 Task: Search one way flight ticket for 2 adults, 4 children and 1 infant on lap in business from Obyan,saipan Island: Saipan International Airport (francisco C. Ada) to Greenville: Pitt-greenville Airport on 5-2-2023. Choice of flights is JetBlue. Number of bags: 1 carry on bag. Price is upto 40000. Outbound departure time preference is 13:45.
Action: Mouse moved to (413, 361)
Screenshot: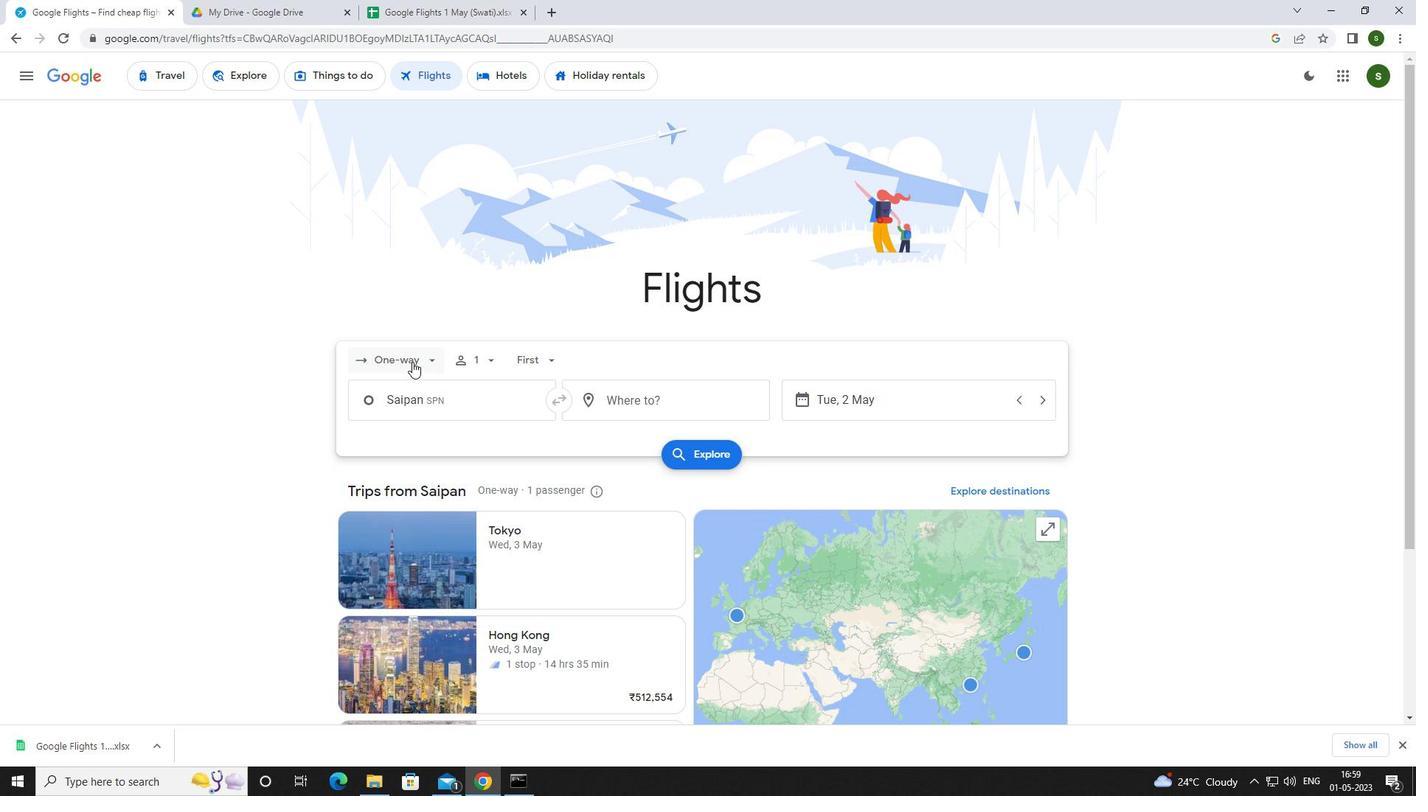 
Action: Mouse pressed left at (413, 361)
Screenshot: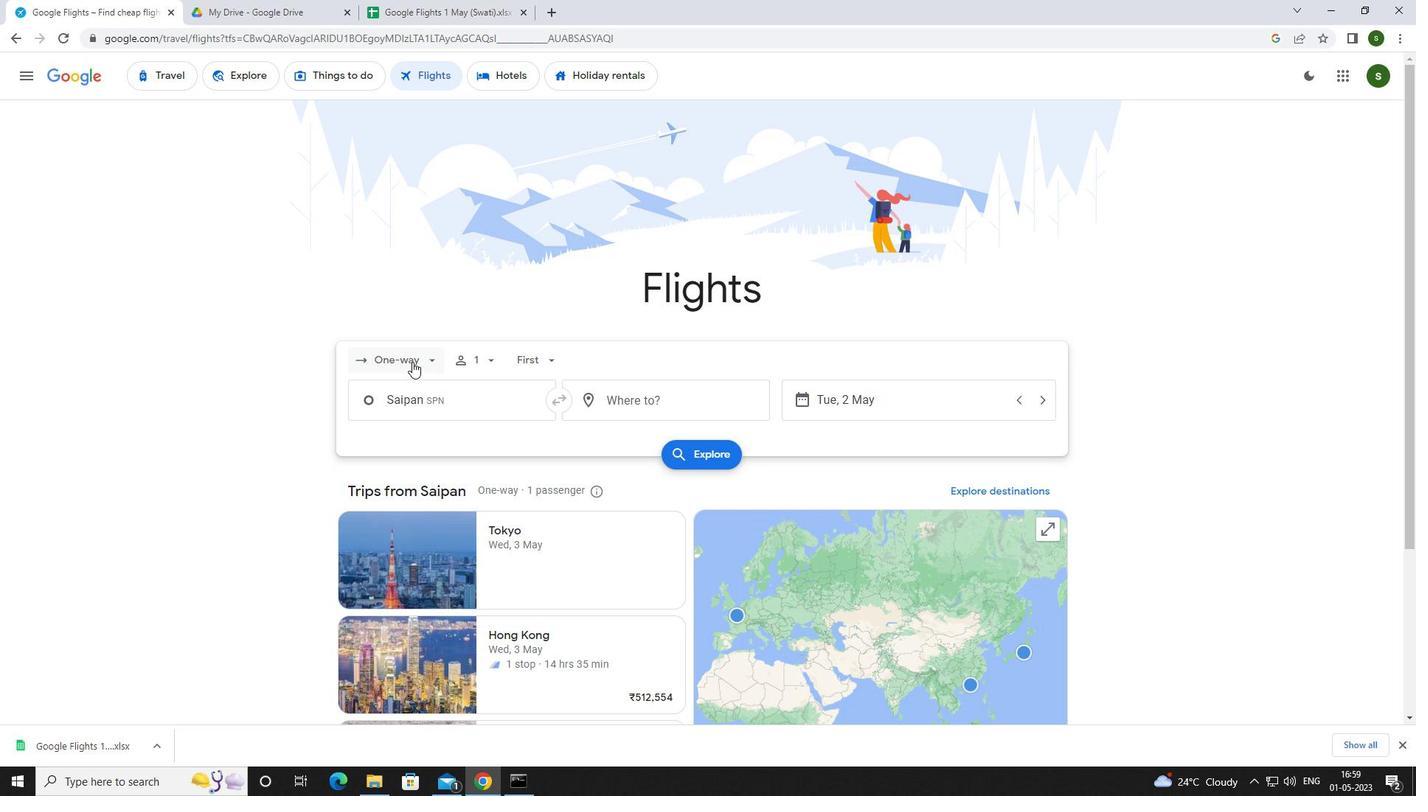 
Action: Mouse moved to (431, 433)
Screenshot: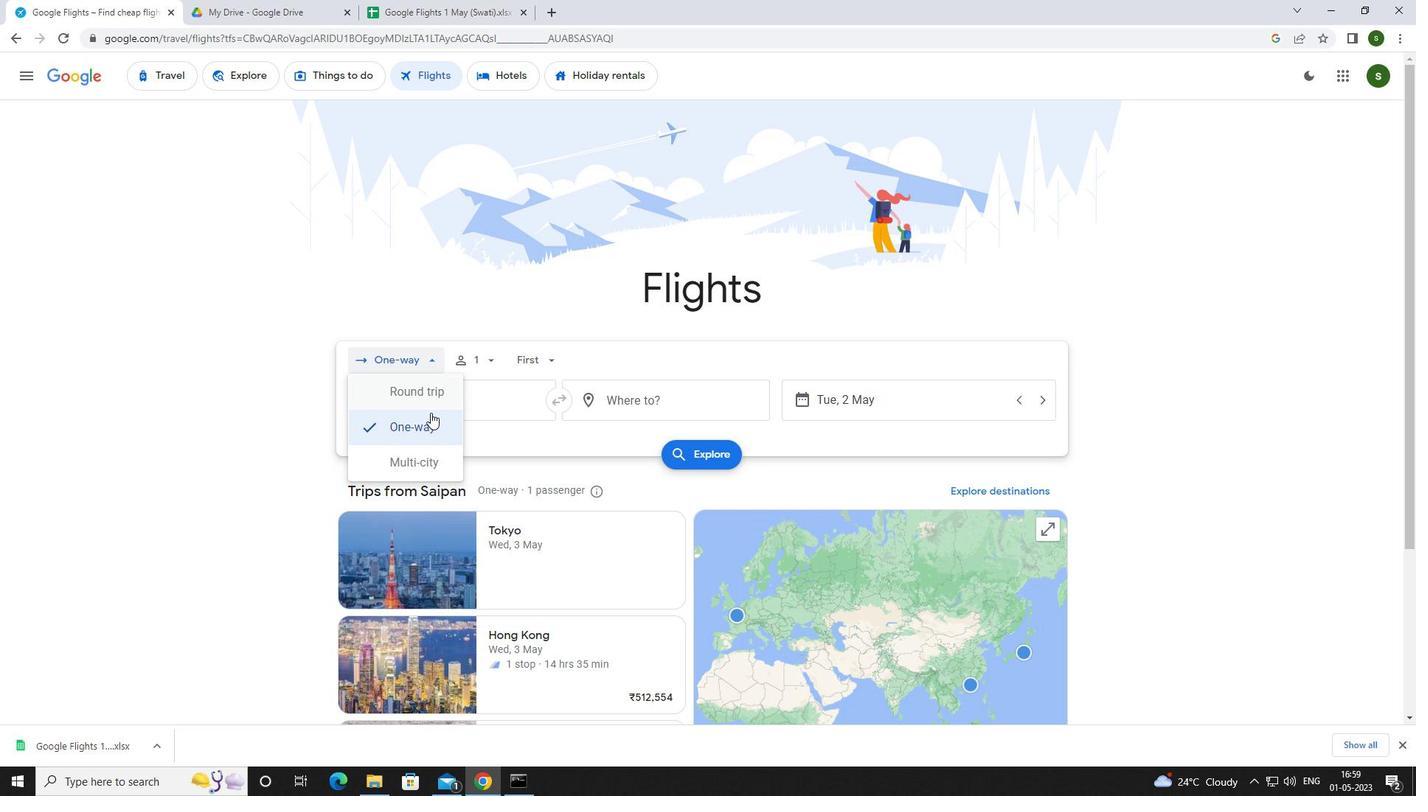 
Action: Mouse pressed left at (431, 433)
Screenshot: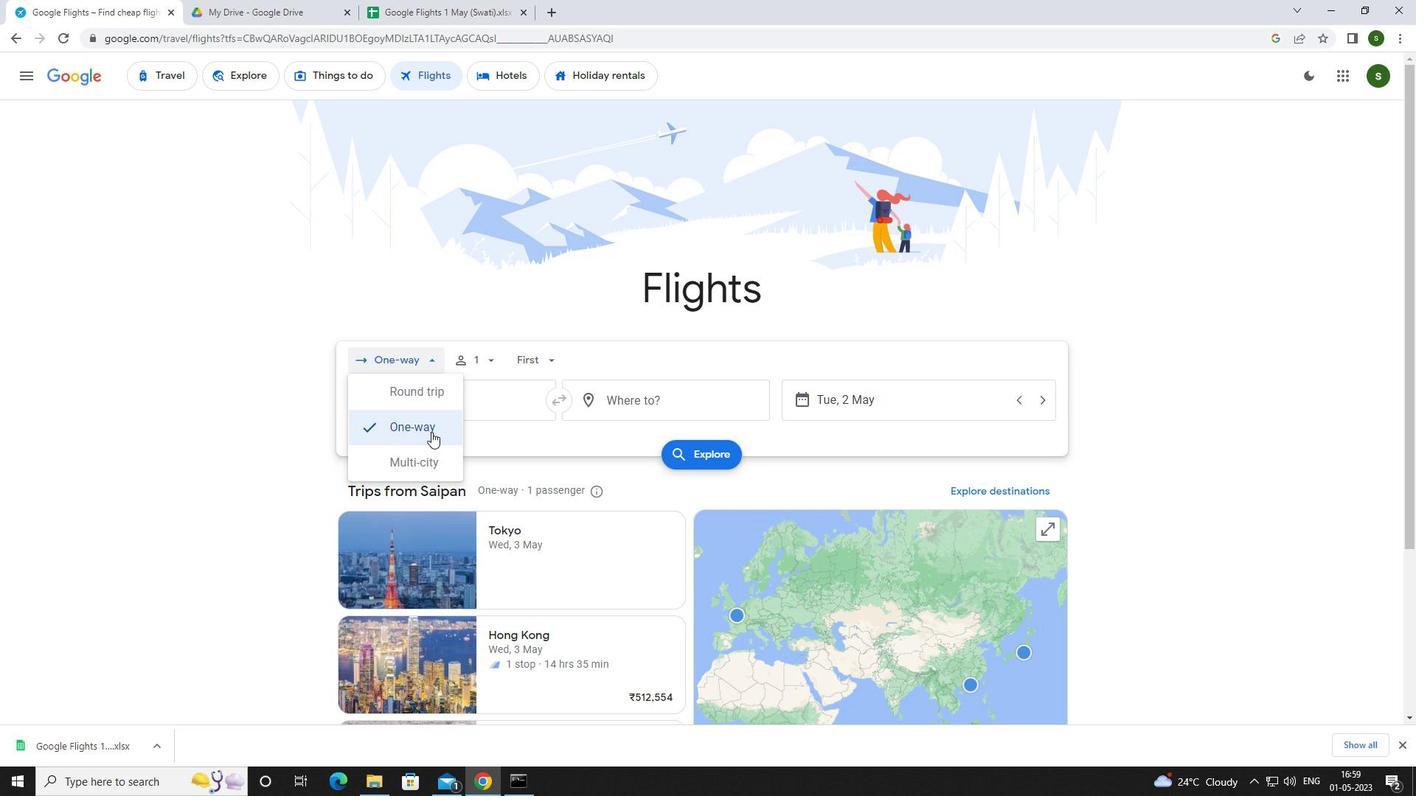 
Action: Mouse moved to (492, 353)
Screenshot: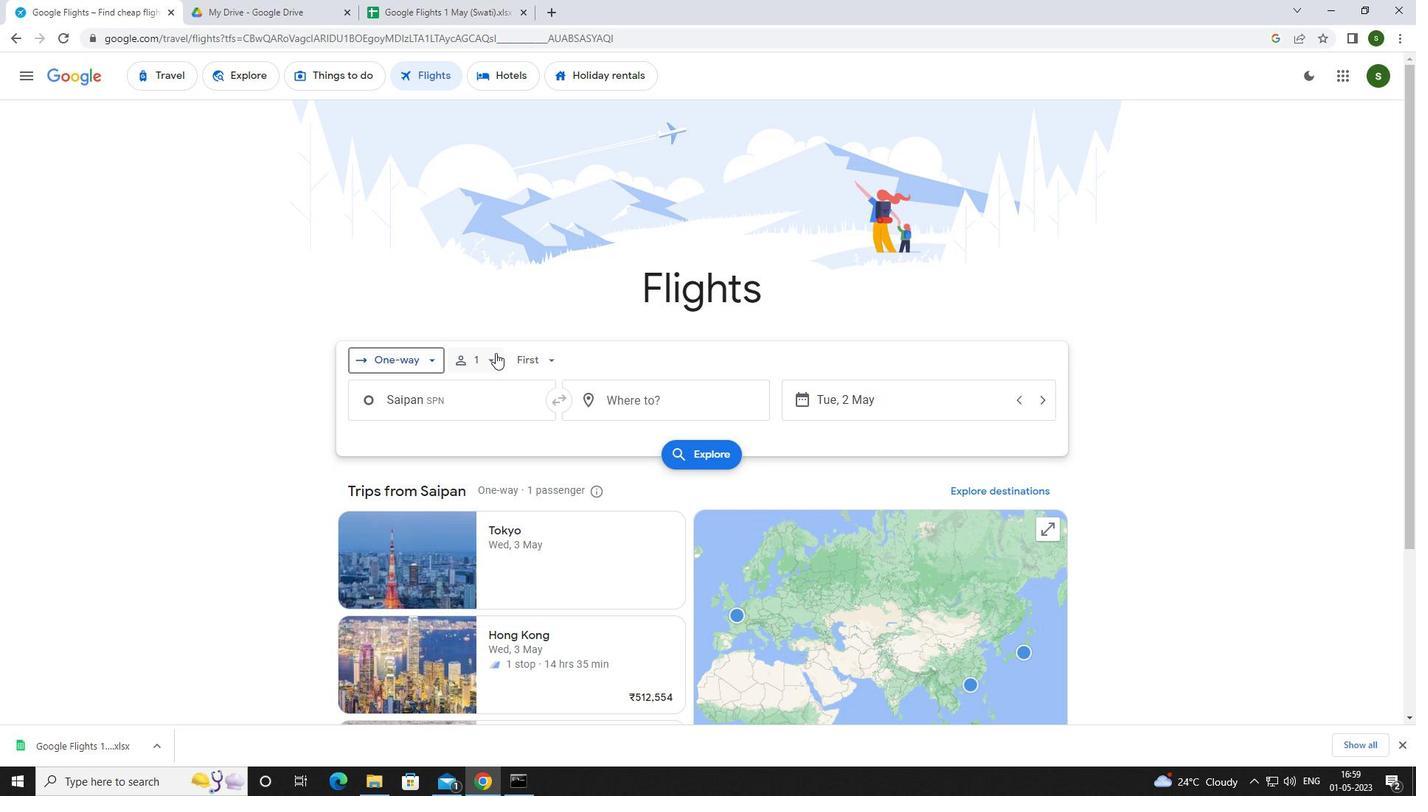 
Action: Mouse pressed left at (492, 353)
Screenshot: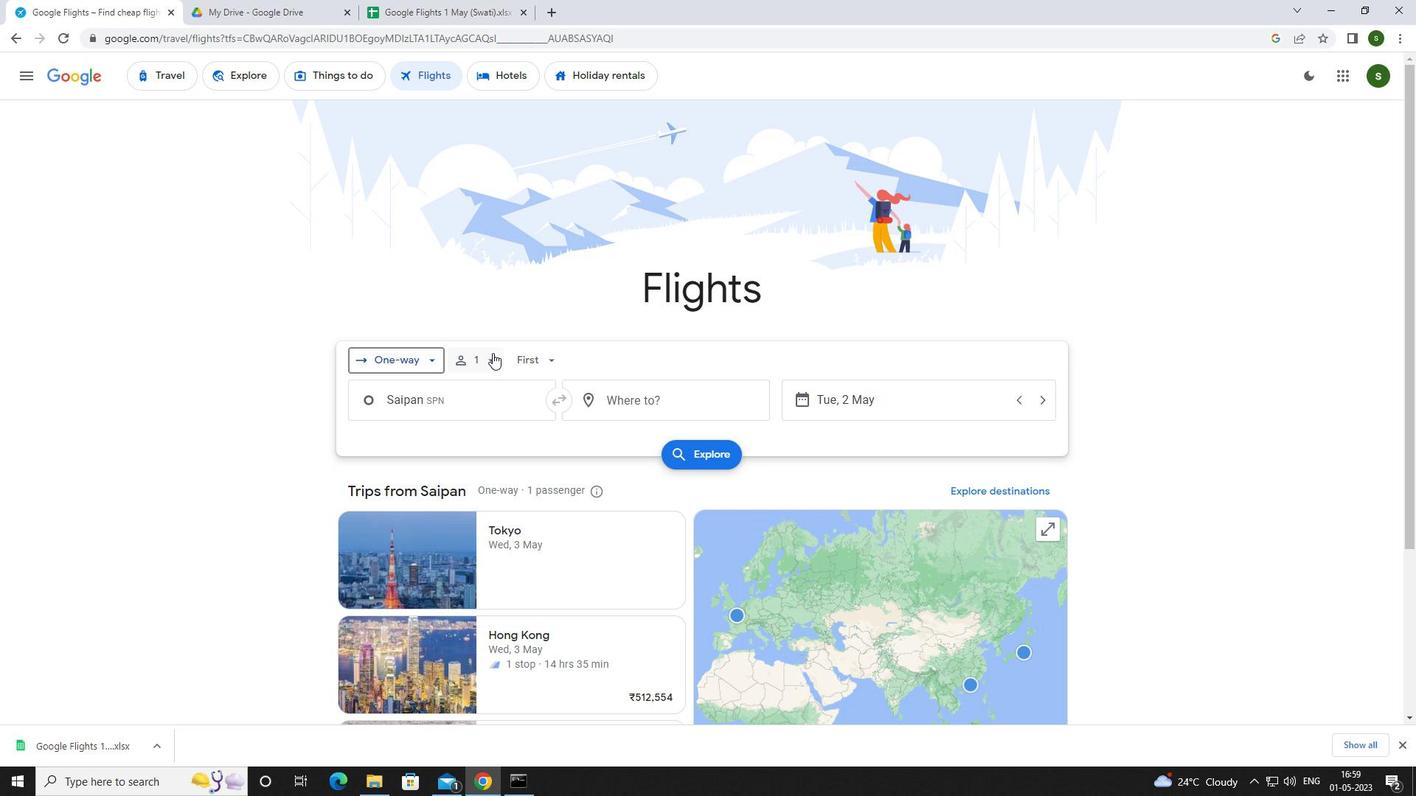 
Action: Mouse moved to (602, 400)
Screenshot: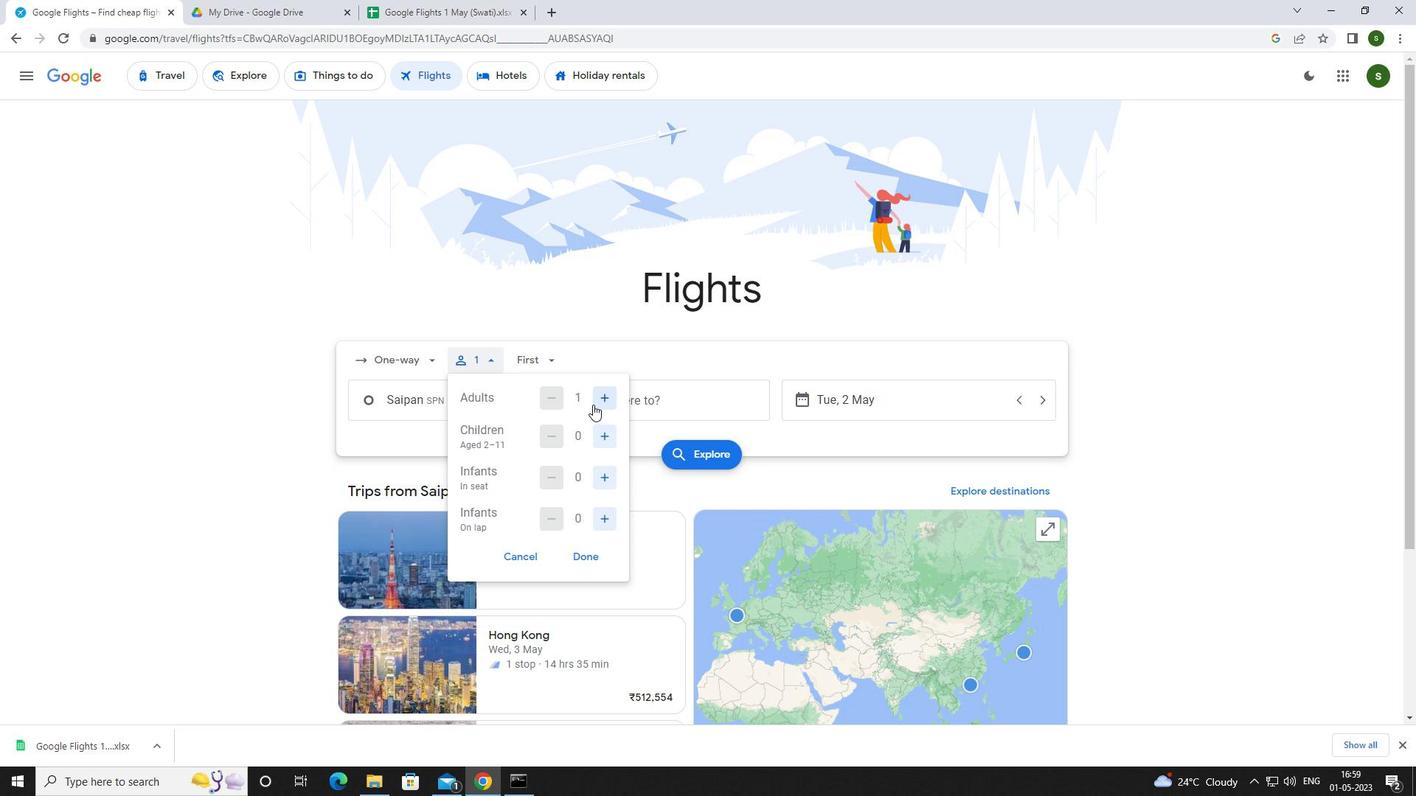 
Action: Mouse pressed left at (602, 400)
Screenshot: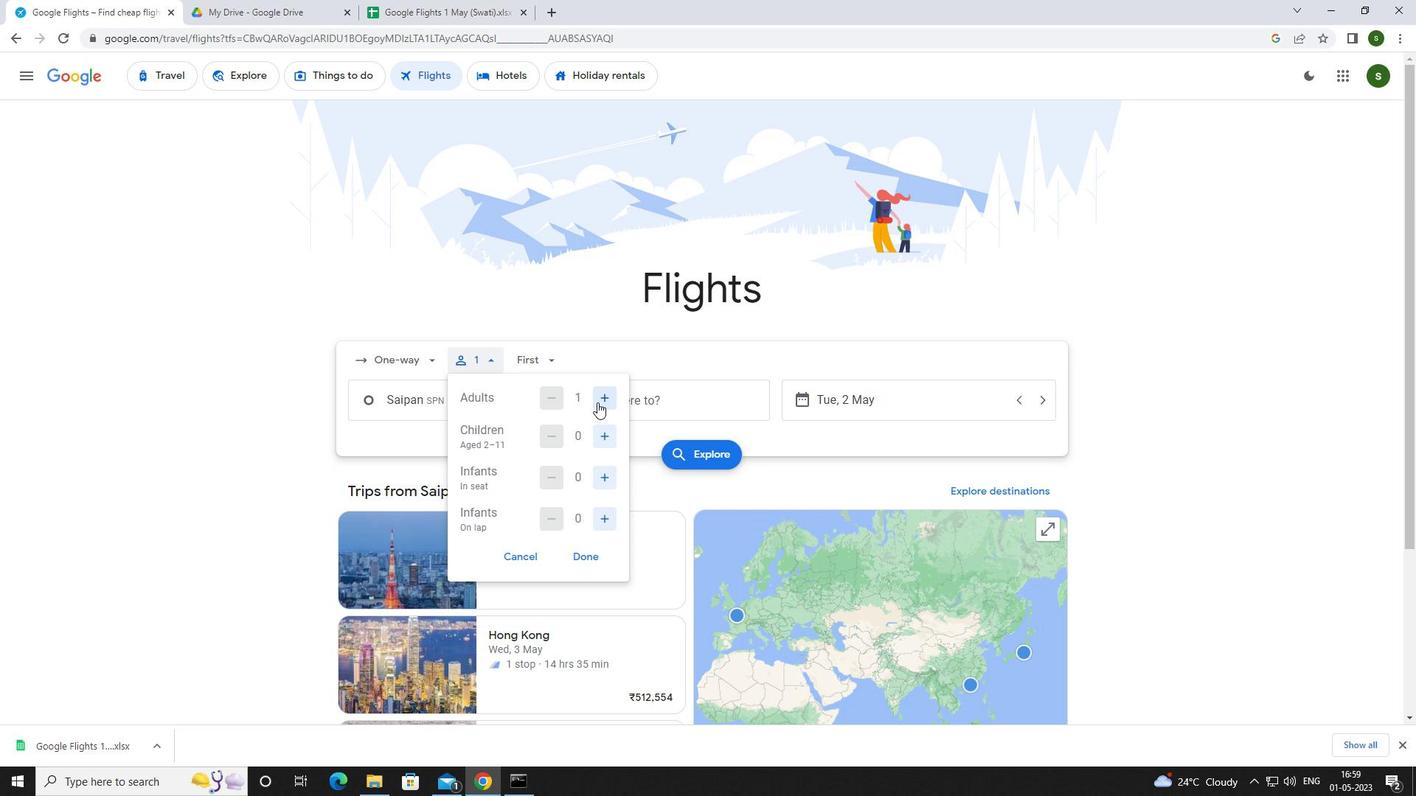 
Action: Mouse moved to (602, 430)
Screenshot: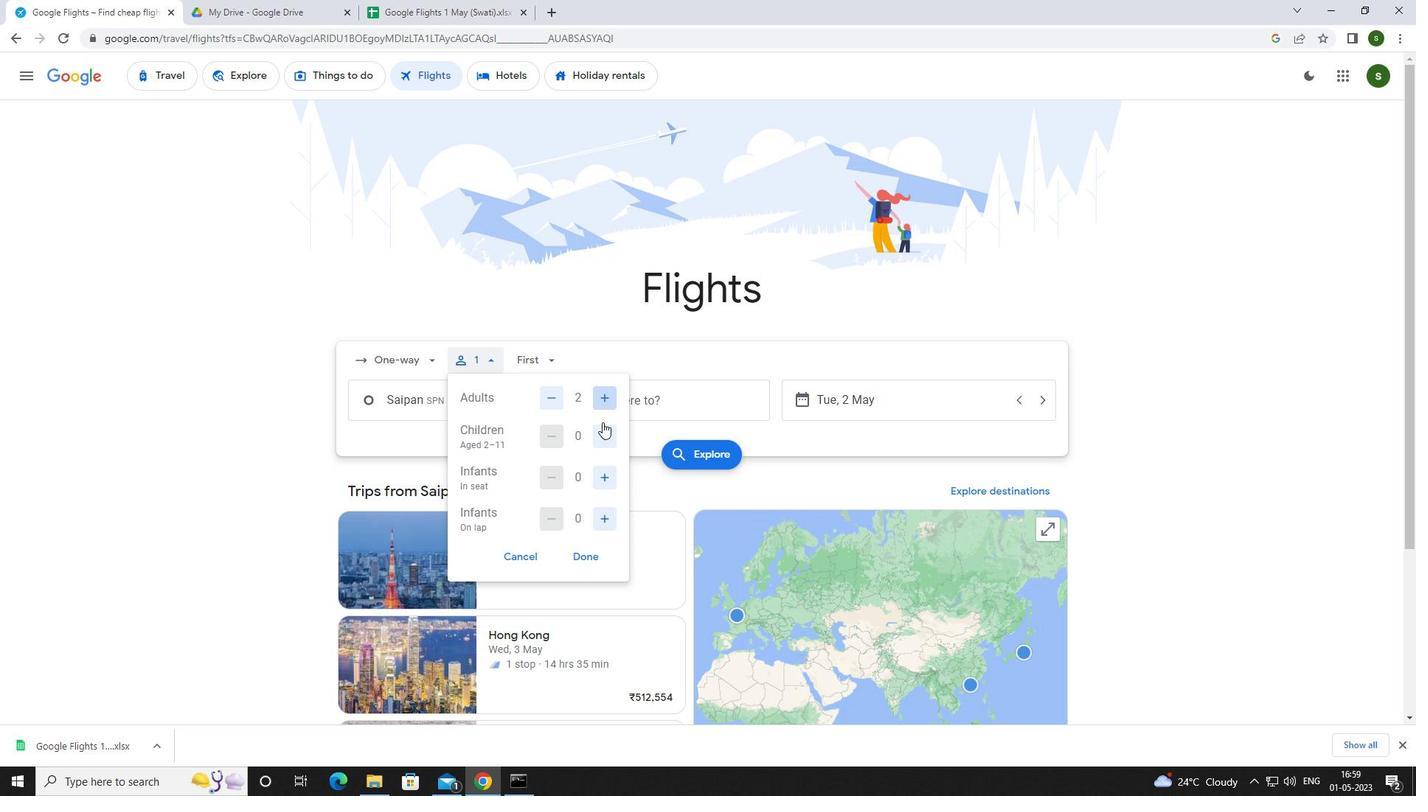
Action: Mouse pressed left at (602, 430)
Screenshot: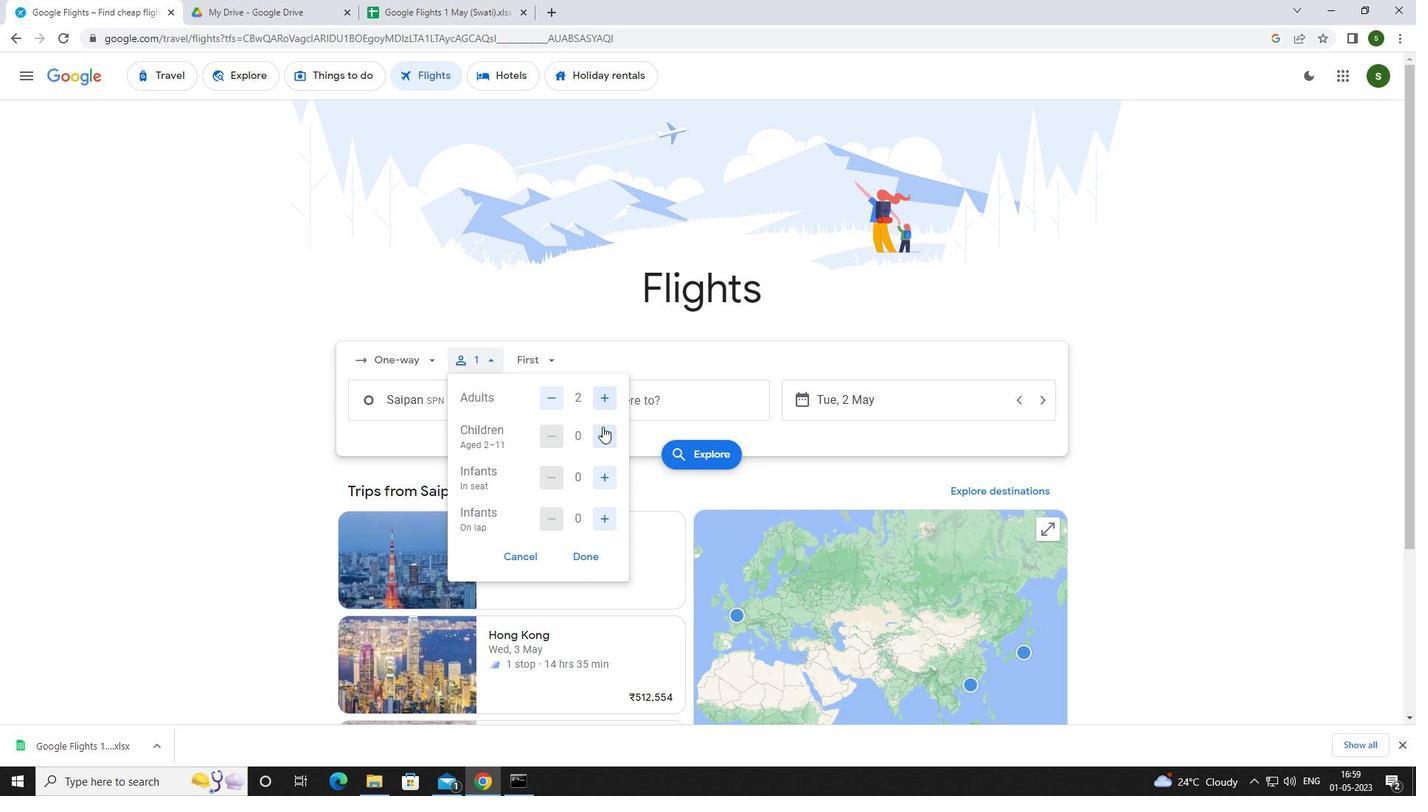 
Action: Mouse pressed left at (602, 430)
Screenshot: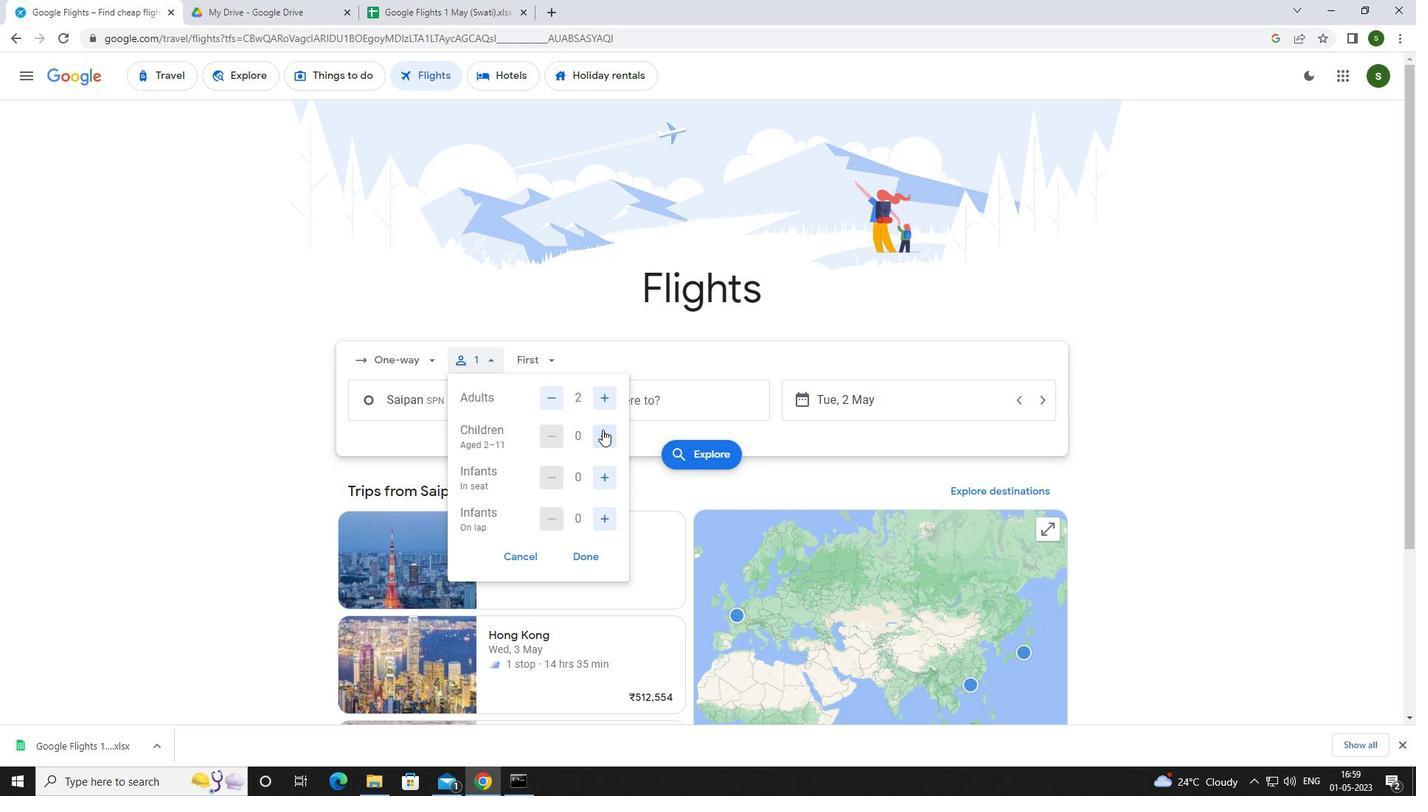 
Action: Mouse pressed left at (602, 430)
Screenshot: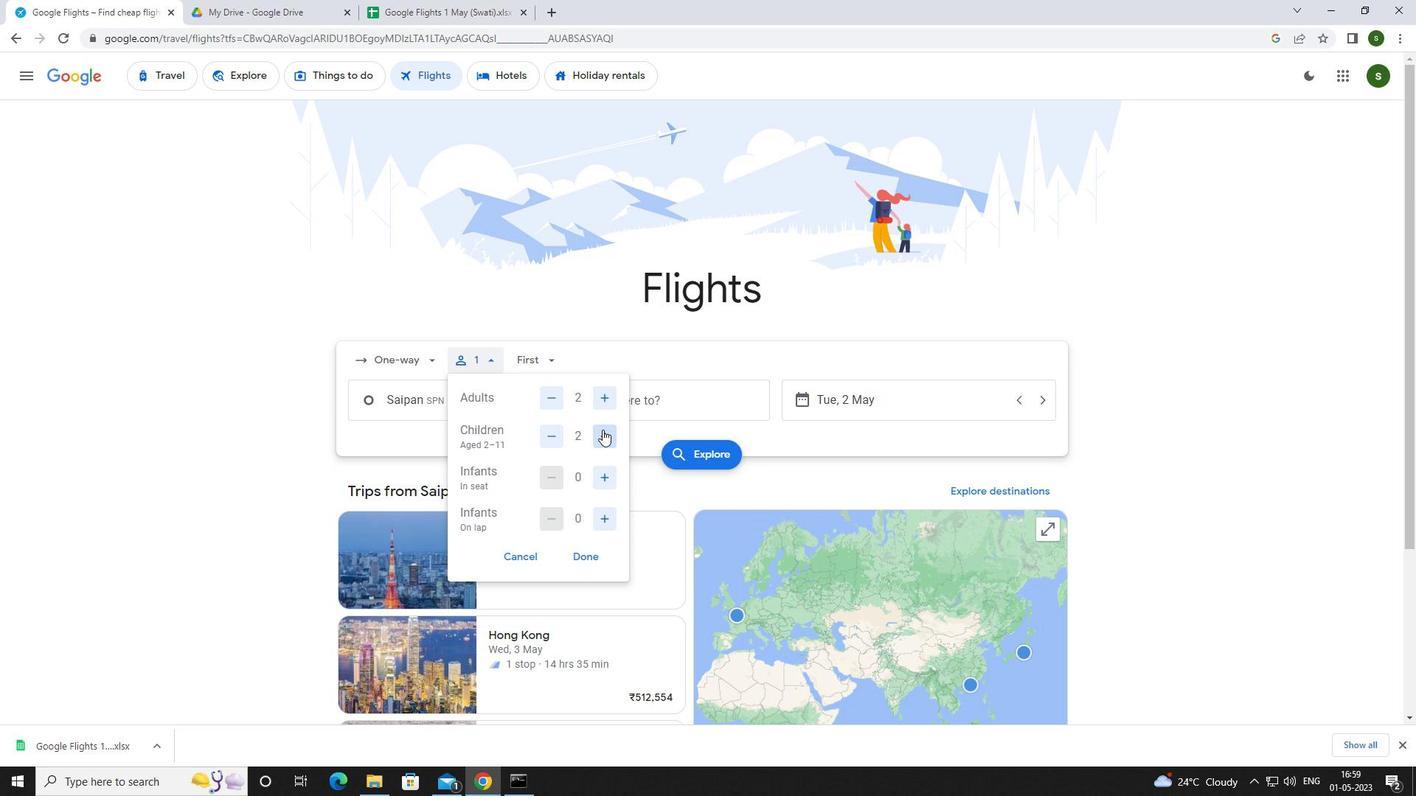 
Action: Mouse pressed left at (602, 430)
Screenshot: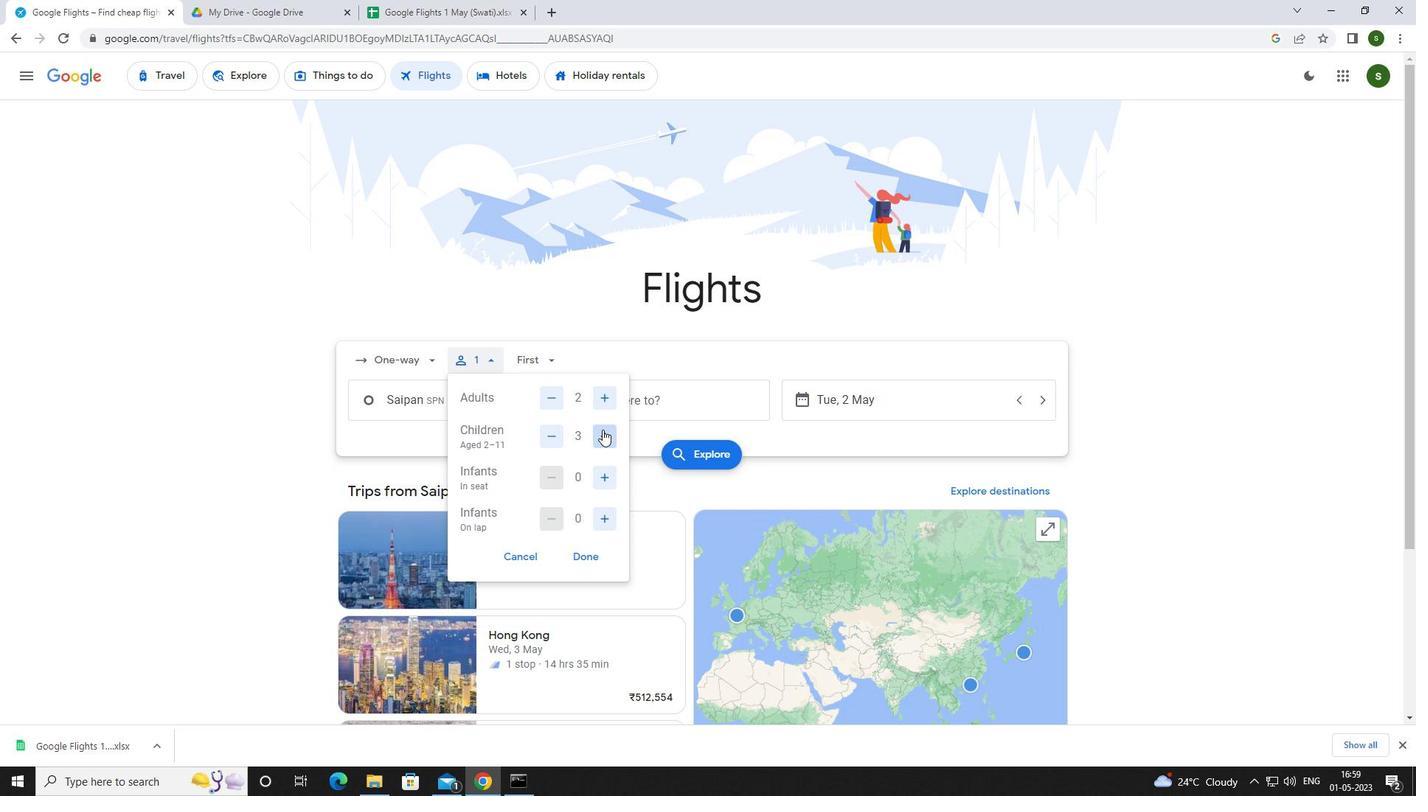 
Action: Mouse moved to (604, 477)
Screenshot: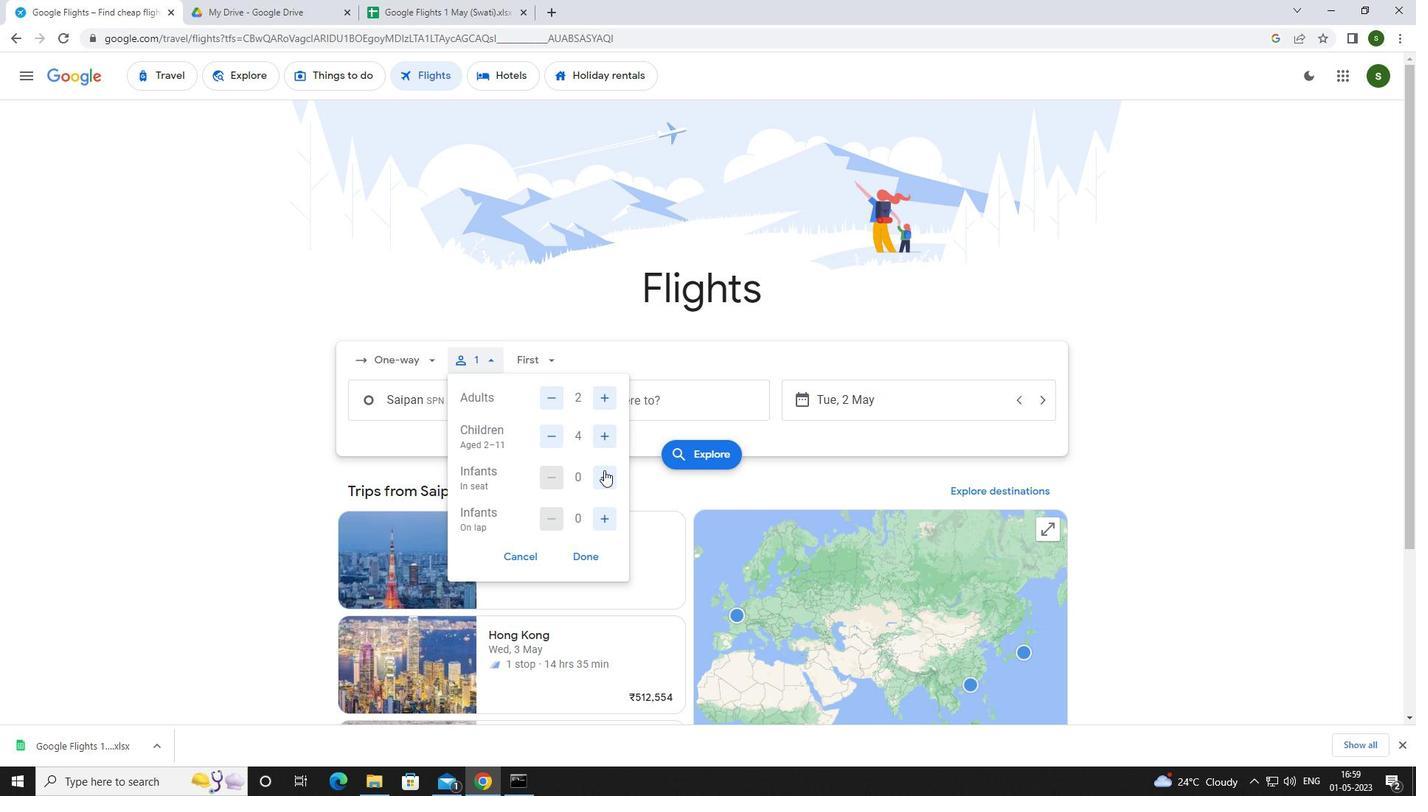 
Action: Mouse pressed left at (604, 477)
Screenshot: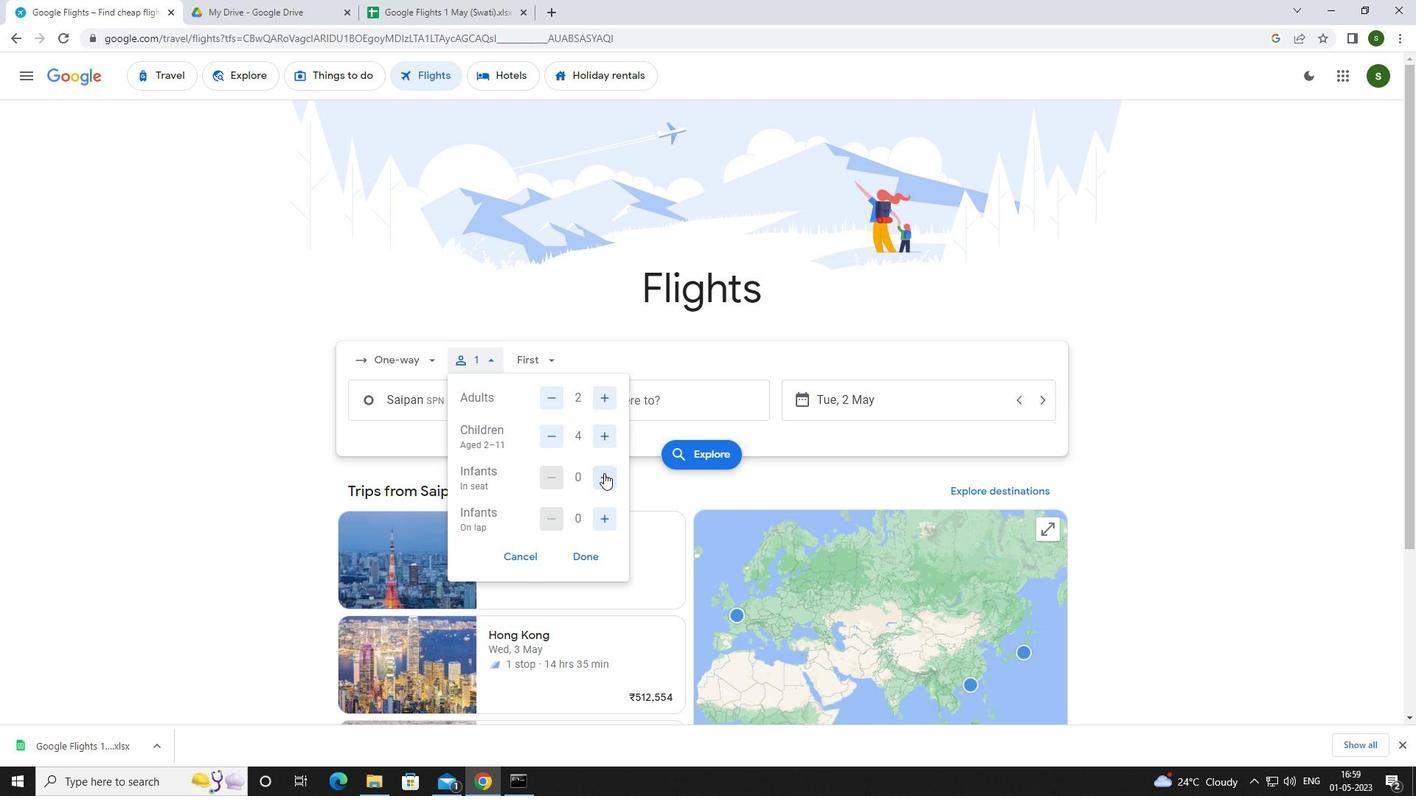 
Action: Mouse moved to (534, 359)
Screenshot: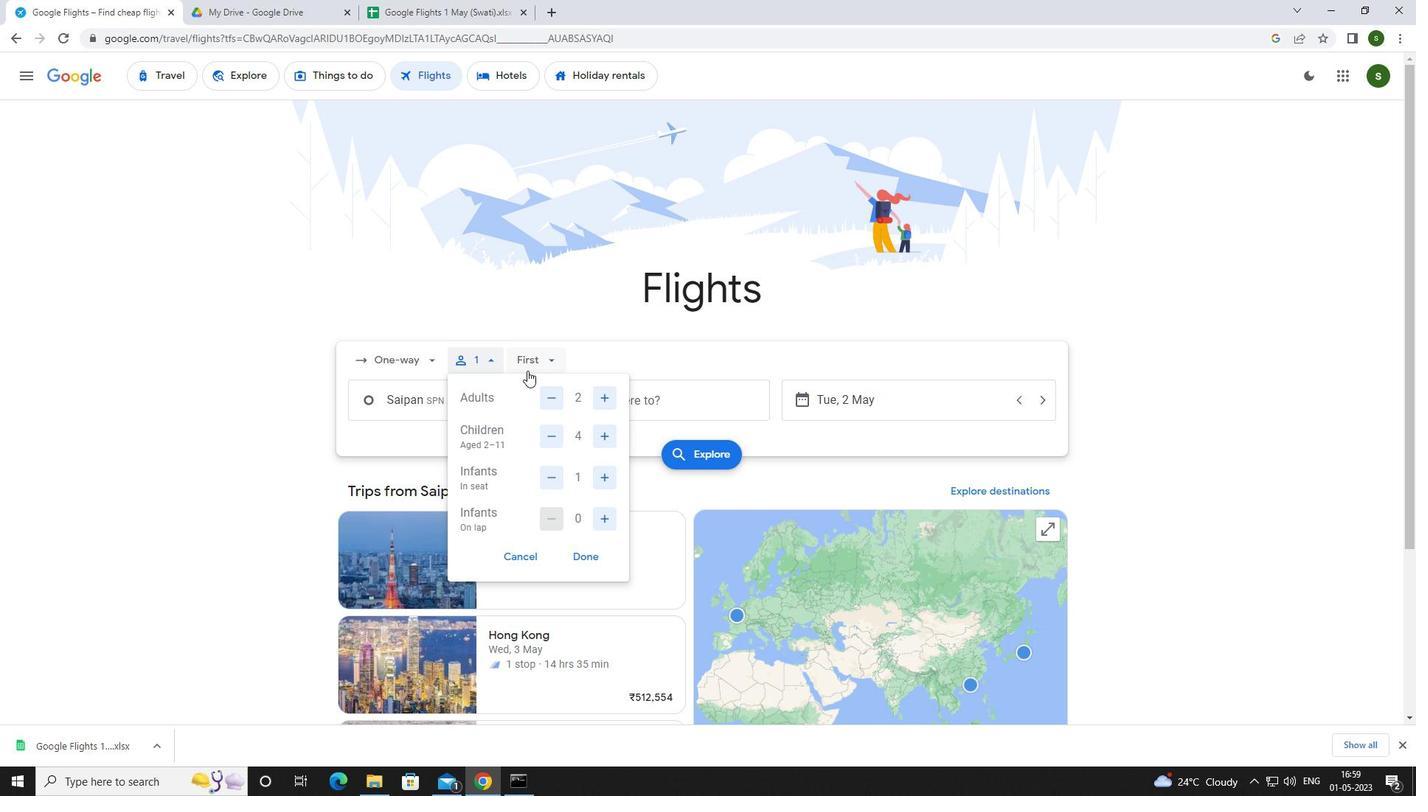
Action: Mouse pressed left at (534, 359)
Screenshot: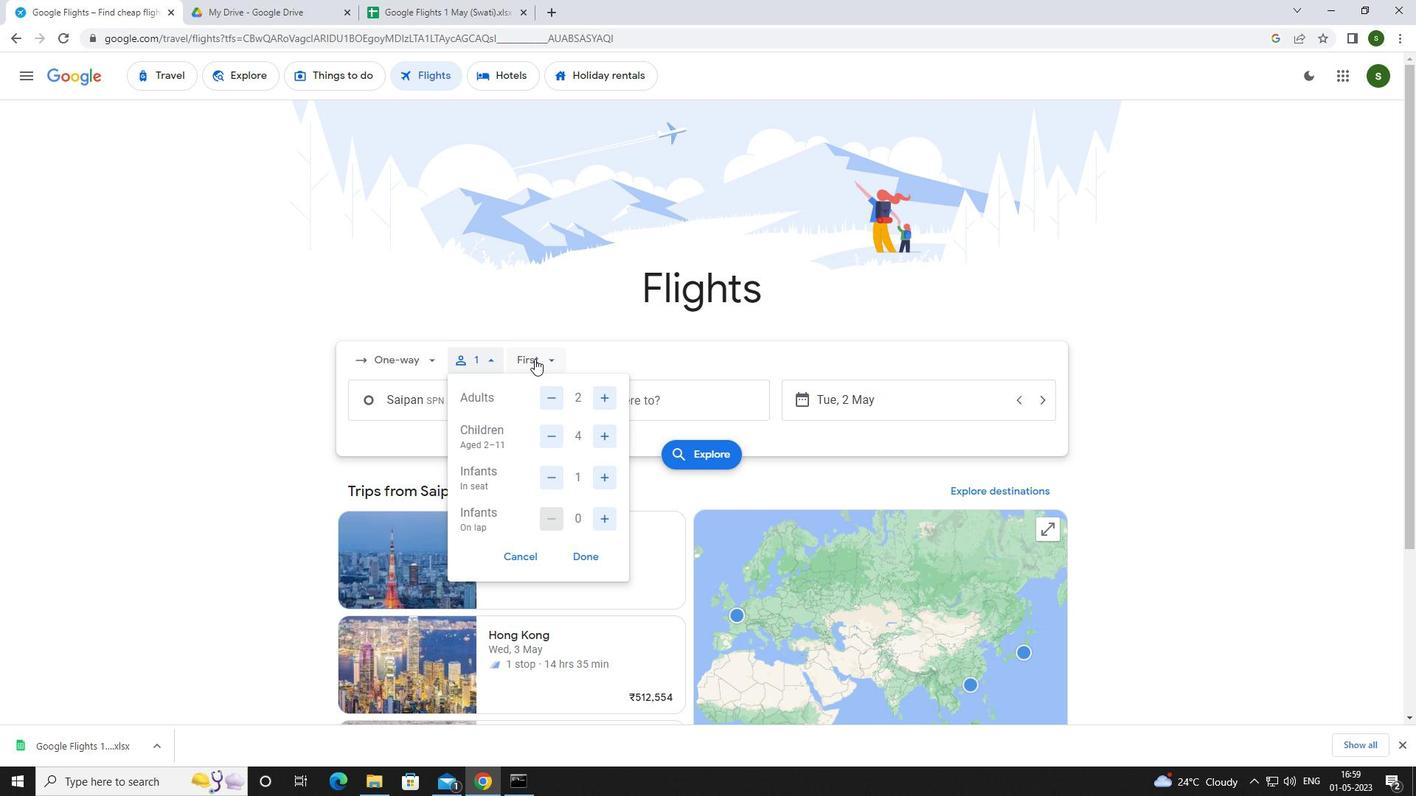 
Action: Mouse moved to (557, 463)
Screenshot: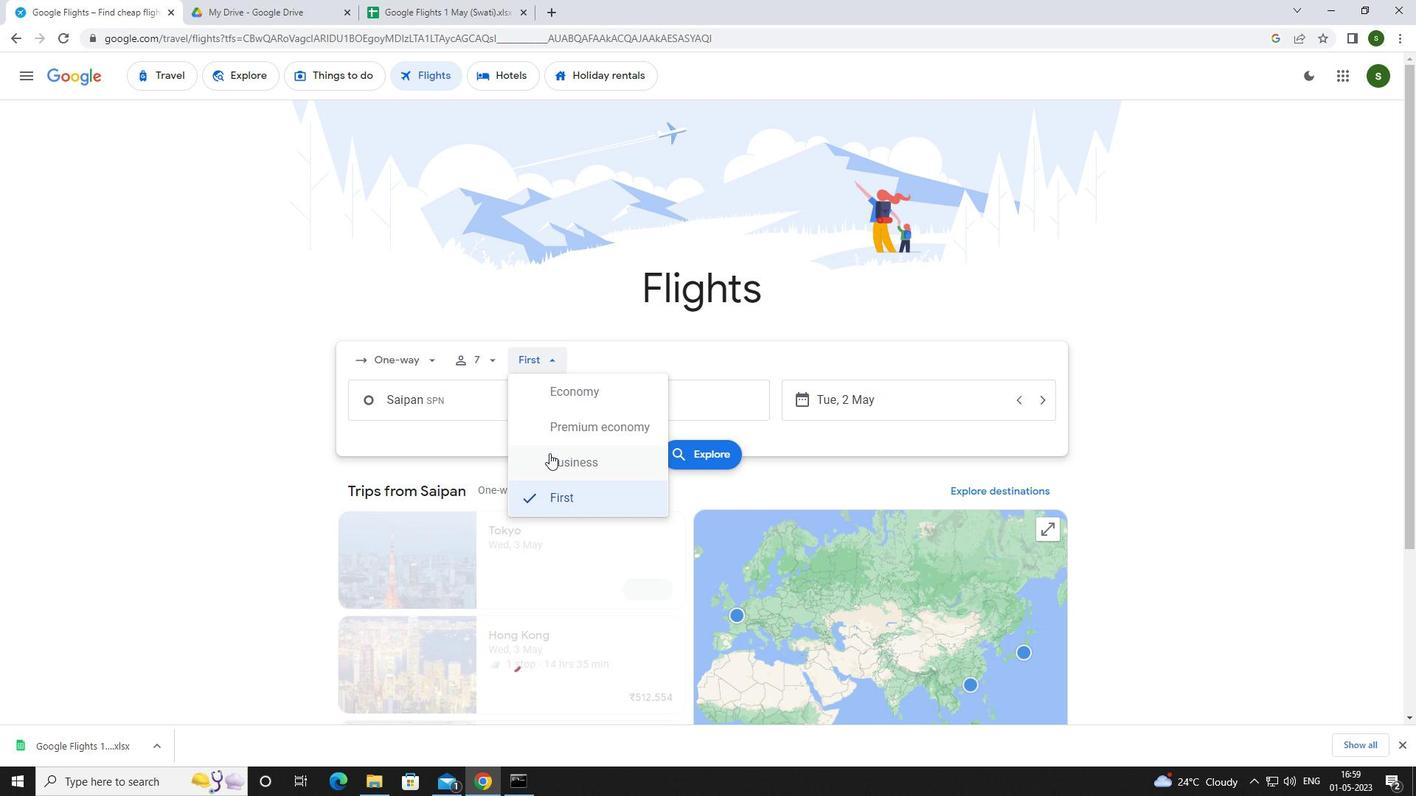 
Action: Mouse pressed left at (557, 463)
Screenshot: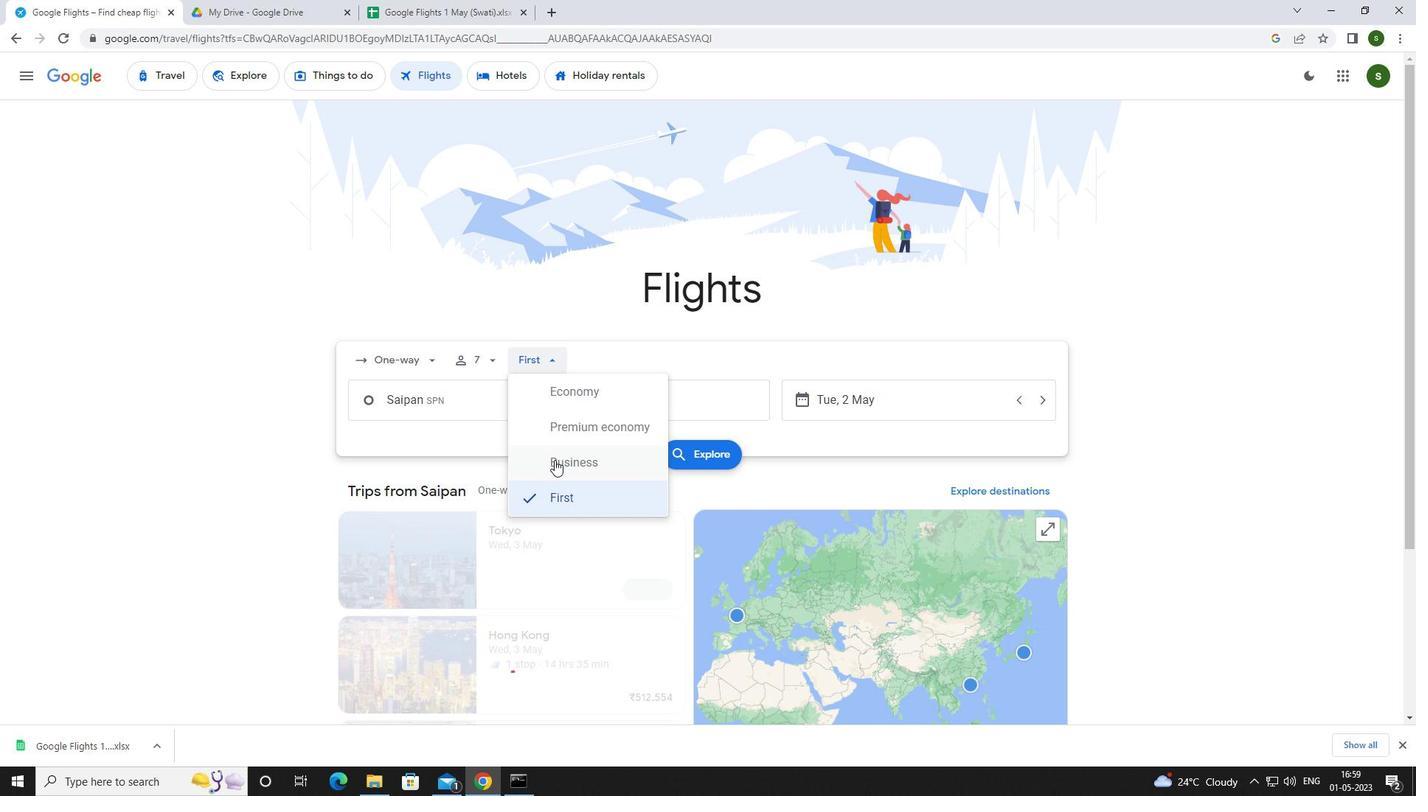 
Action: Mouse moved to (506, 407)
Screenshot: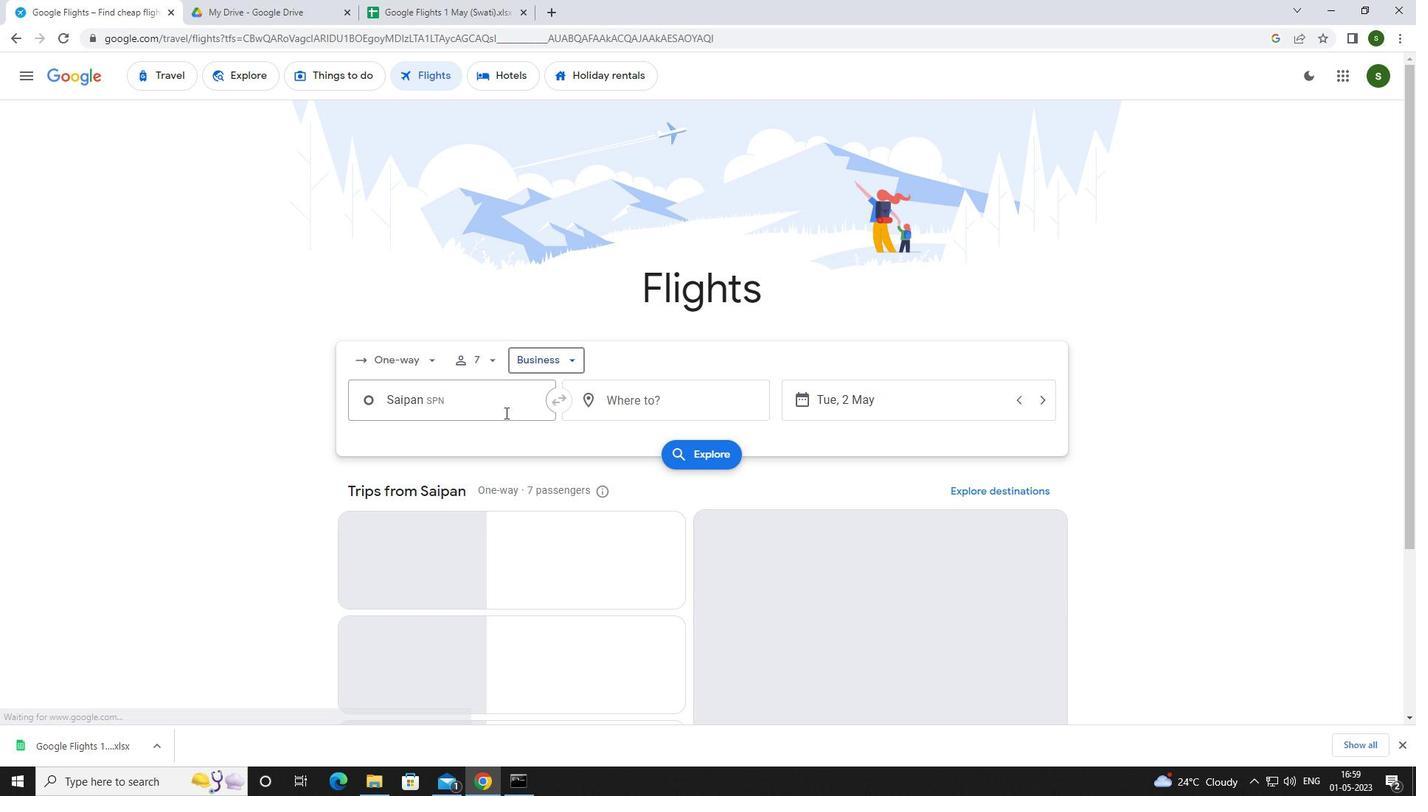 
Action: Mouse pressed left at (506, 407)
Screenshot: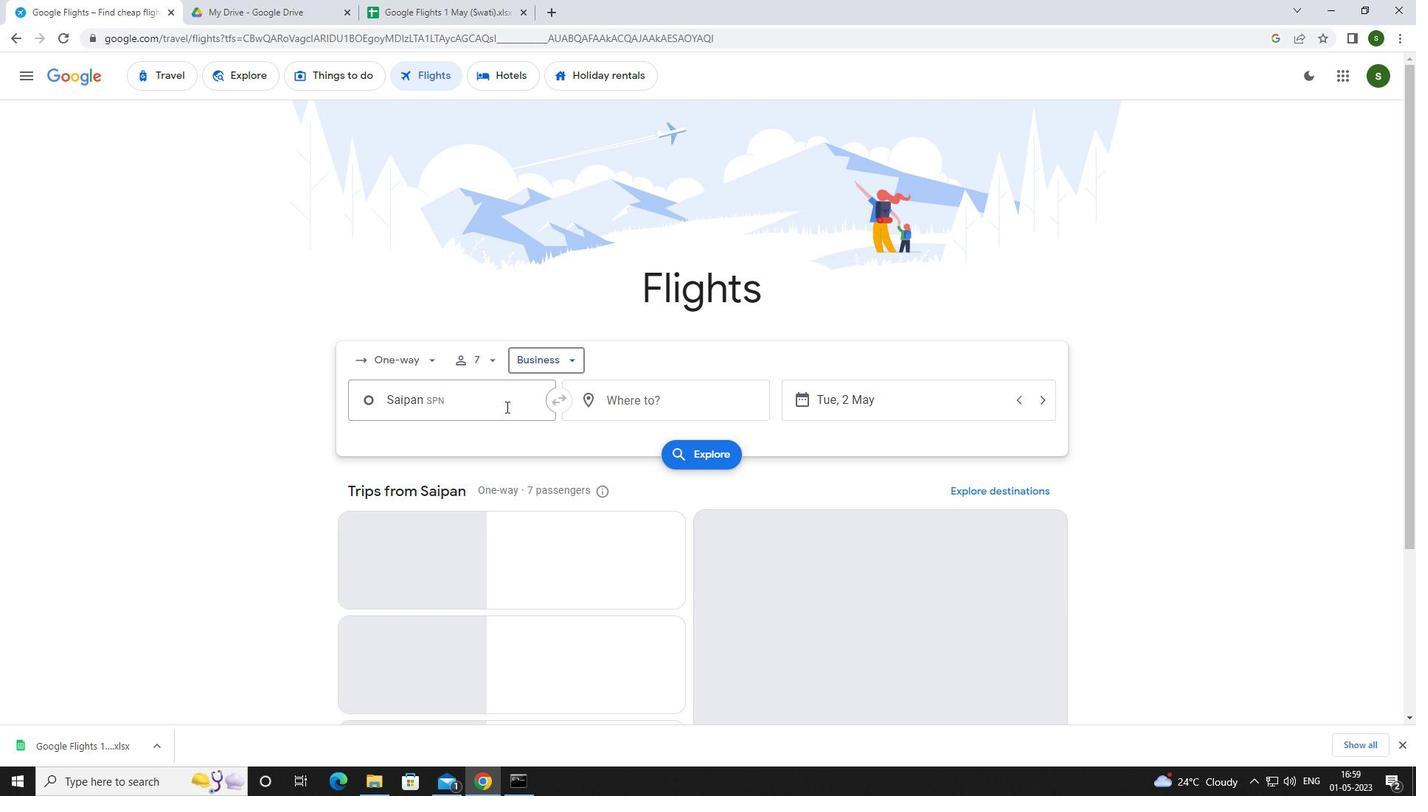 
Action: Mouse moved to (438, 424)
Screenshot: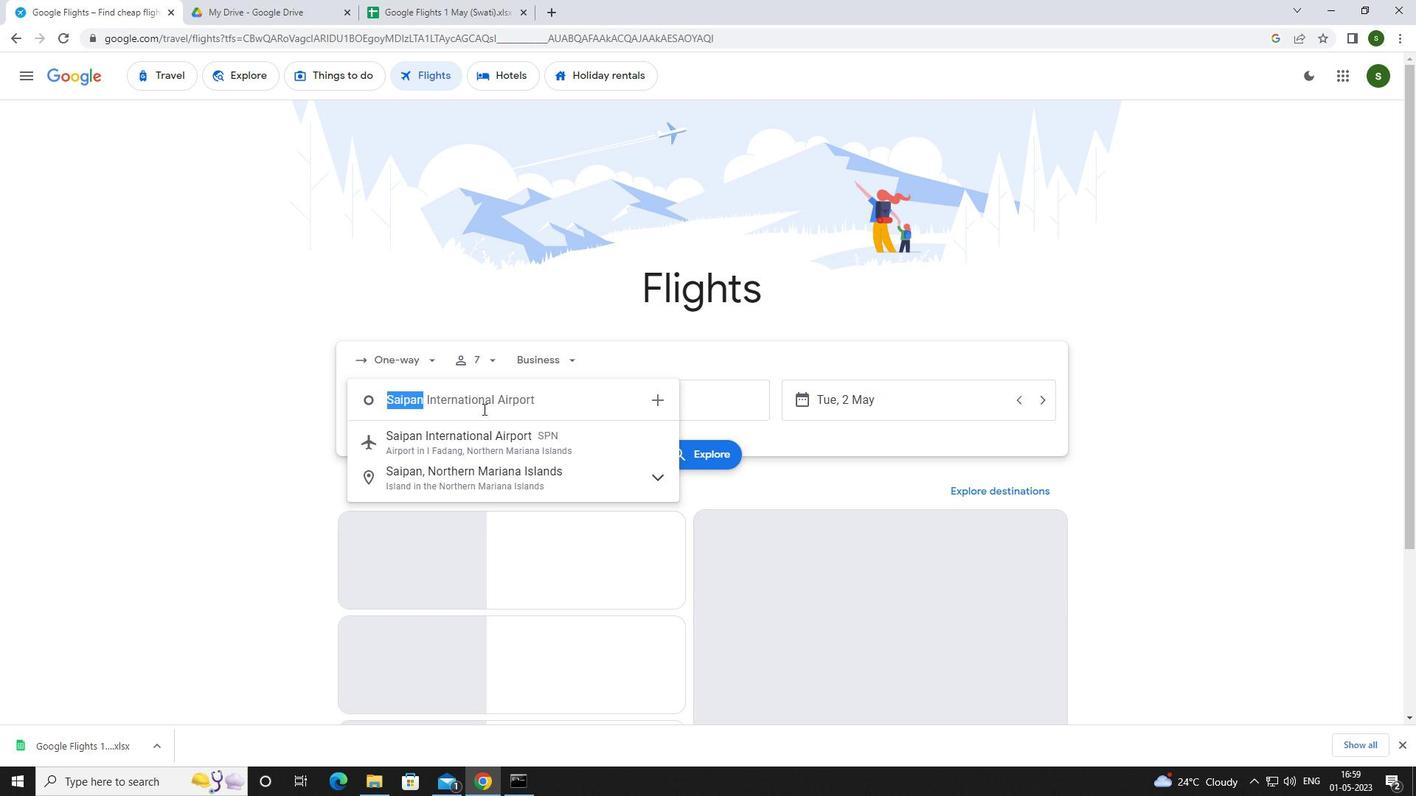 
Action: Key pressed <Key.caps_lock>o<Key.caps_lock>byan
Screenshot: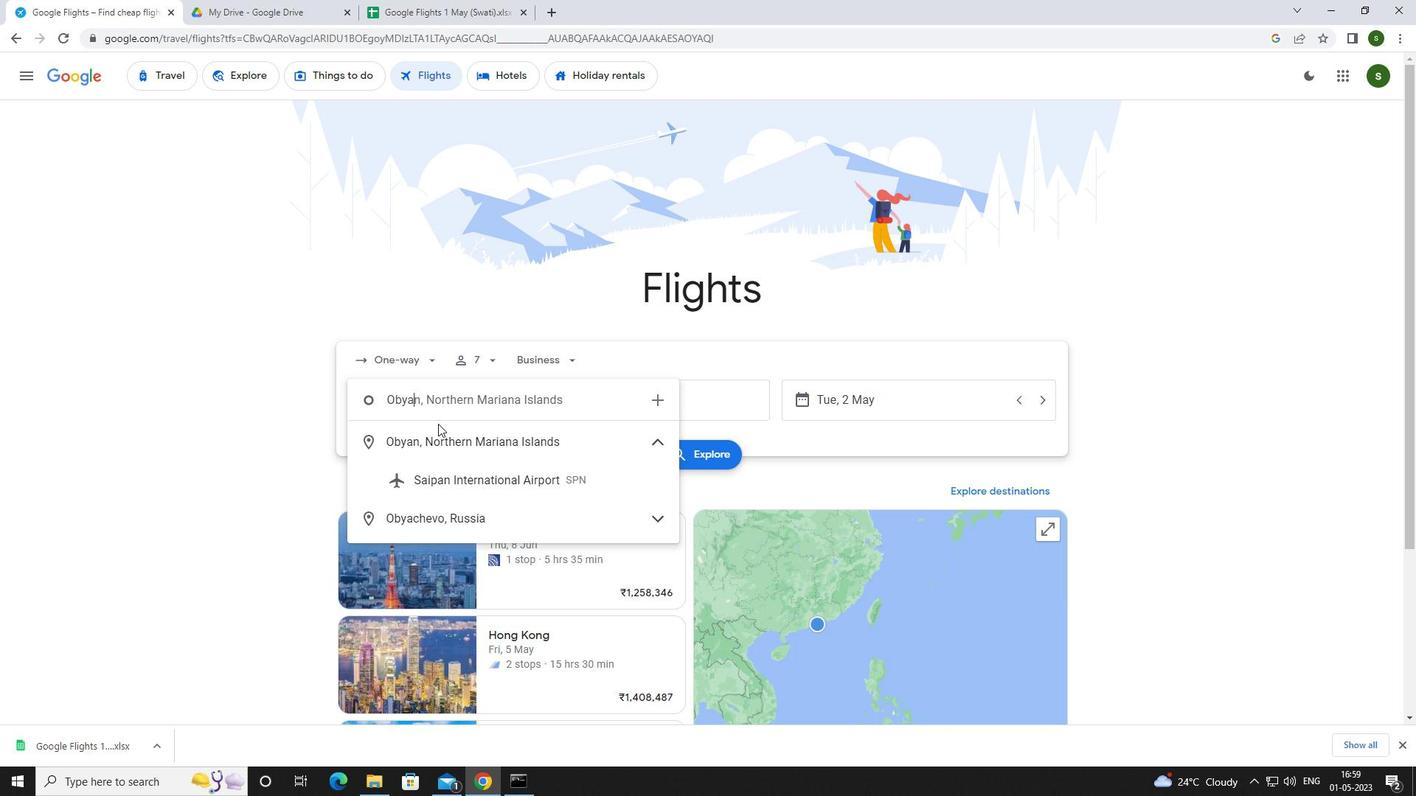 
Action: Mouse moved to (450, 484)
Screenshot: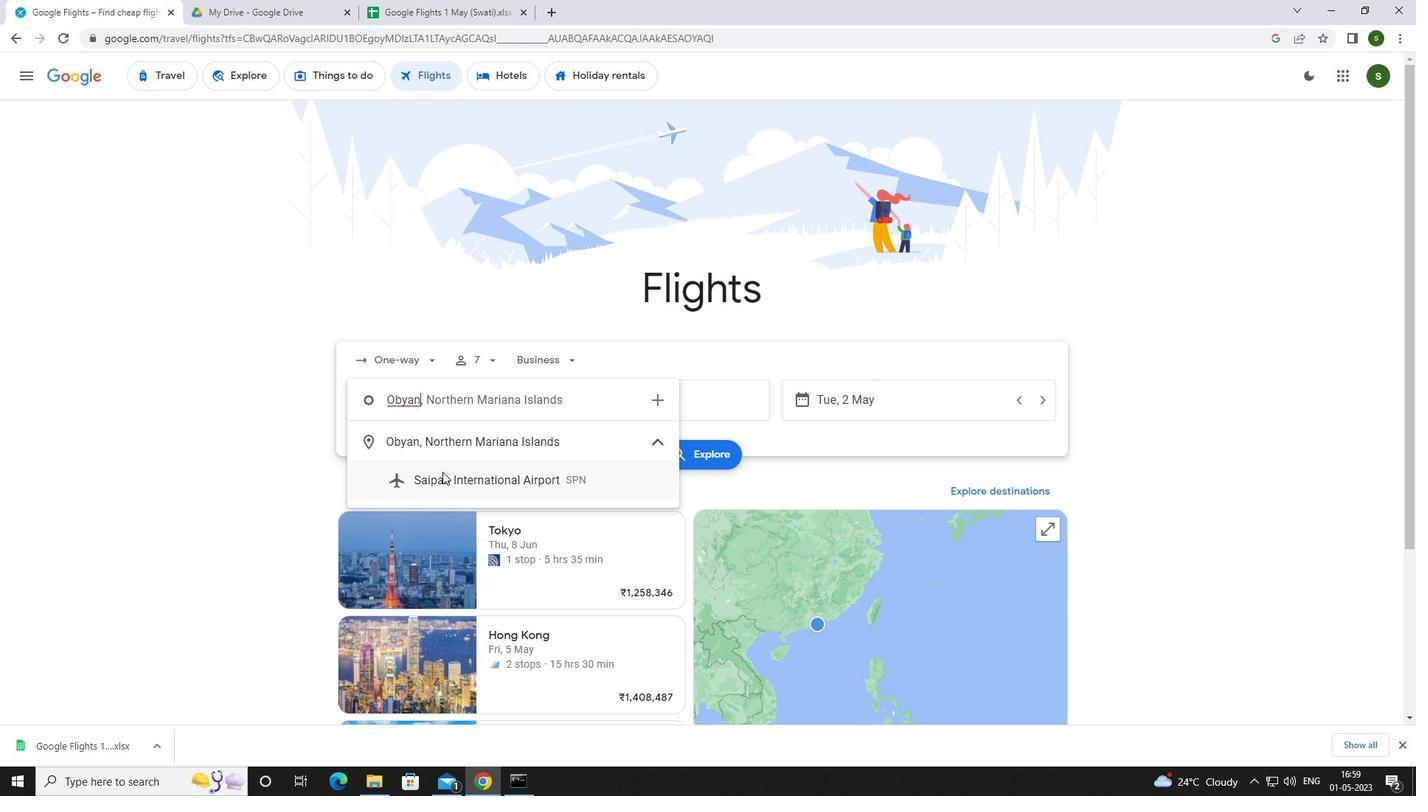 
Action: Mouse pressed left at (450, 484)
Screenshot: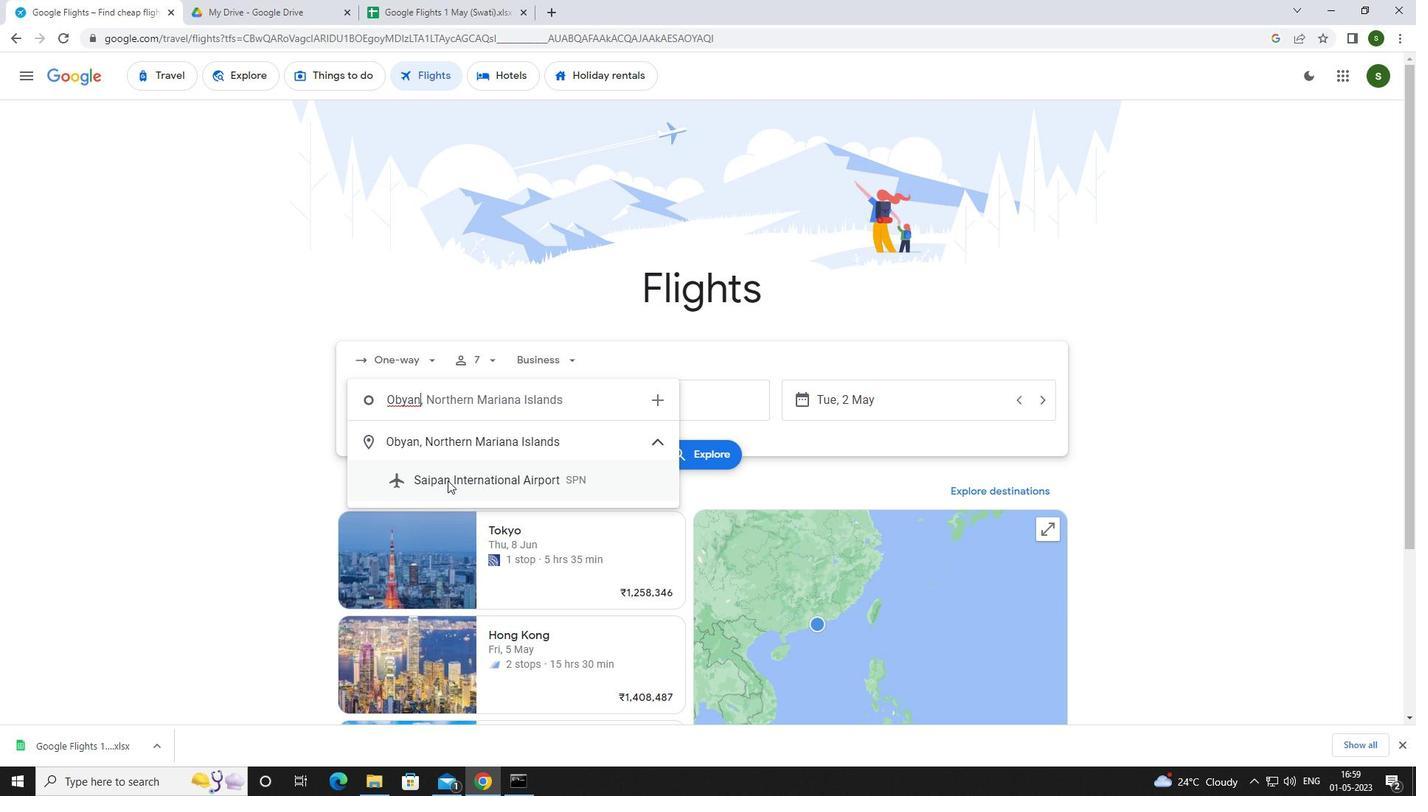 
Action: Mouse moved to (659, 402)
Screenshot: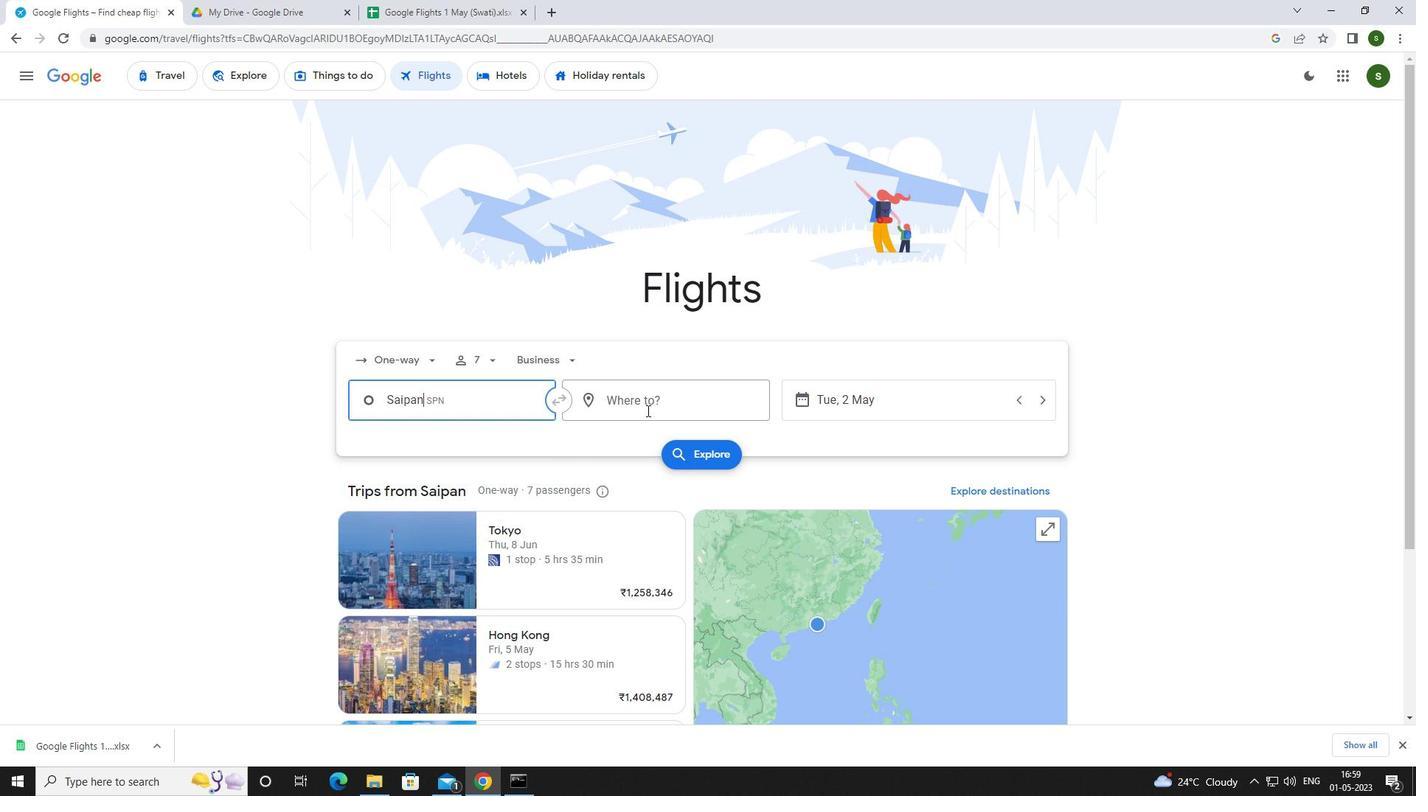 
Action: Mouse pressed left at (659, 402)
Screenshot: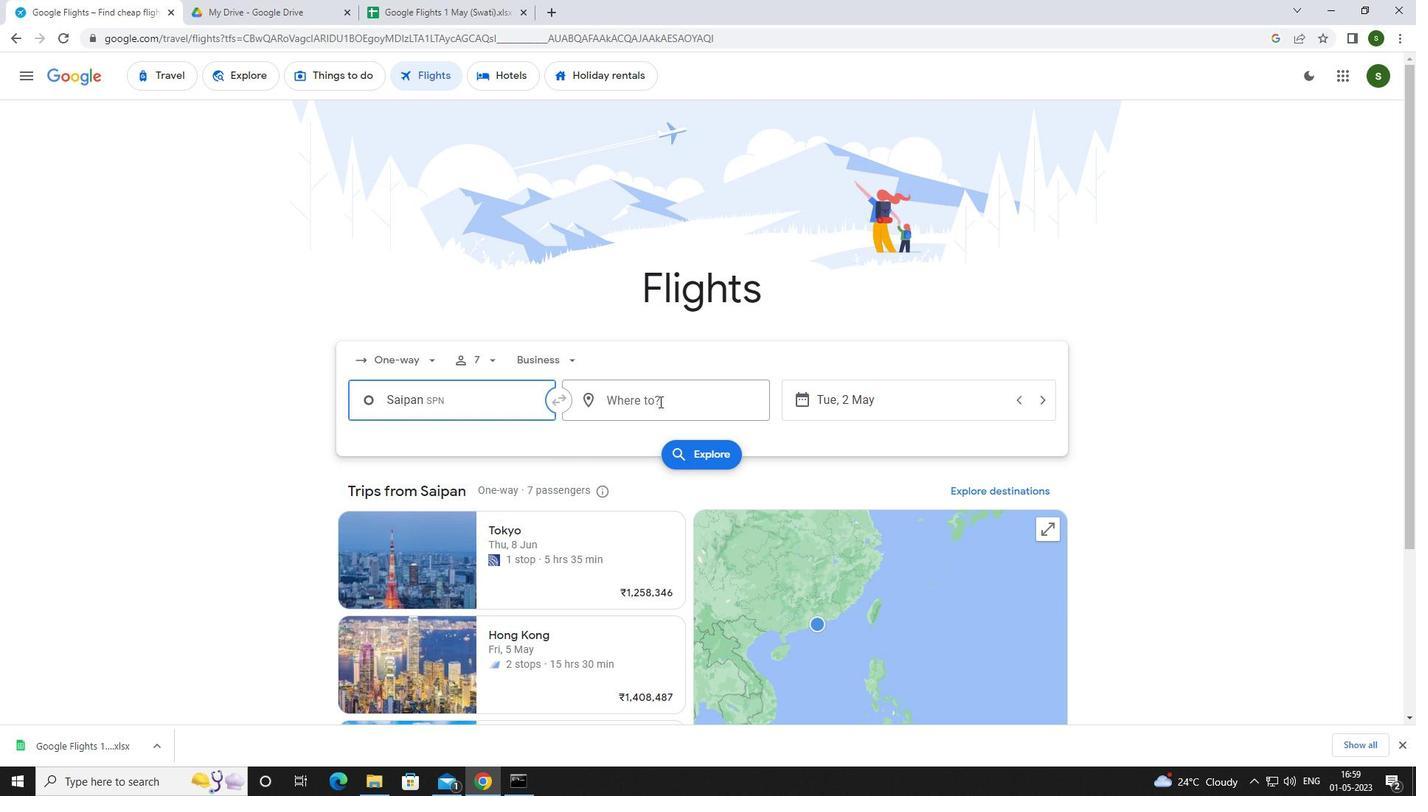 
Action: Mouse moved to (536, 432)
Screenshot: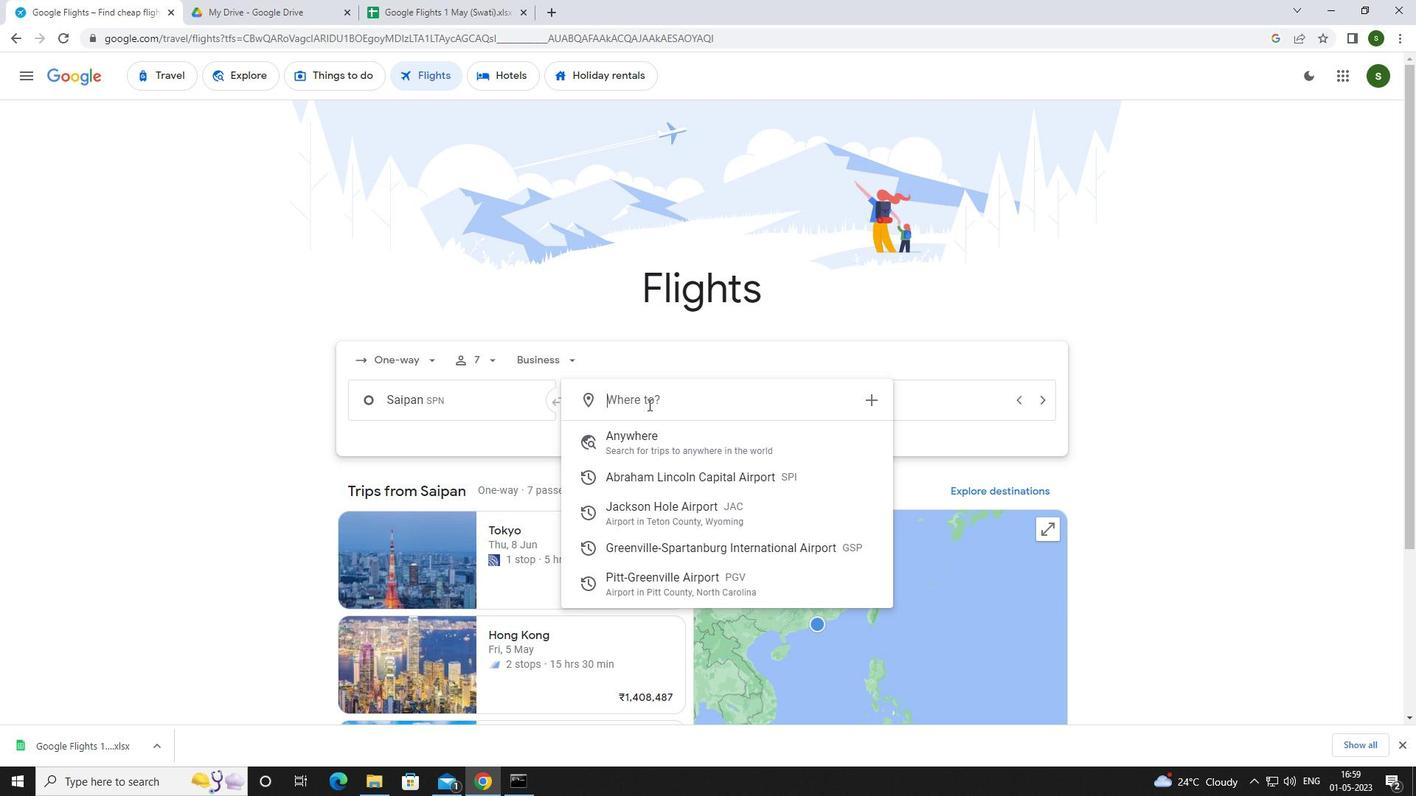 
Action: Key pressed <Key.caps_lock>p<Key.caps_lock>itt
Screenshot: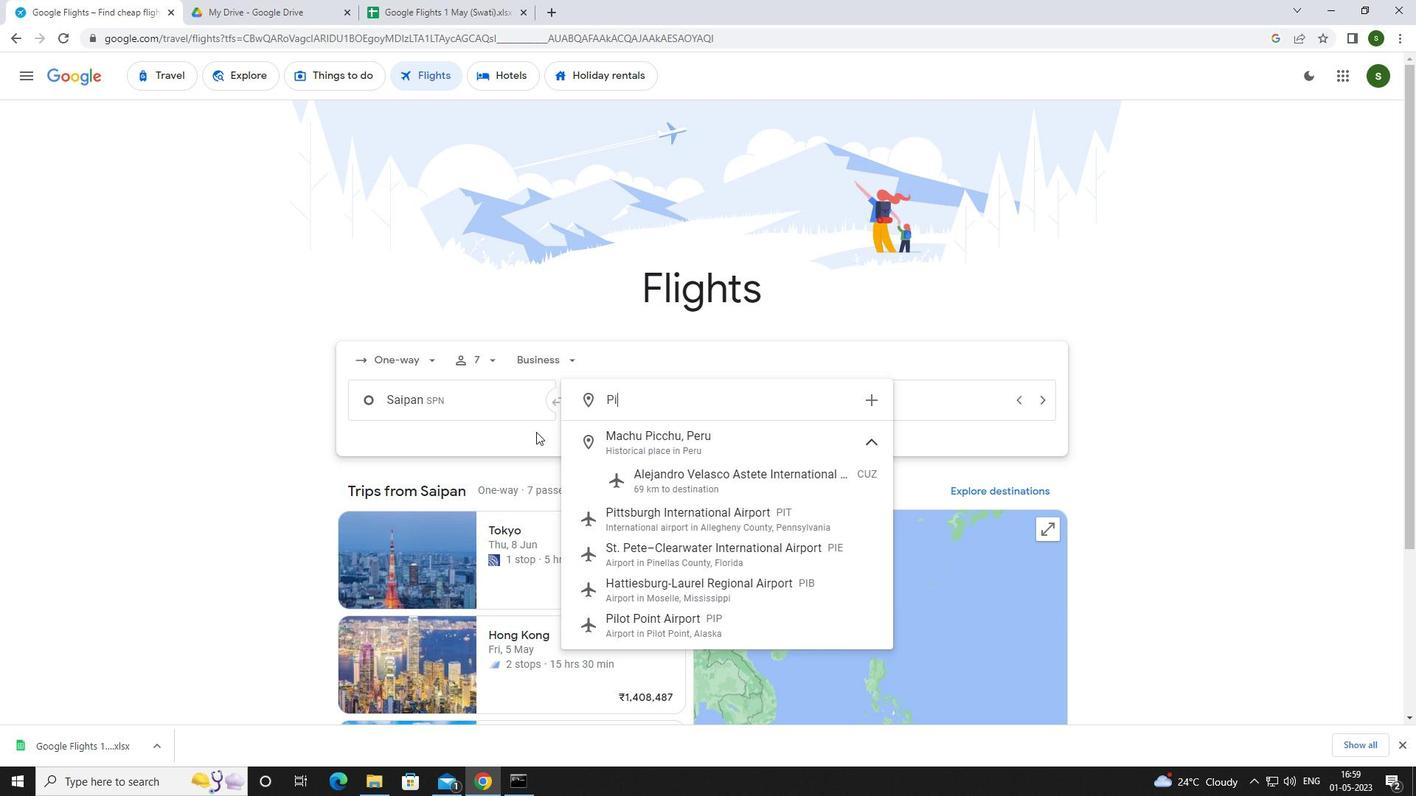 
Action: Mouse moved to (650, 555)
Screenshot: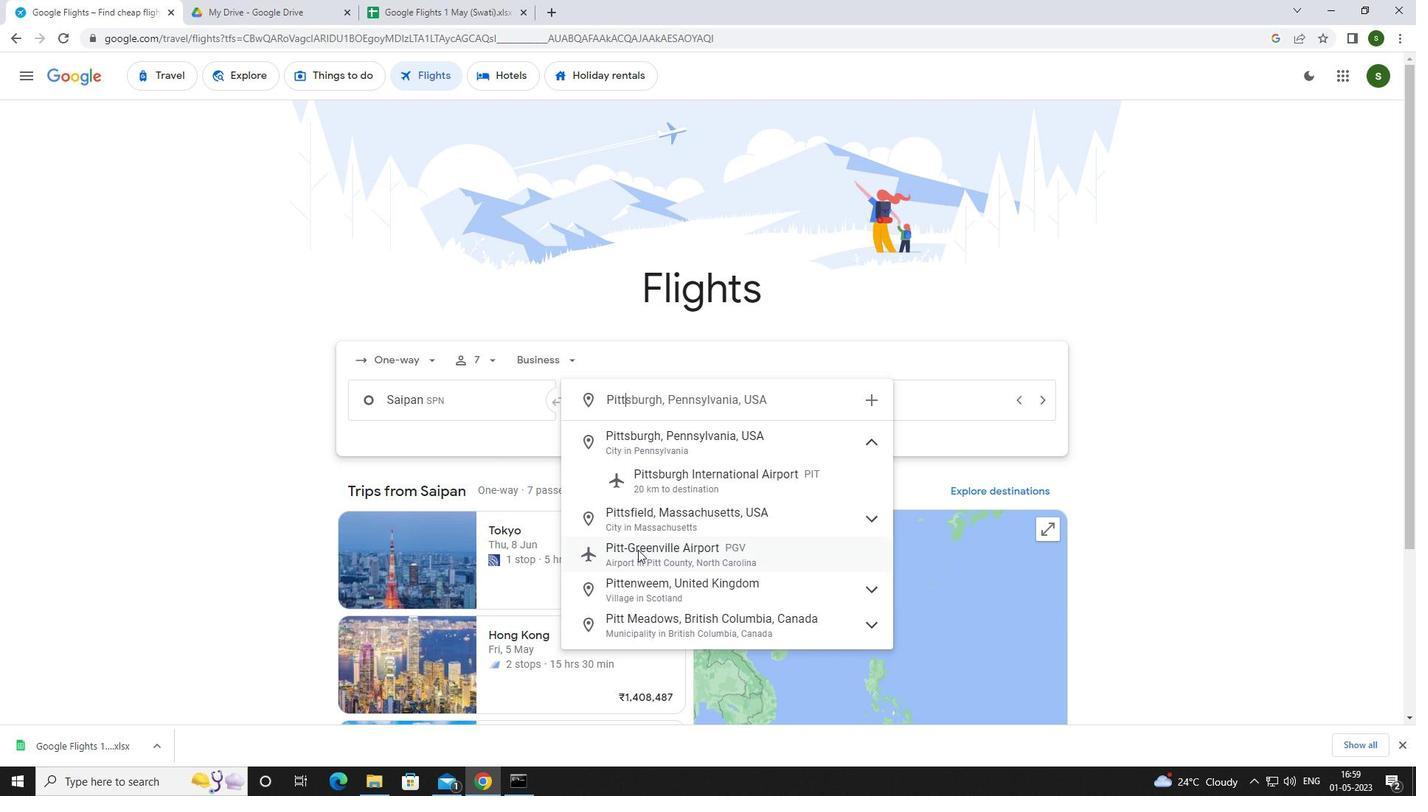 
Action: Mouse pressed left at (650, 555)
Screenshot: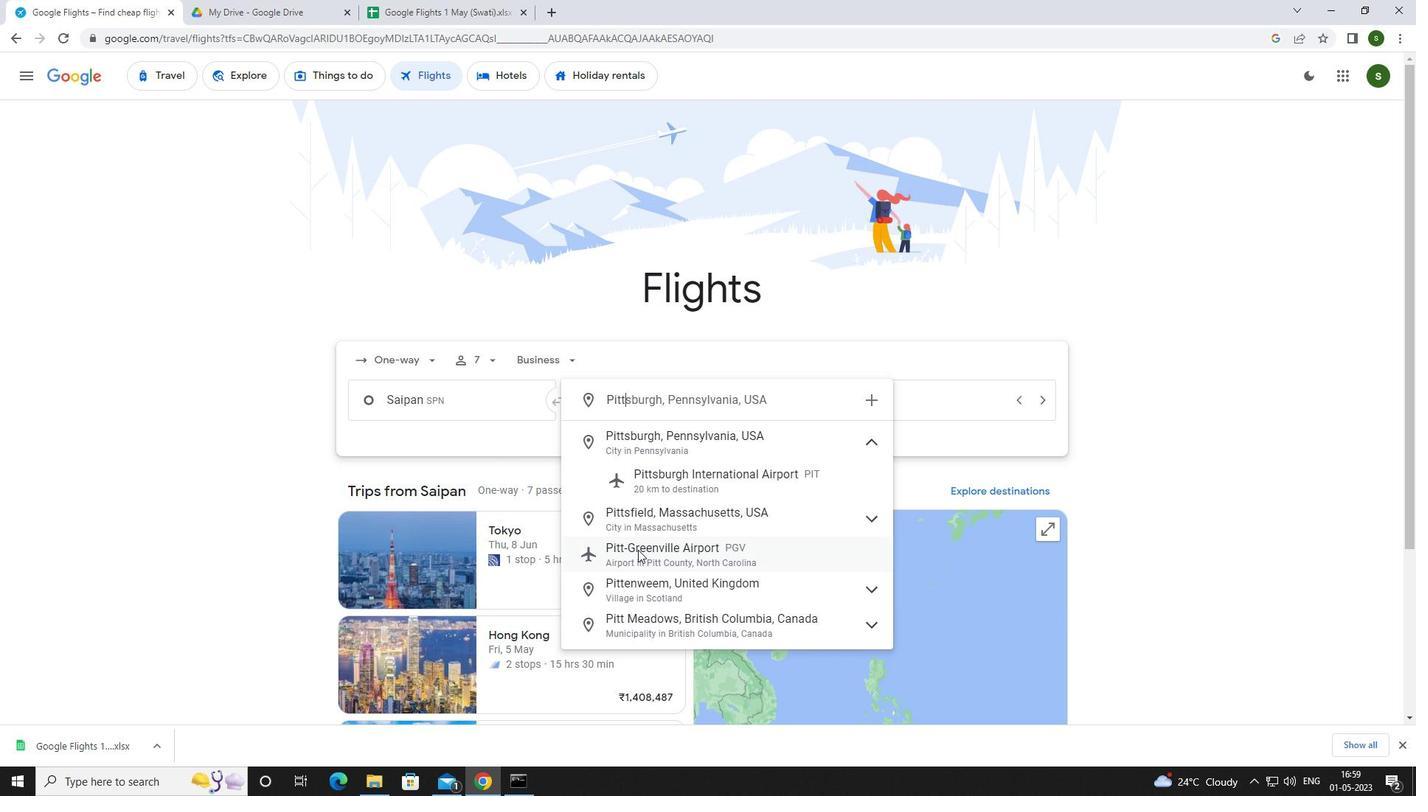 
Action: Mouse moved to (884, 405)
Screenshot: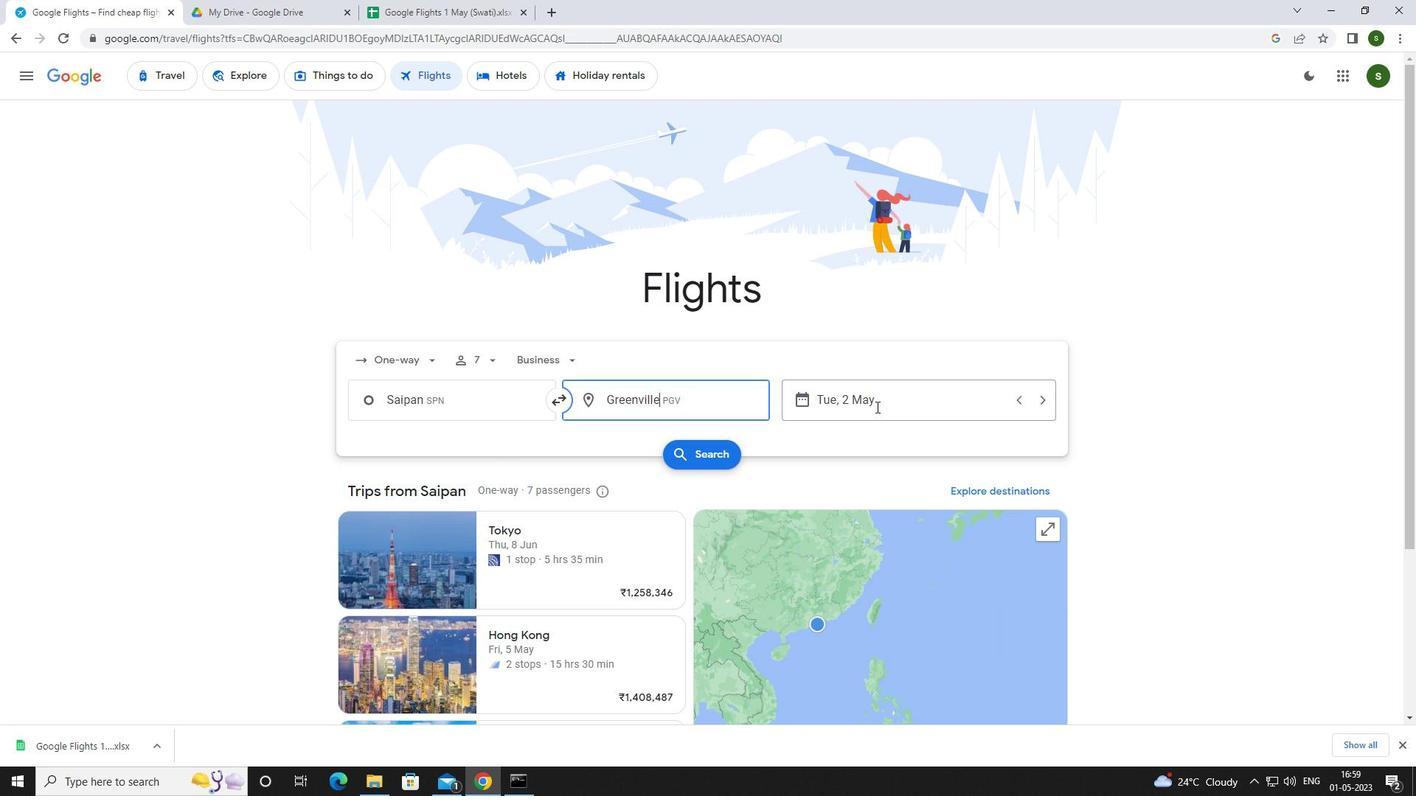 
Action: Mouse pressed left at (884, 405)
Screenshot: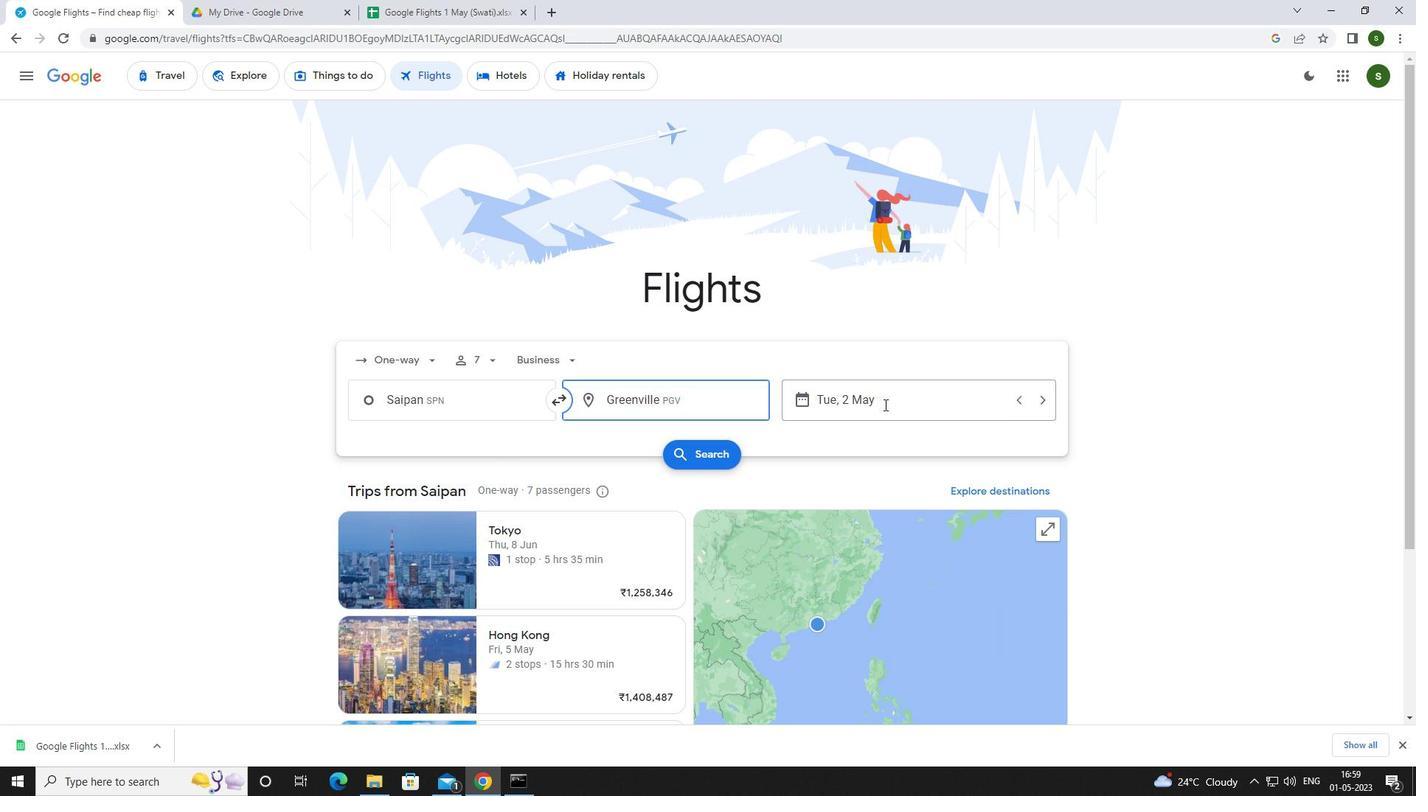 
Action: Mouse moved to (597, 450)
Screenshot: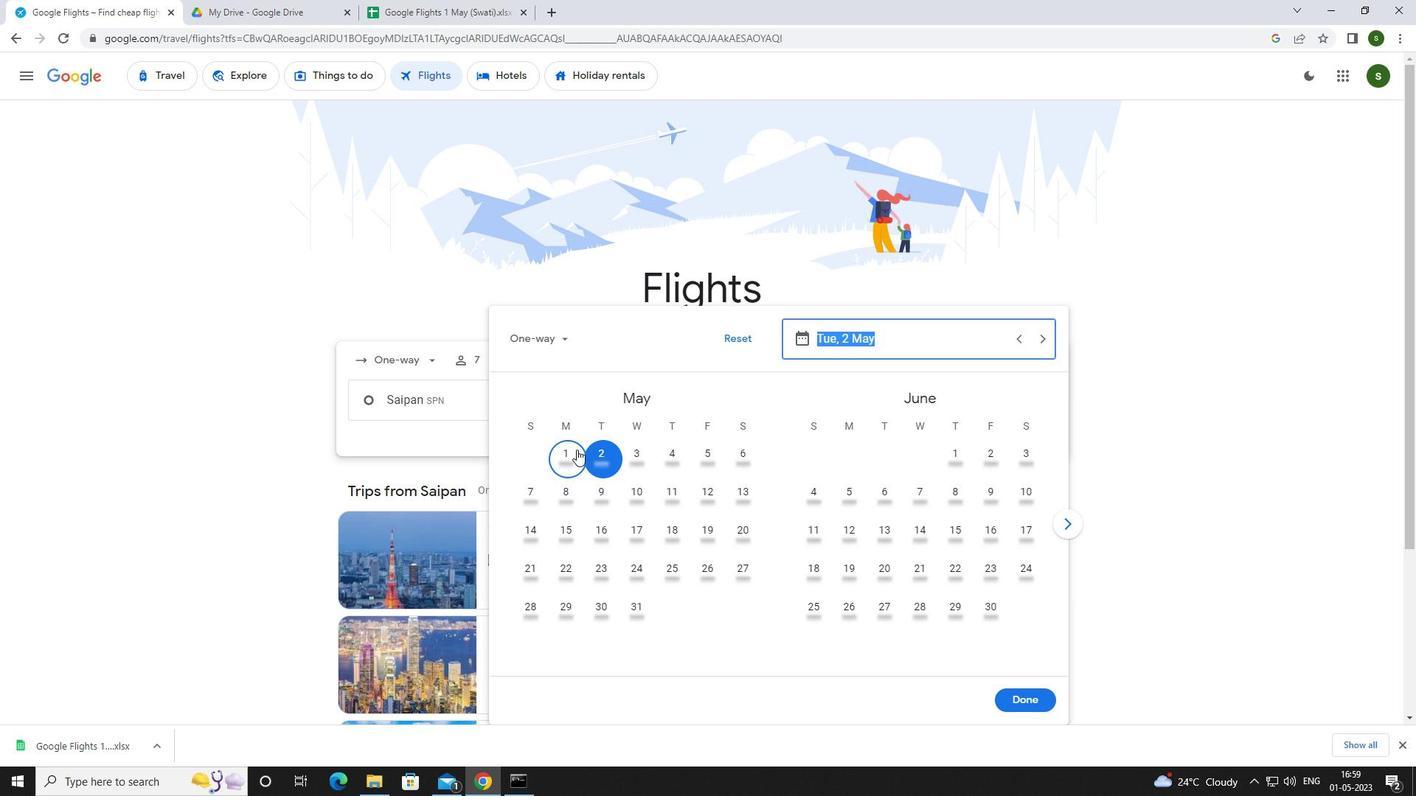 
Action: Mouse pressed left at (597, 450)
Screenshot: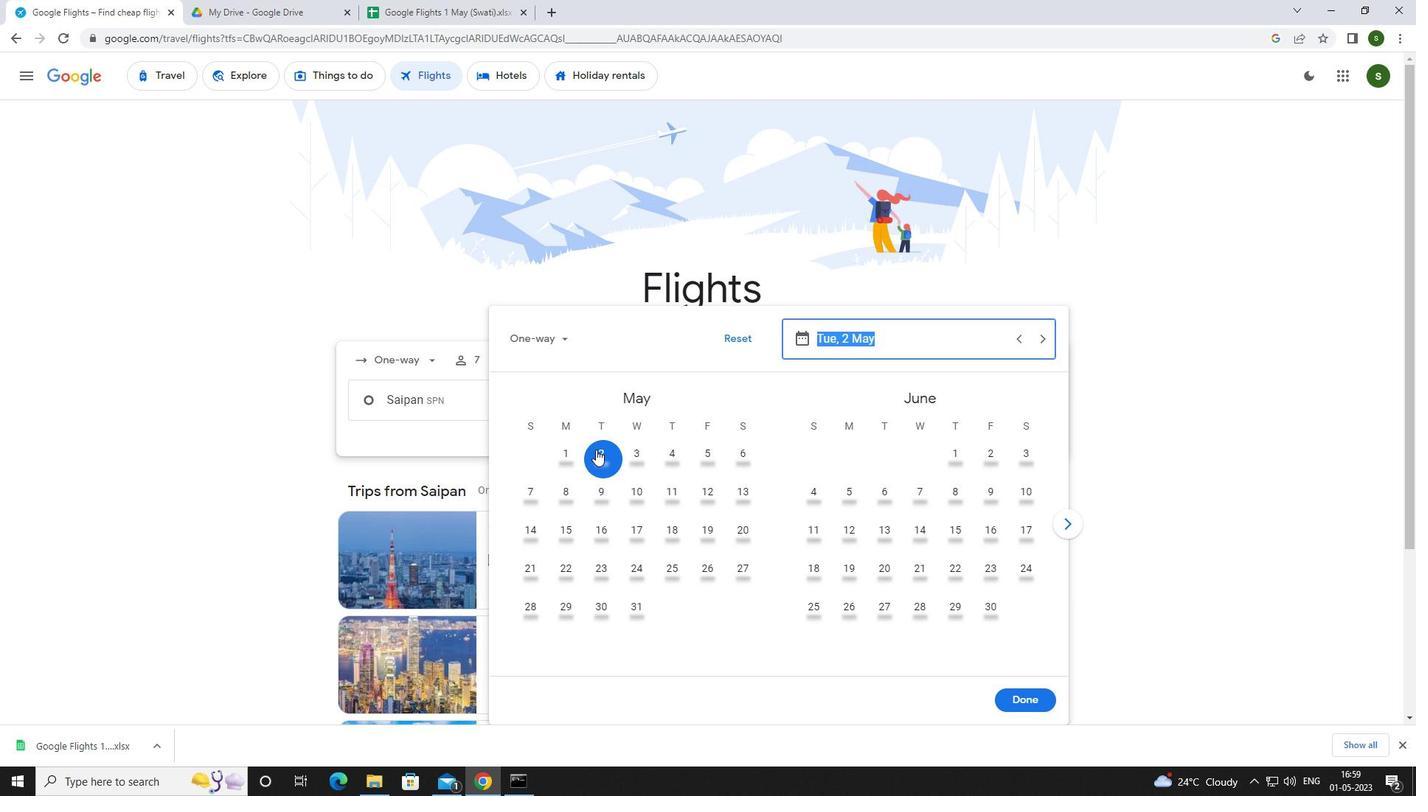 
Action: Mouse moved to (1015, 688)
Screenshot: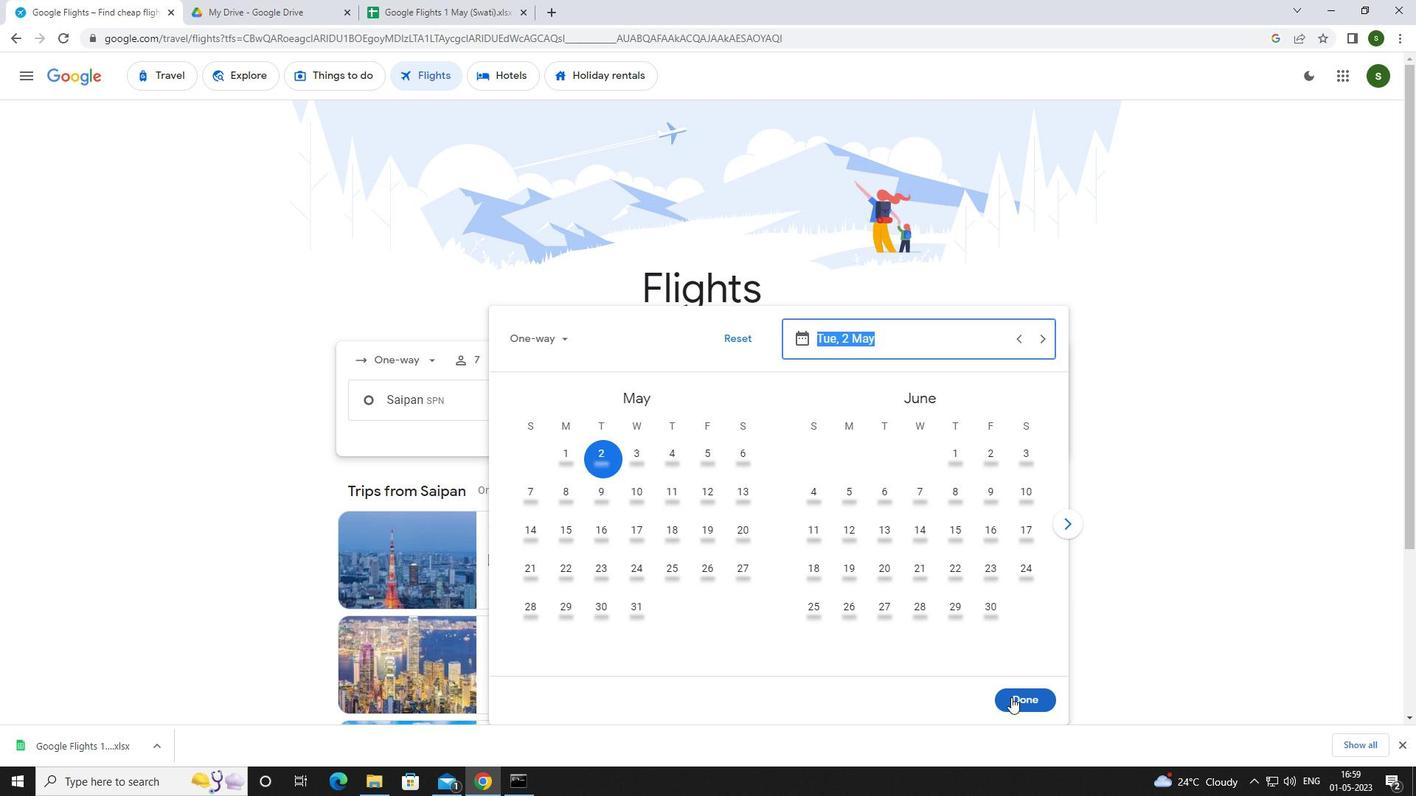 
Action: Mouse pressed left at (1015, 688)
Screenshot: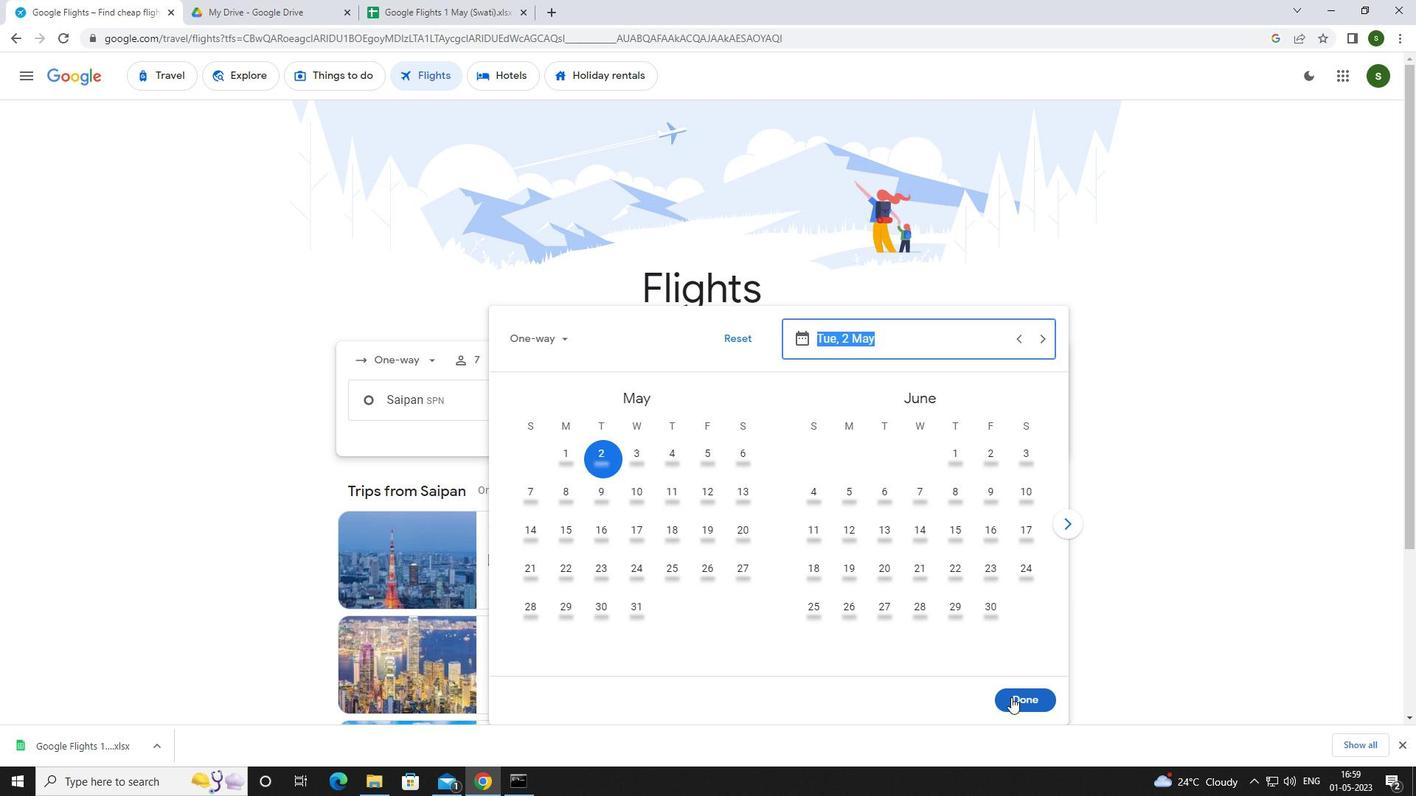 
Action: Mouse moved to (689, 455)
Screenshot: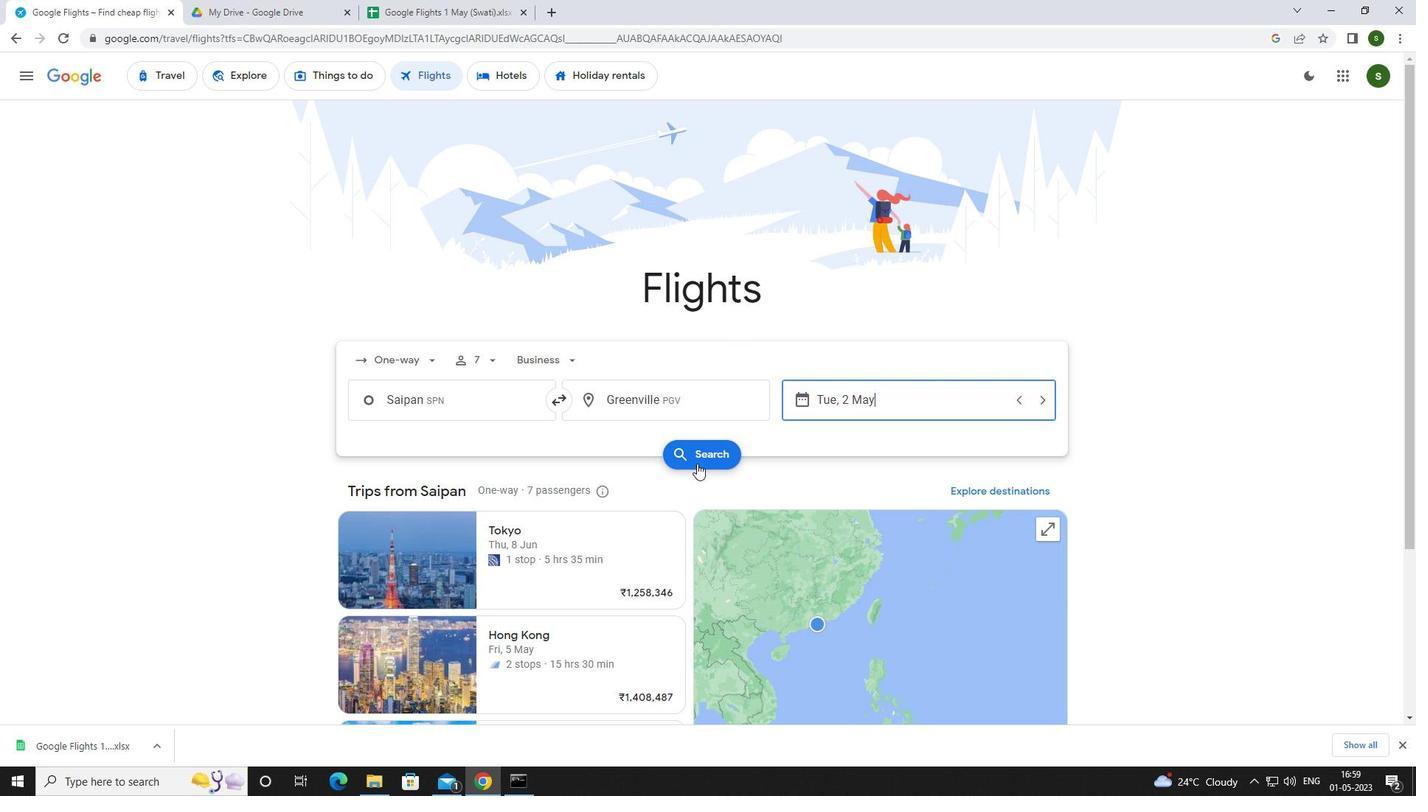 
Action: Mouse pressed left at (689, 455)
Screenshot: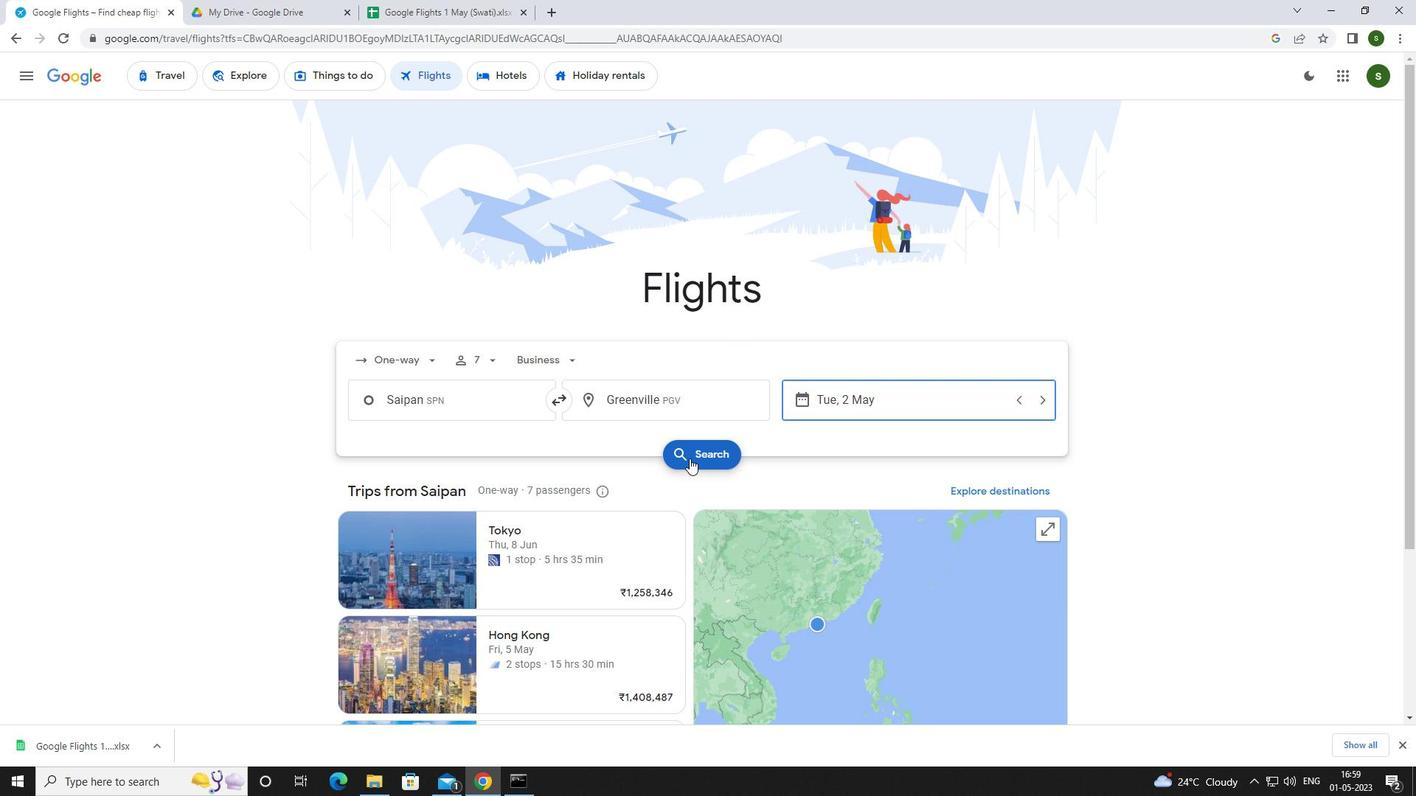 
Action: Mouse moved to (361, 204)
Screenshot: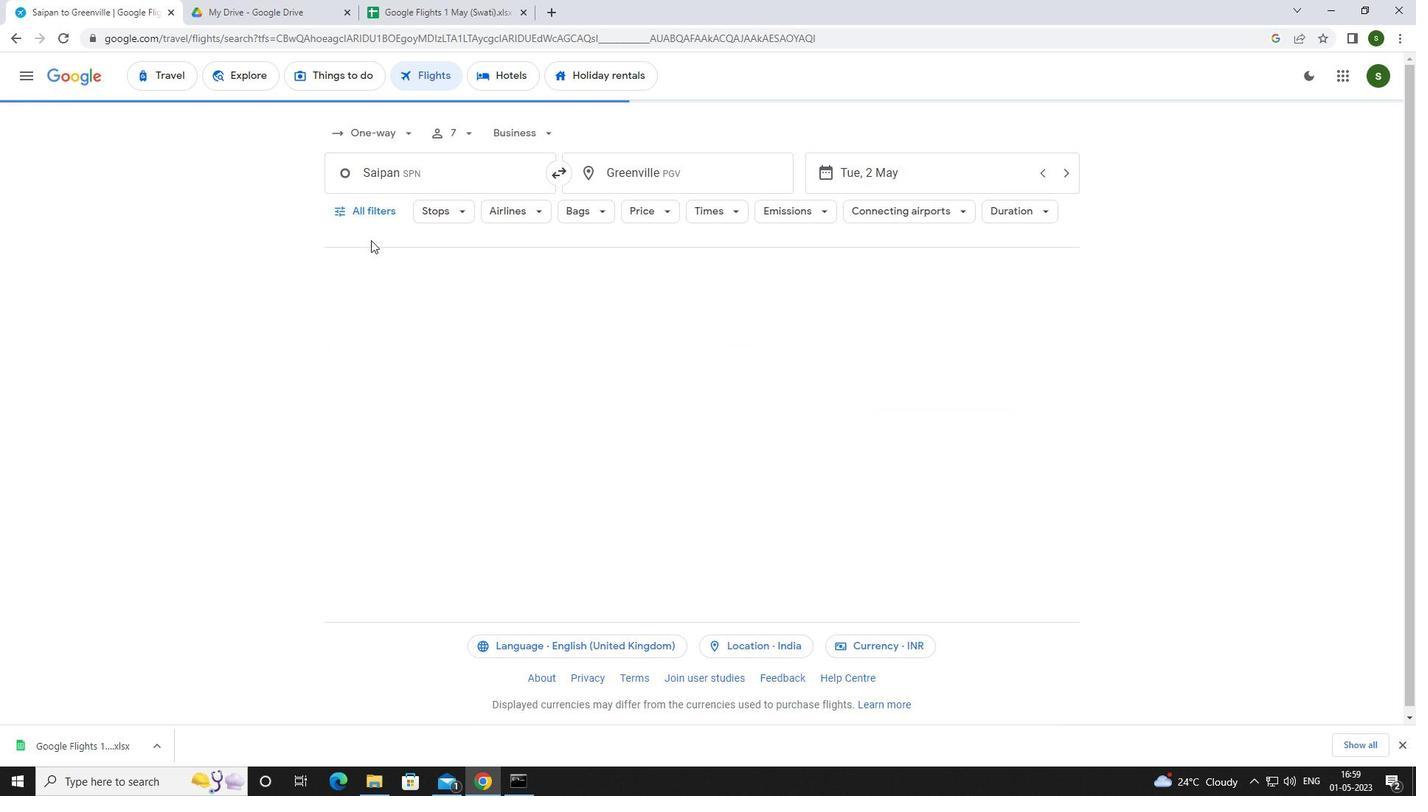 
Action: Mouse pressed left at (361, 204)
Screenshot: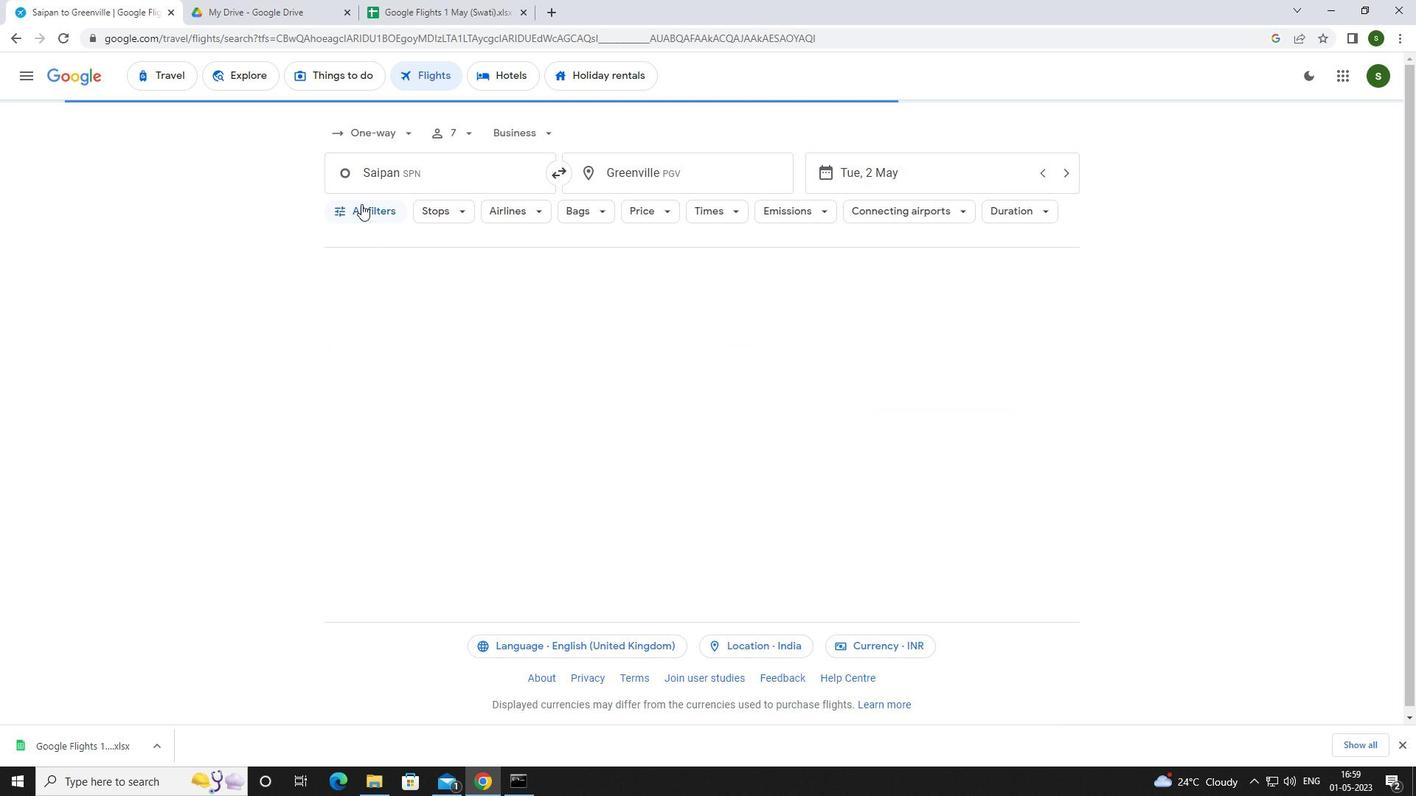 
Action: Mouse moved to (473, 378)
Screenshot: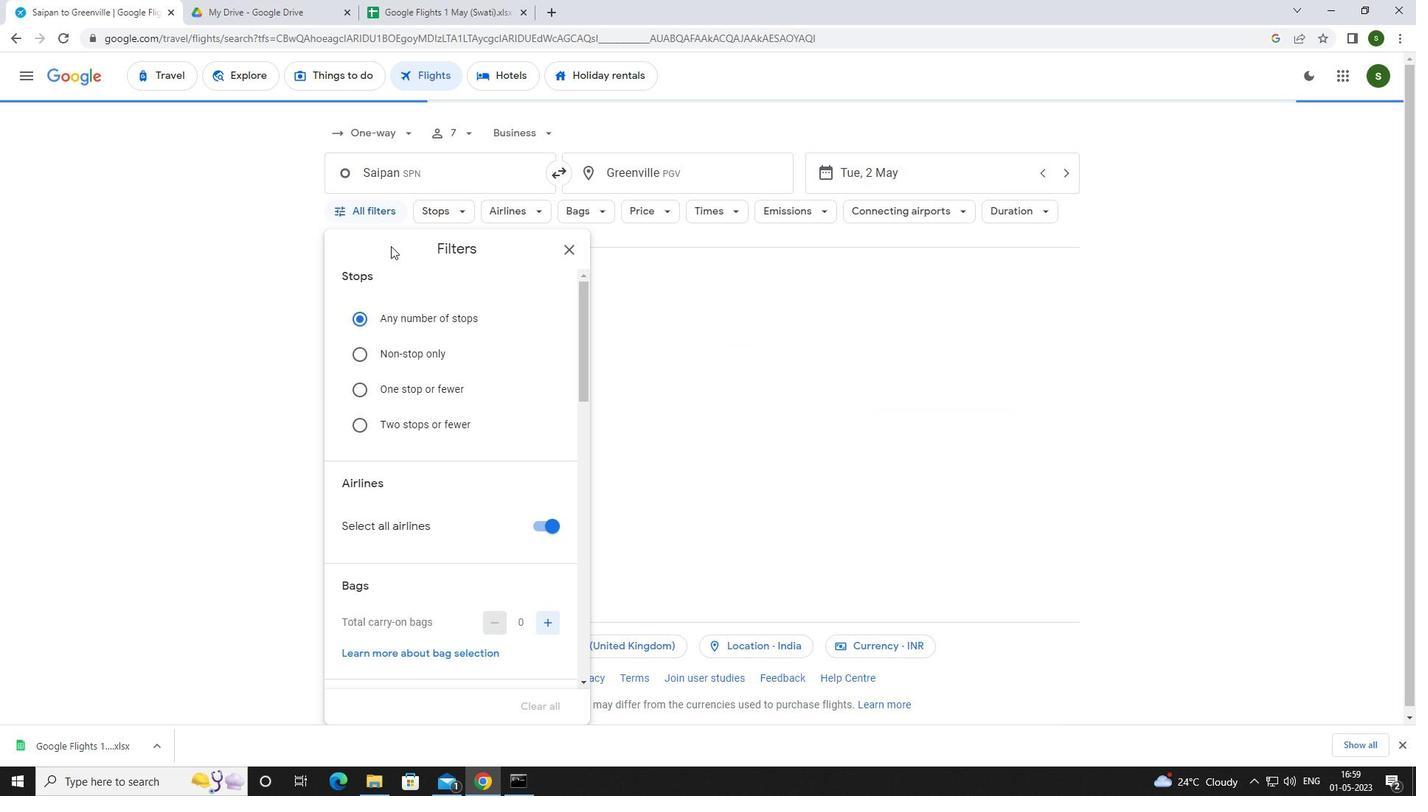 
Action: Mouse scrolled (473, 377) with delta (0, 0)
Screenshot: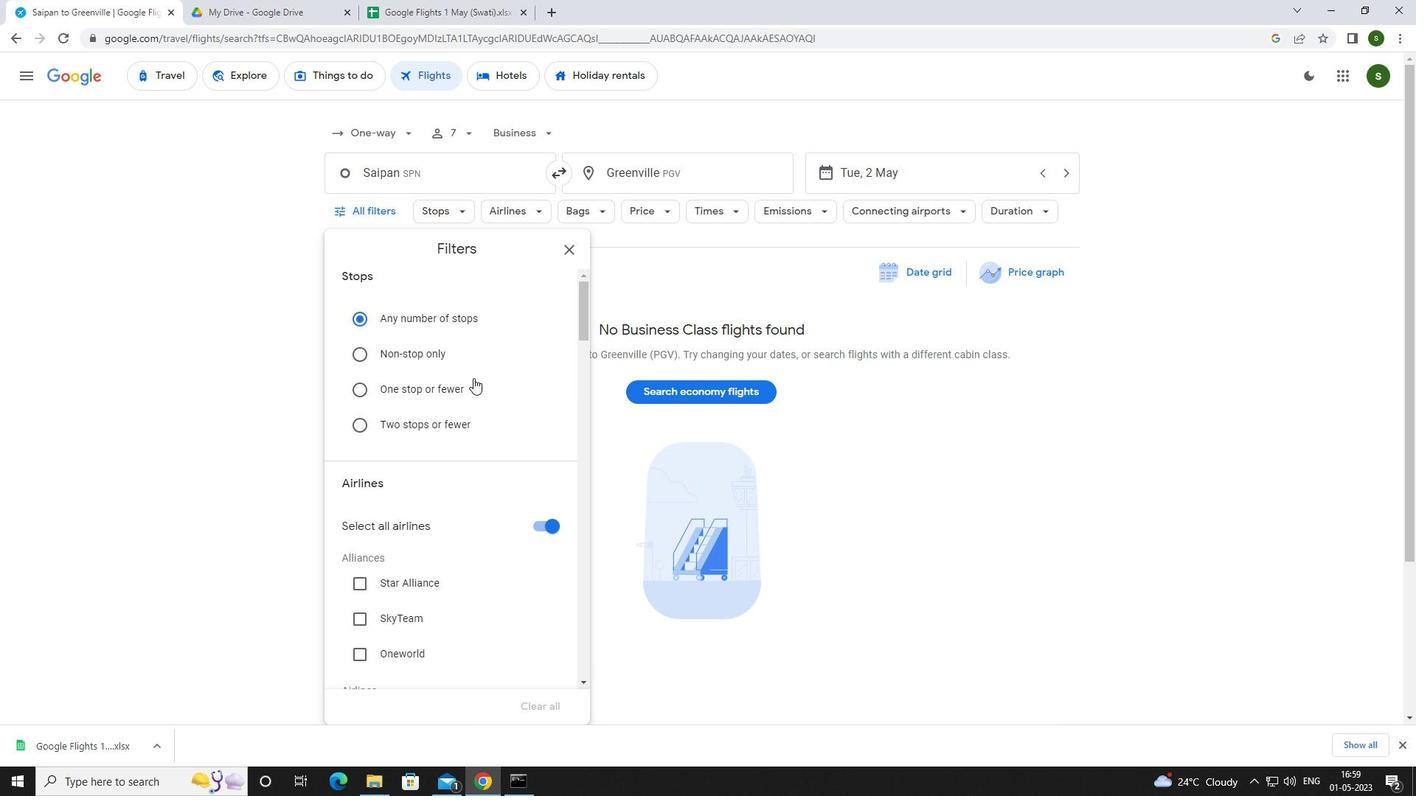 
Action: Mouse moved to (548, 454)
Screenshot: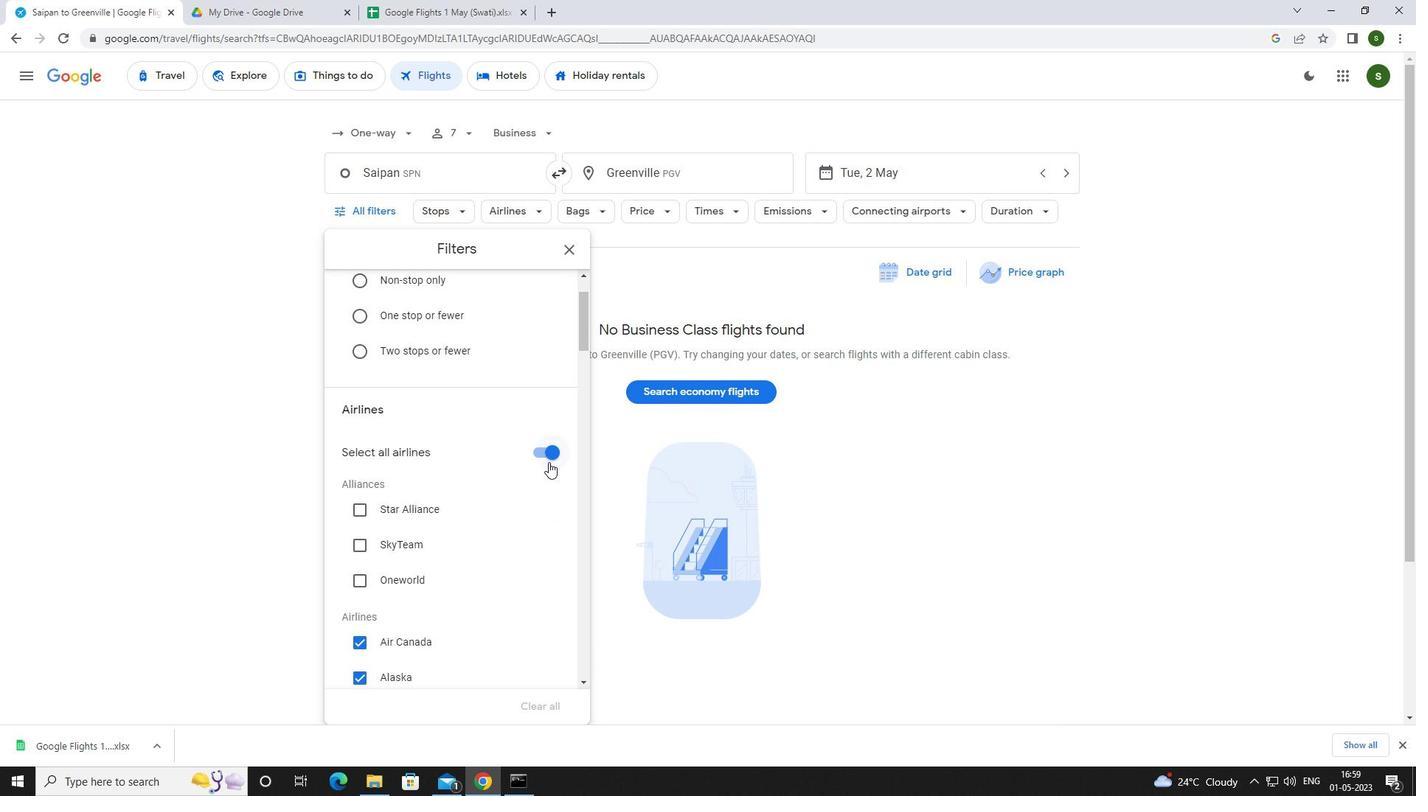 
Action: Mouse pressed left at (548, 454)
Screenshot: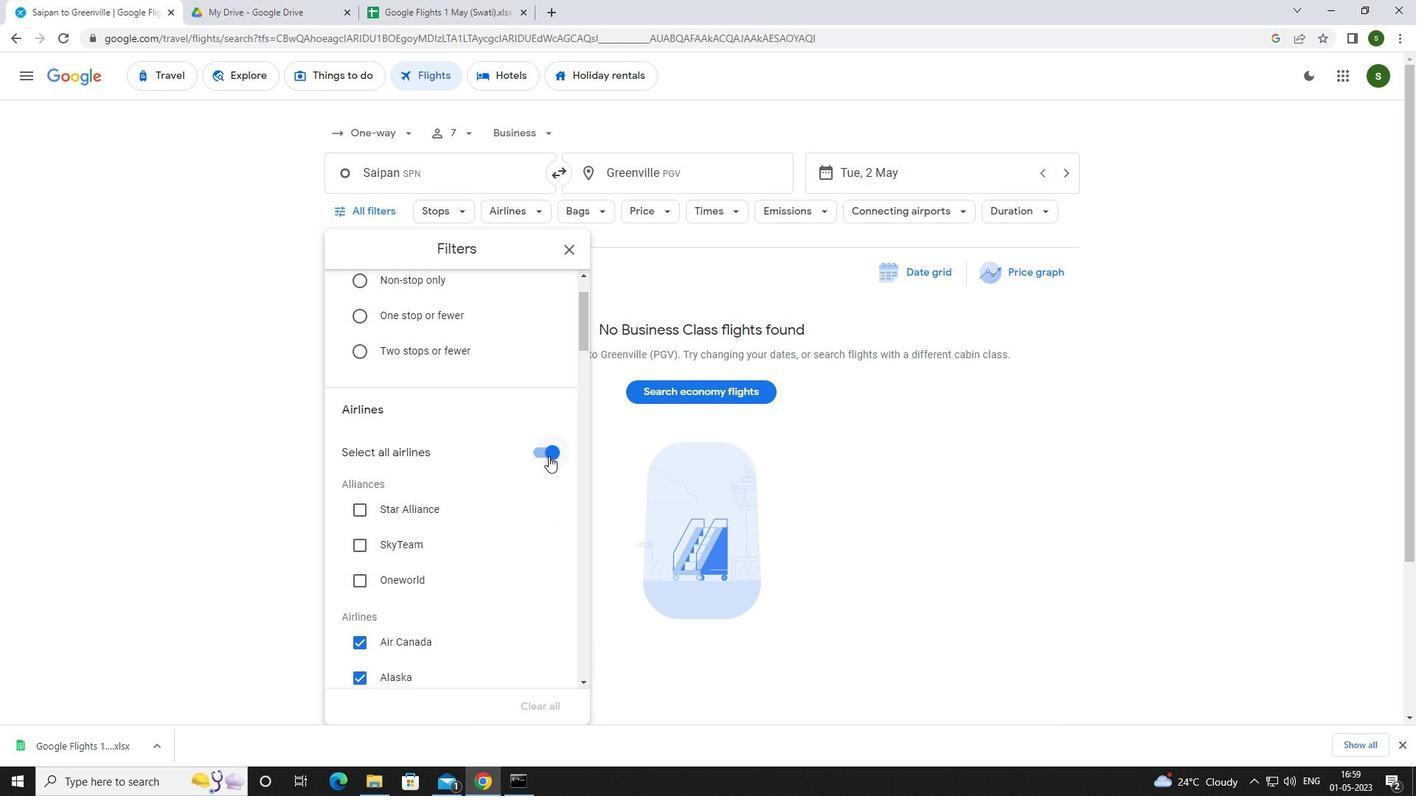 
Action: Mouse moved to (489, 427)
Screenshot: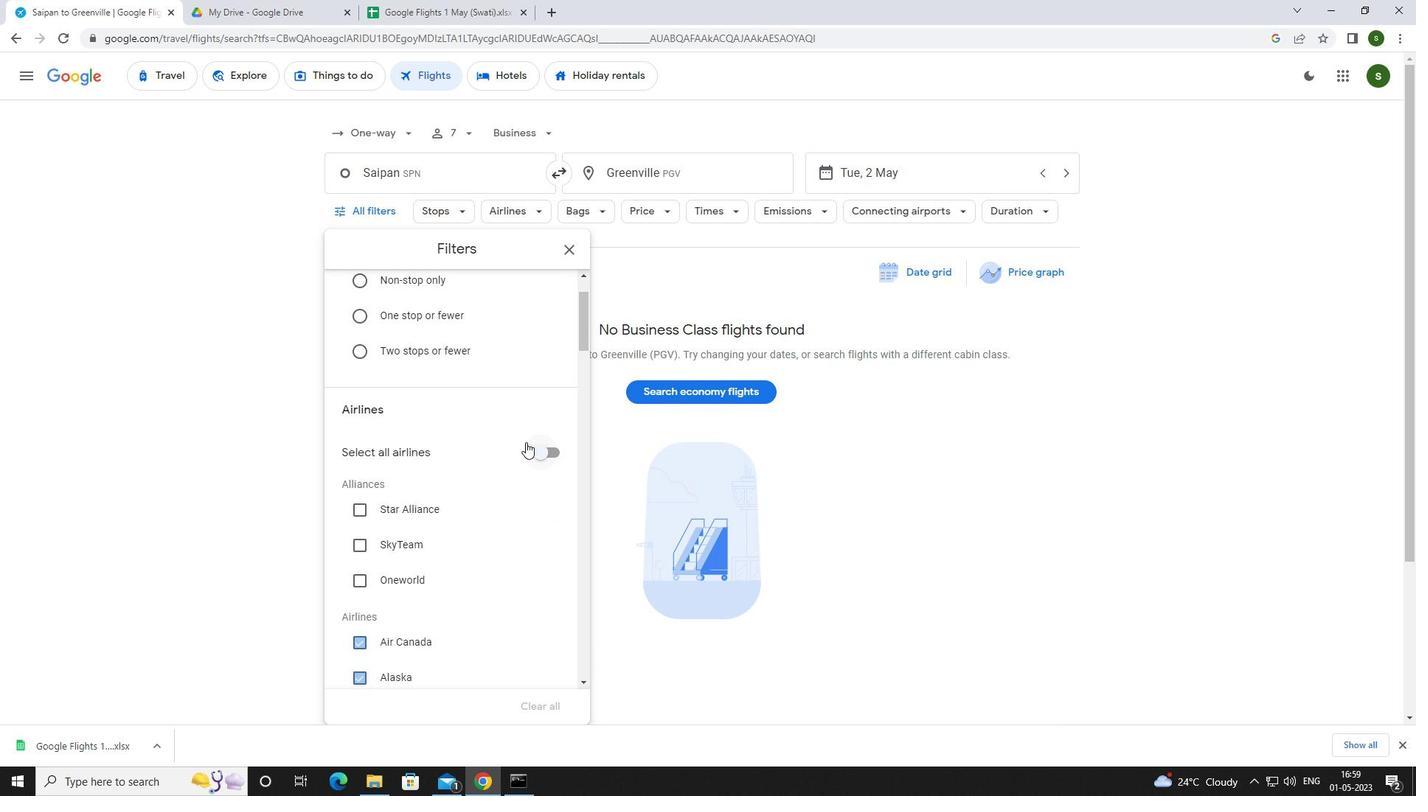 
Action: Mouse scrolled (489, 426) with delta (0, 0)
Screenshot: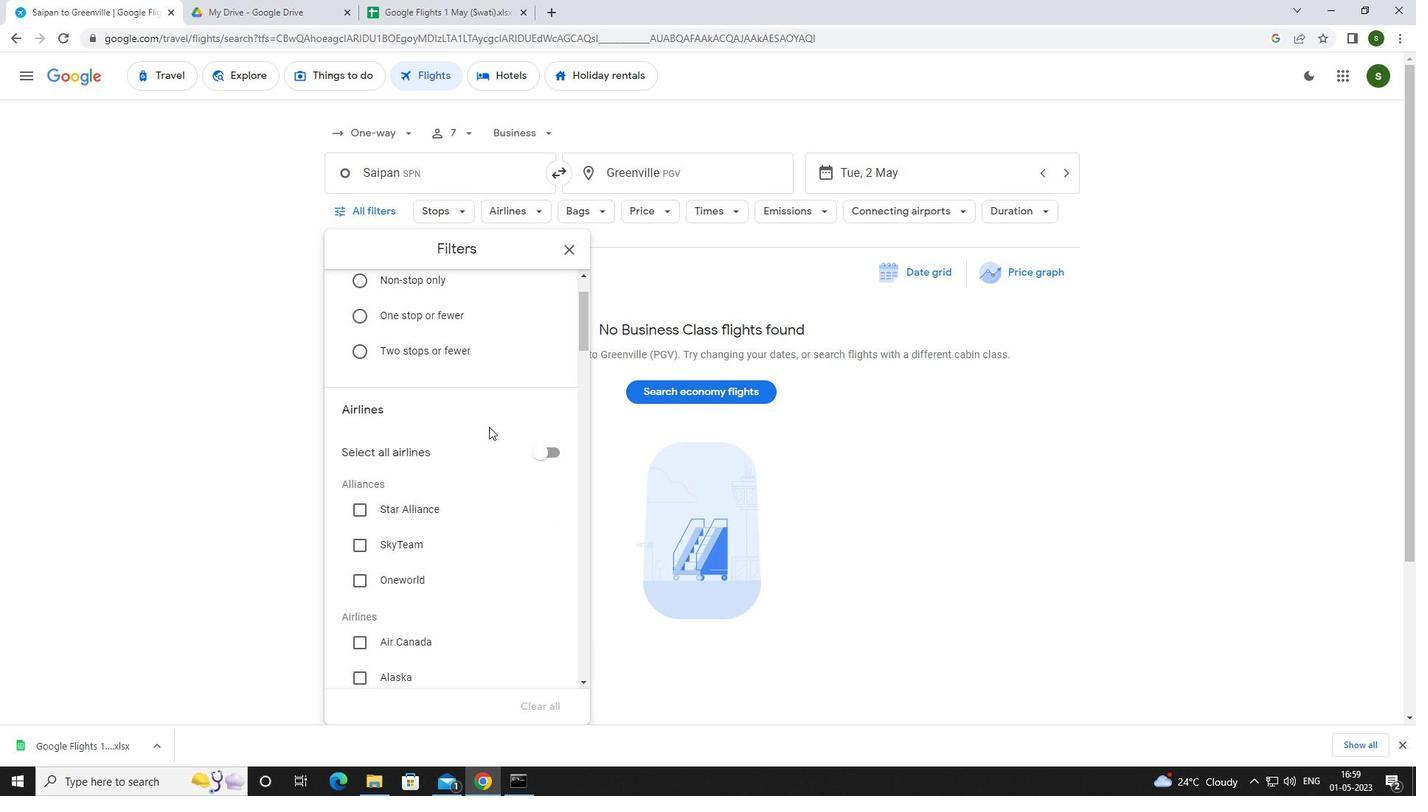 
Action: Mouse scrolled (489, 426) with delta (0, 0)
Screenshot: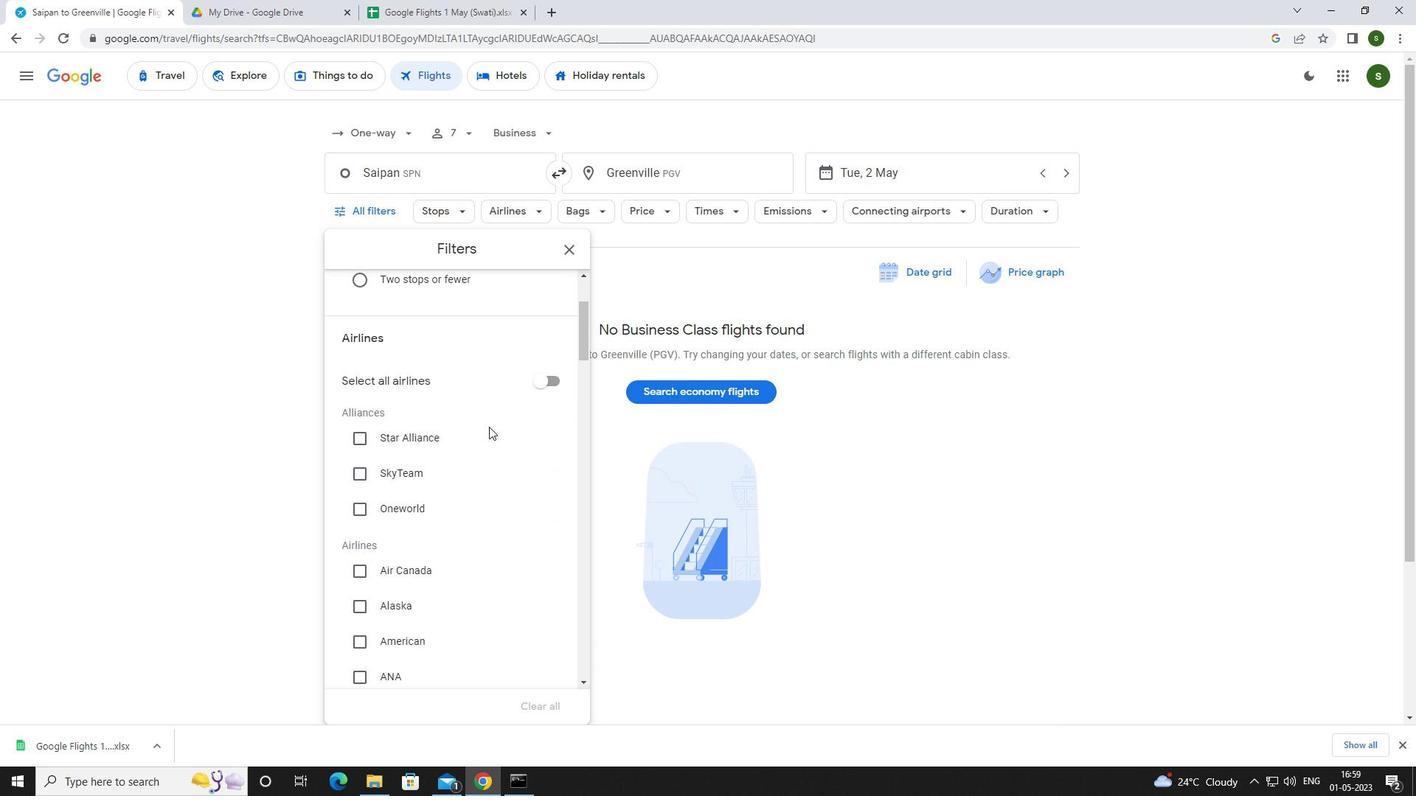 
Action: Mouse scrolled (489, 426) with delta (0, 0)
Screenshot: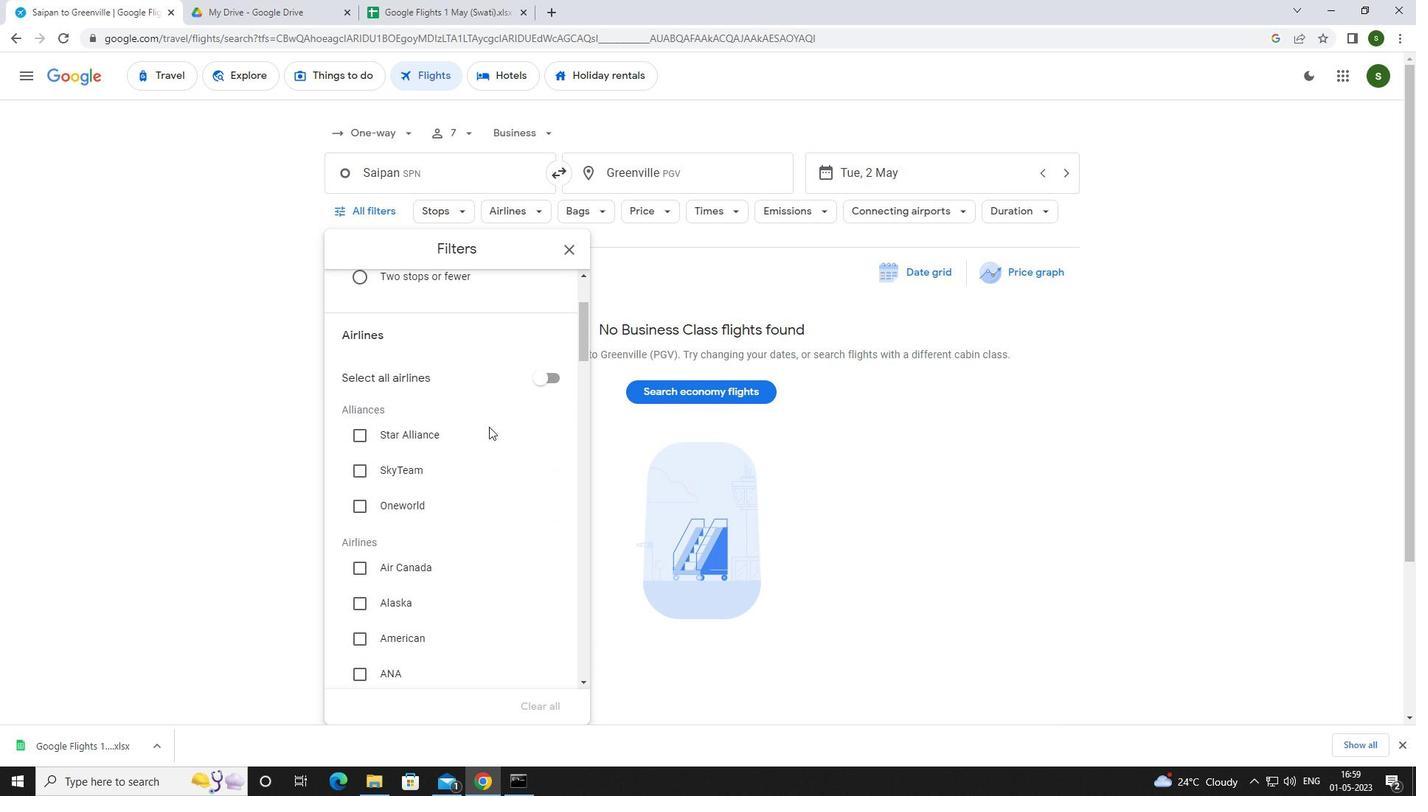 
Action: Mouse scrolled (489, 426) with delta (0, 0)
Screenshot: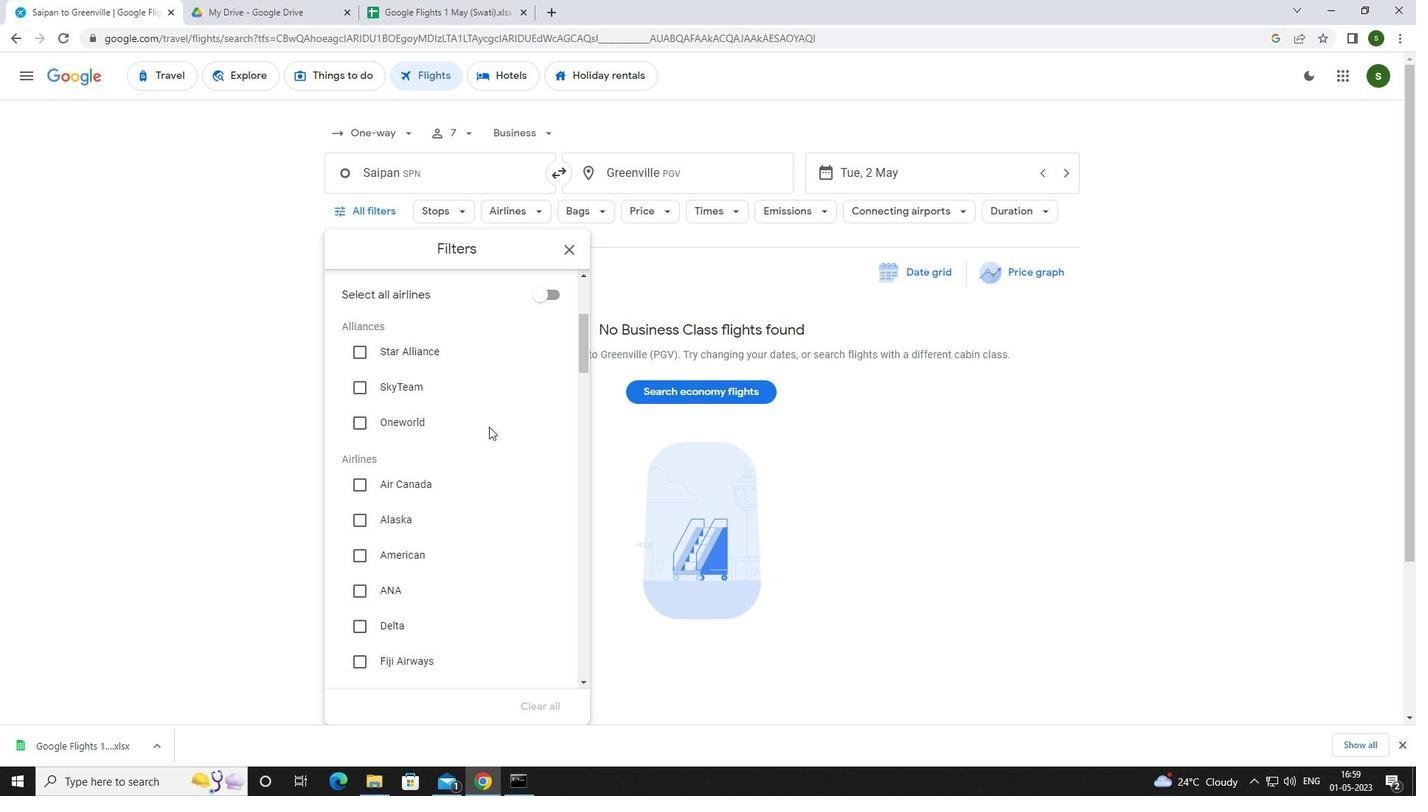 
Action: Mouse scrolled (489, 426) with delta (0, 0)
Screenshot: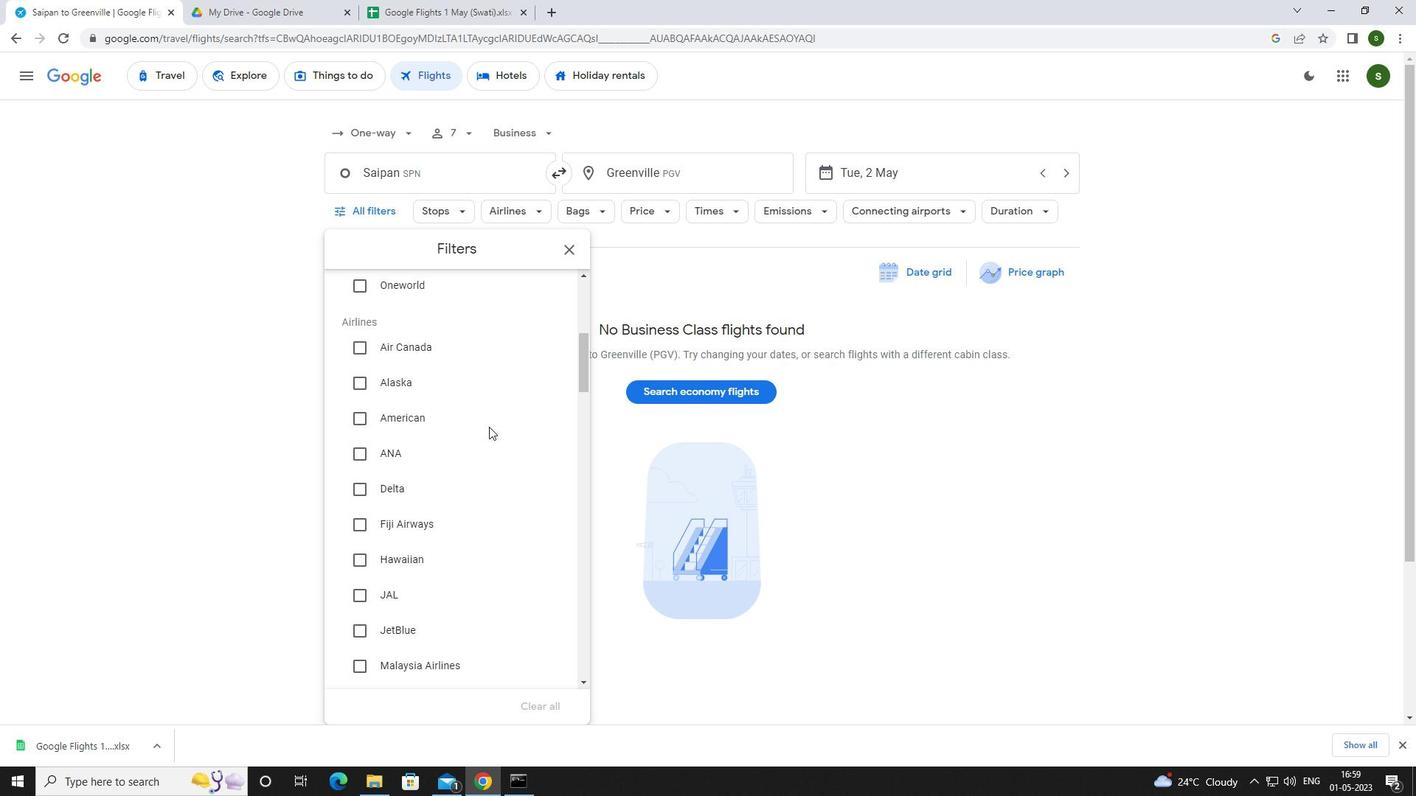 
Action: Mouse scrolled (489, 426) with delta (0, 0)
Screenshot: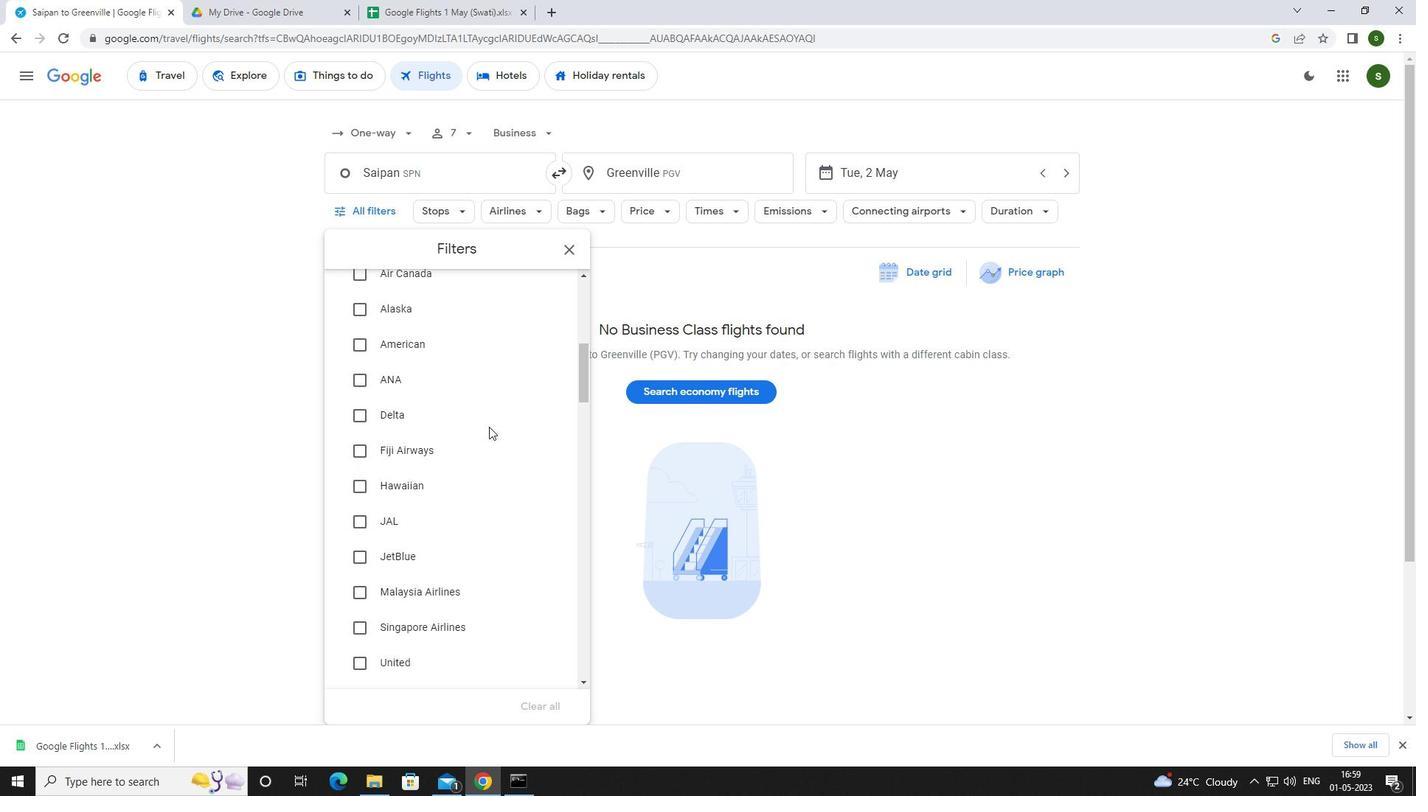 
Action: Mouse moved to (404, 481)
Screenshot: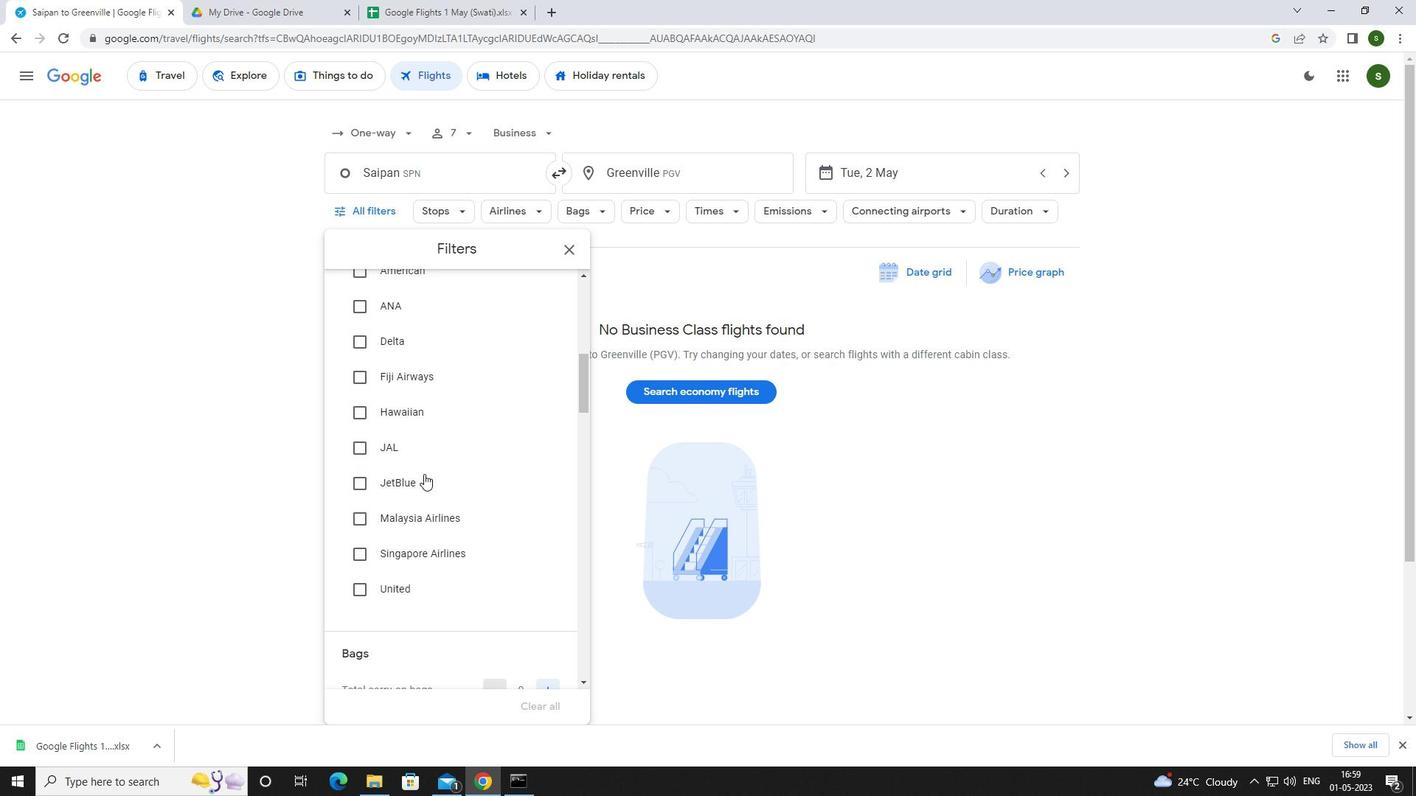 
Action: Mouse pressed left at (404, 481)
Screenshot: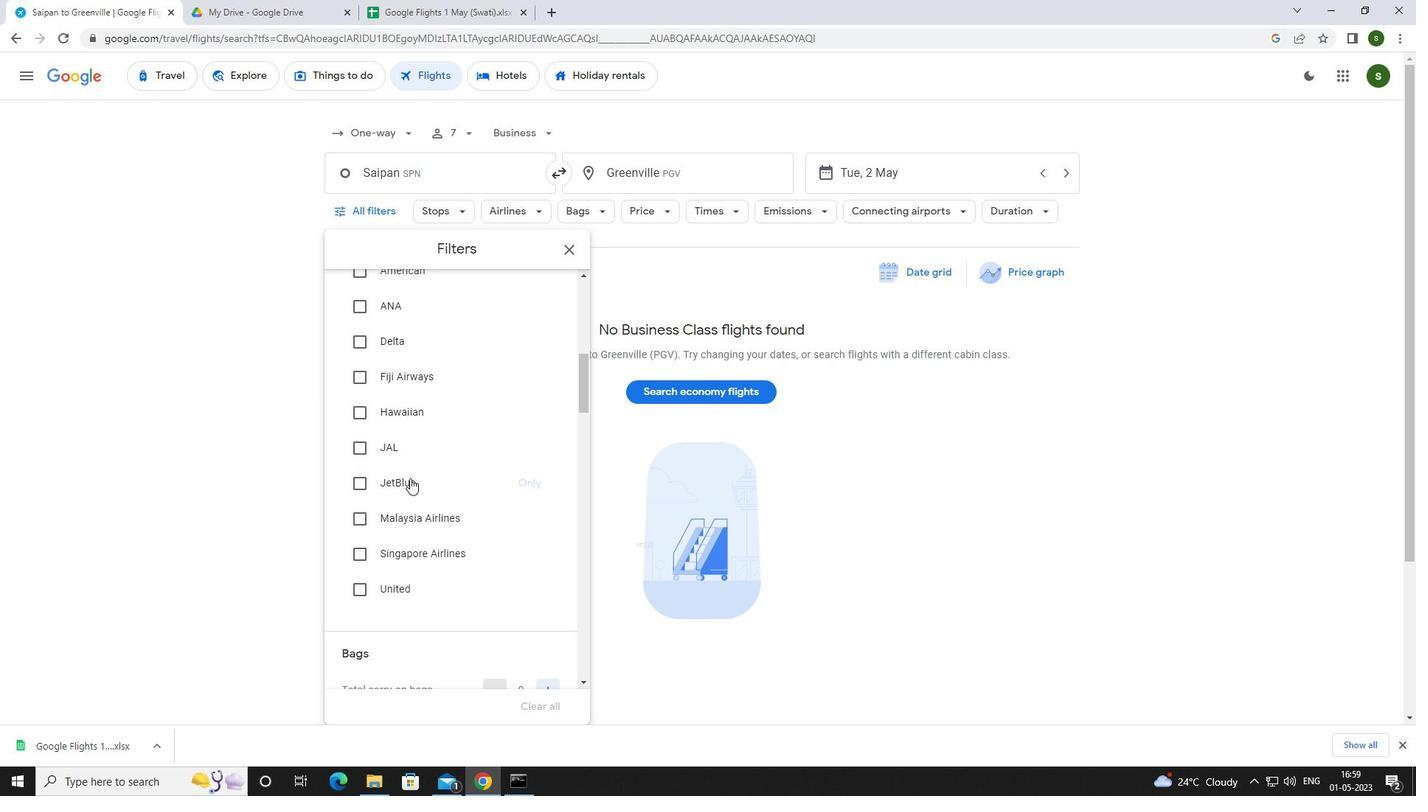
Action: Mouse moved to (403, 481)
Screenshot: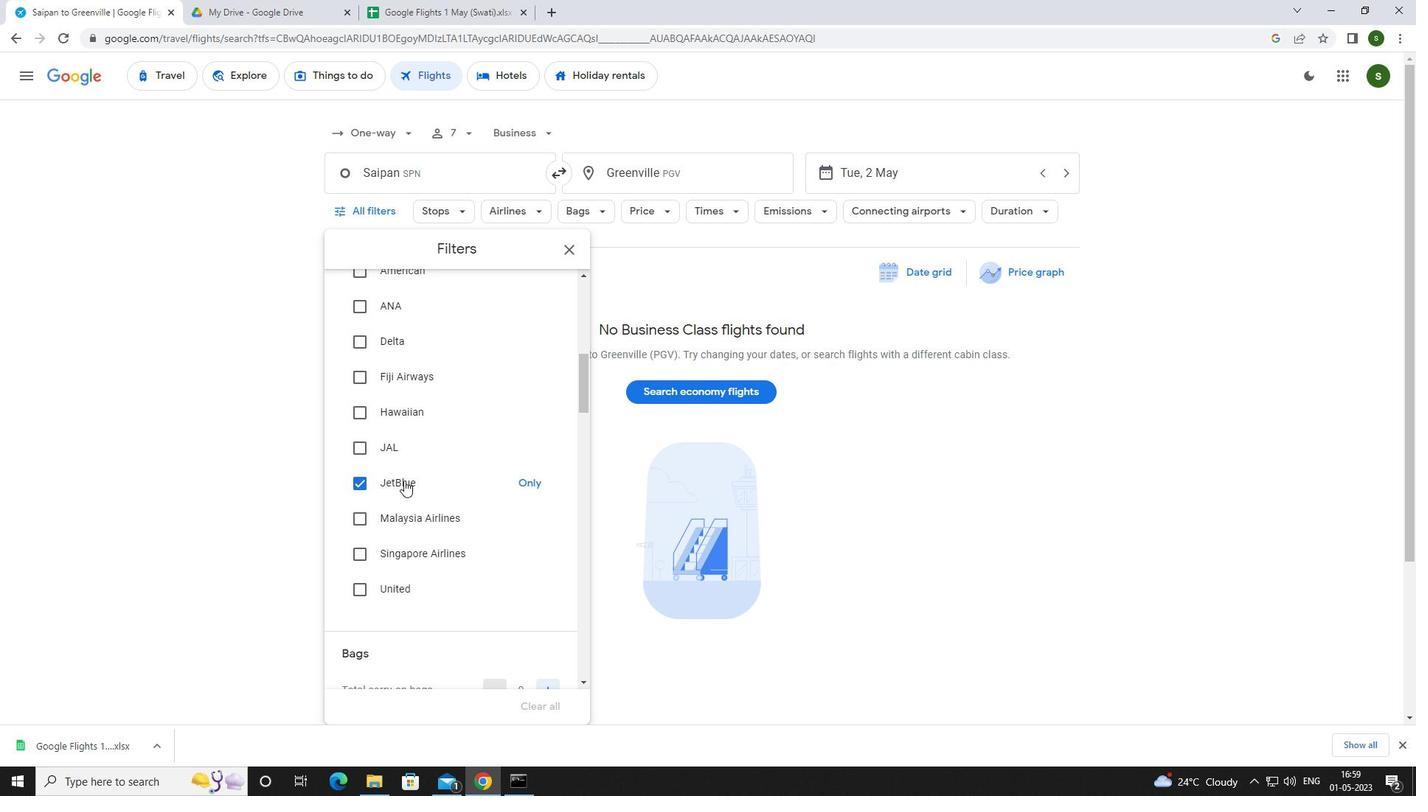 
Action: Mouse scrolled (403, 481) with delta (0, 0)
Screenshot: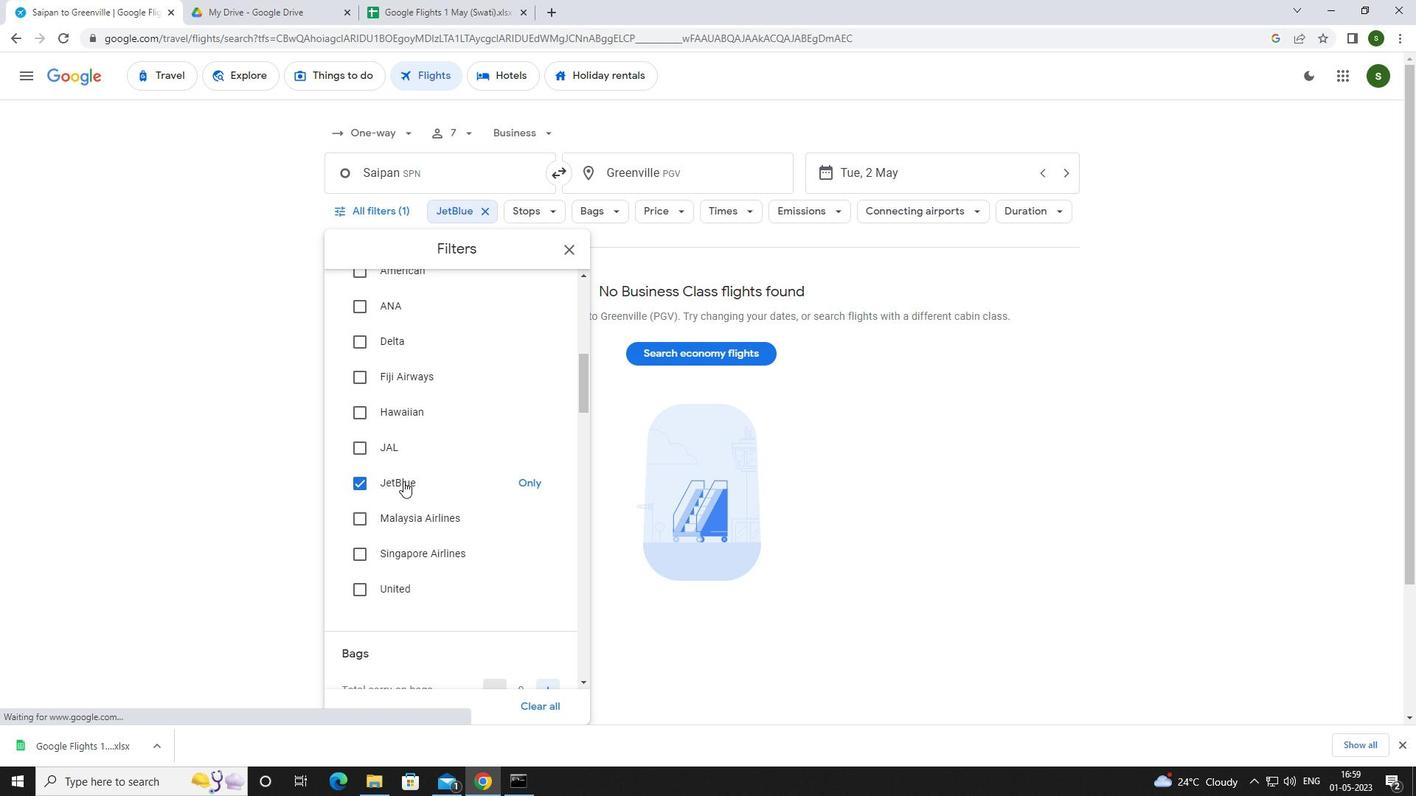 
Action: Mouse scrolled (403, 481) with delta (0, 0)
Screenshot: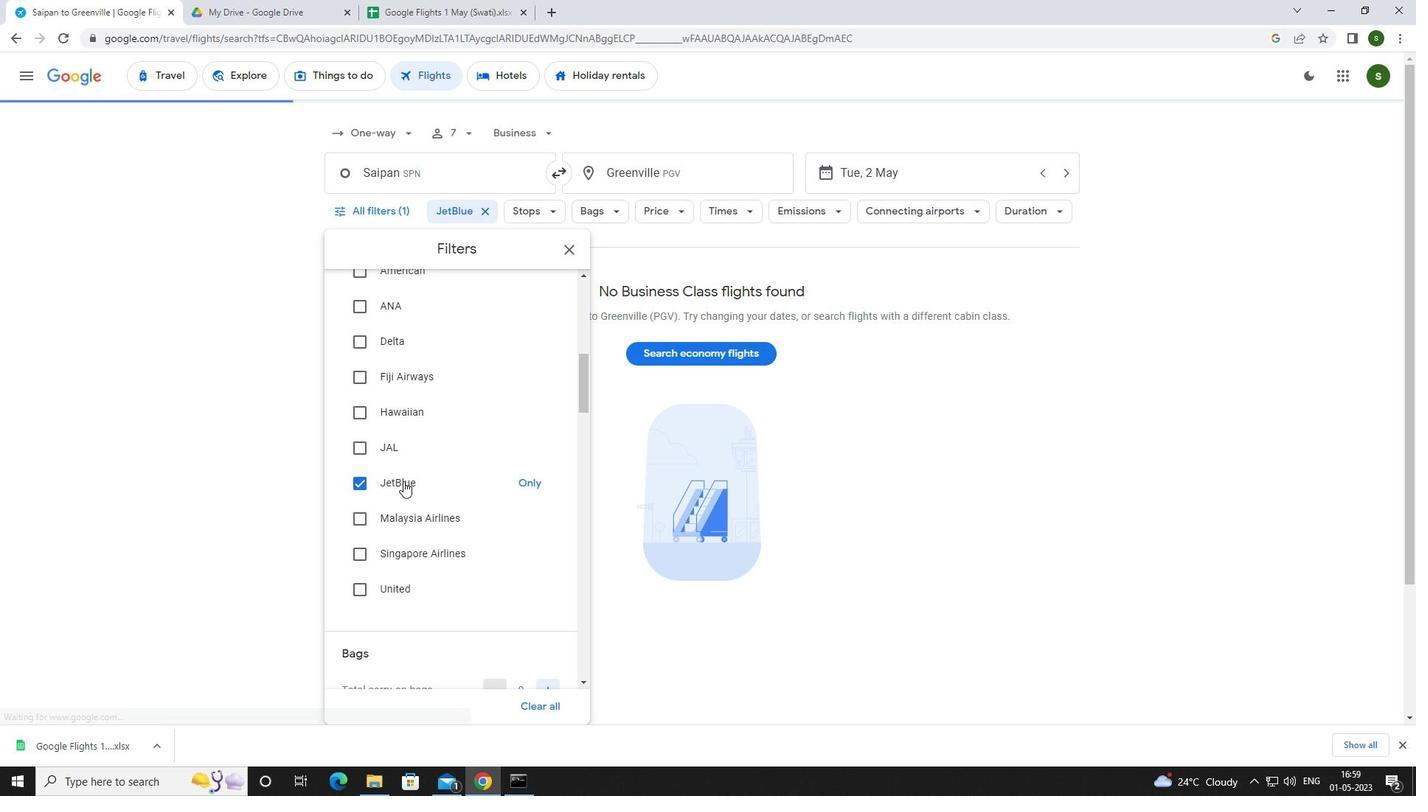 
Action: Mouse moved to (548, 545)
Screenshot: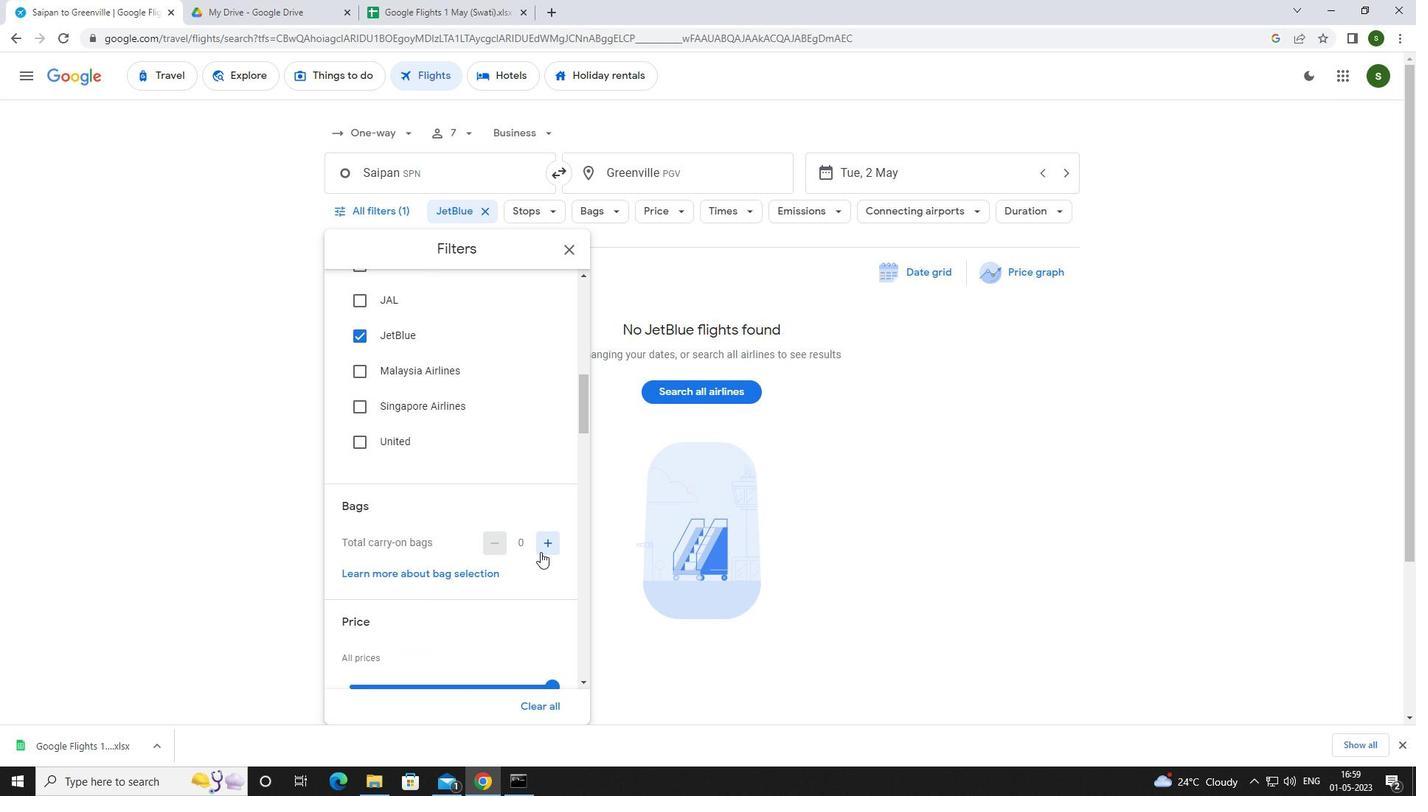 
Action: Mouse pressed left at (548, 545)
Screenshot: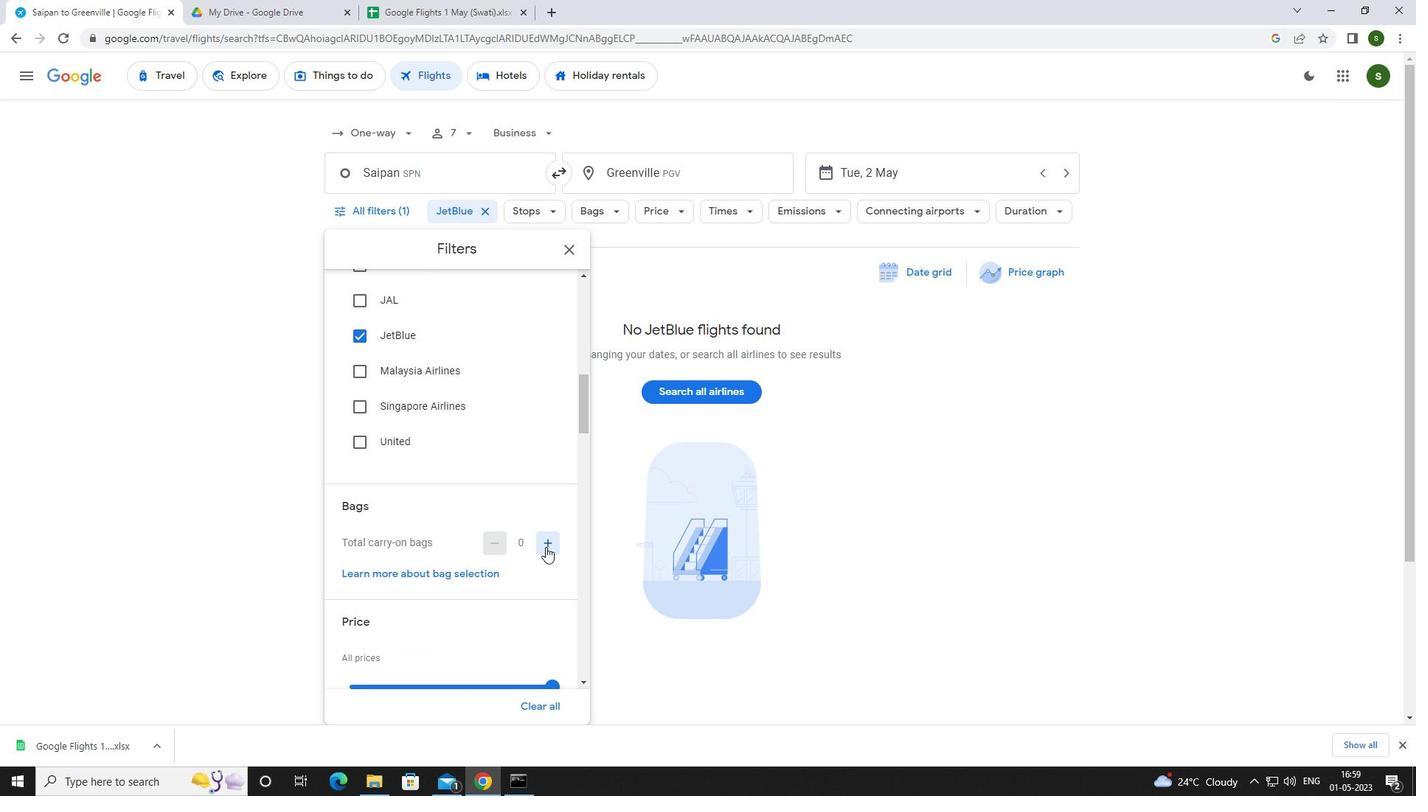 
Action: Mouse moved to (542, 547)
Screenshot: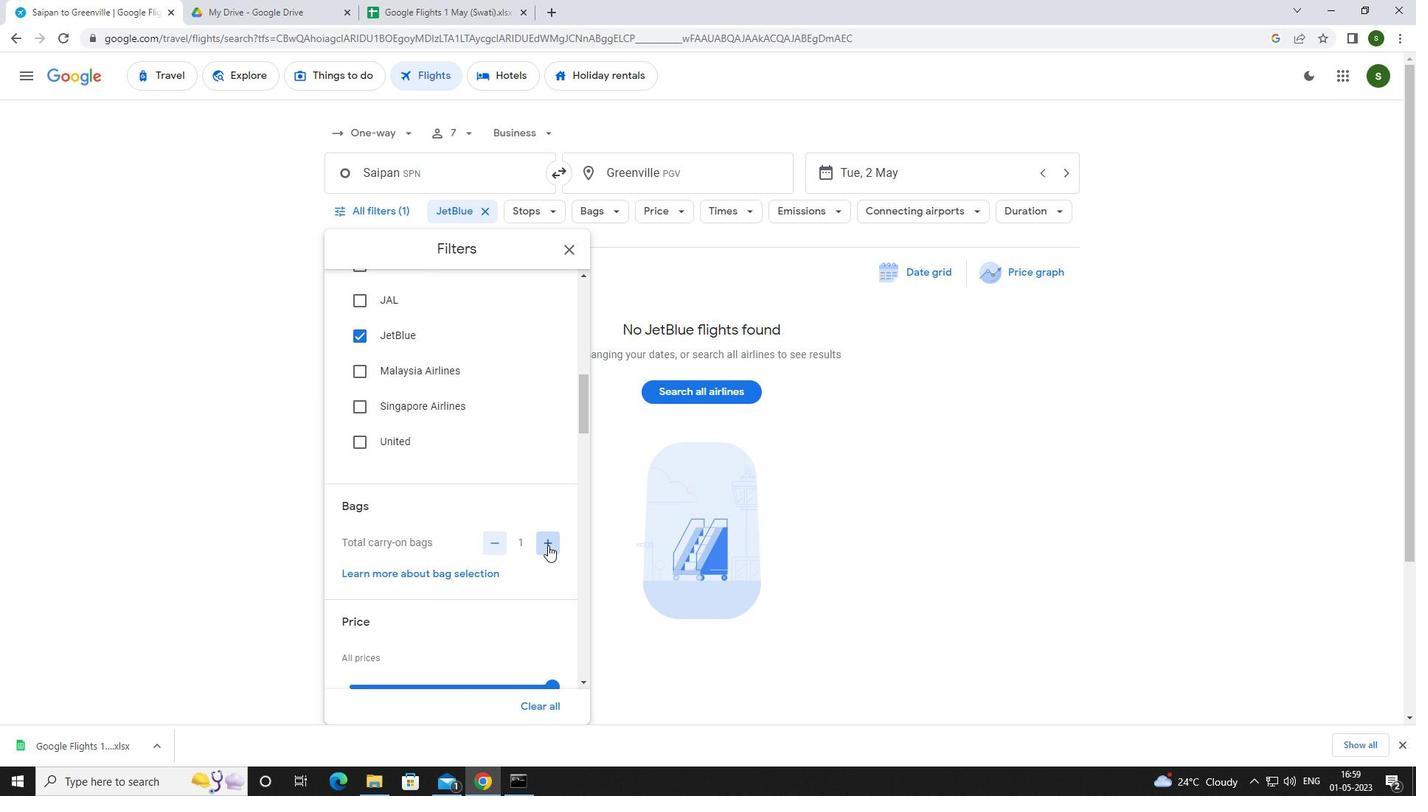 
Action: Mouse scrolled (542, 546) with delta (0, 0)
Screenshot: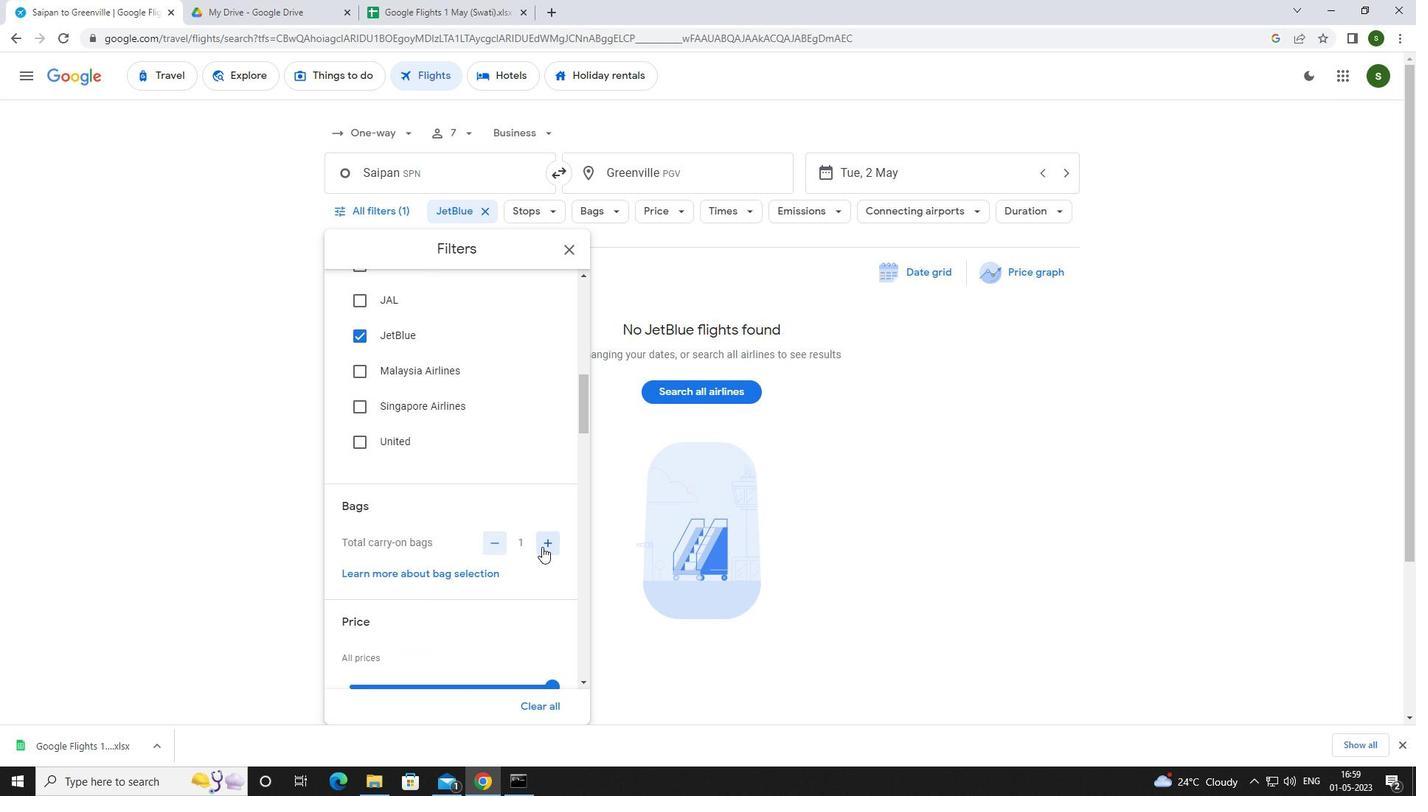 
Action: Mouse scrolled (542, 546) with delta (0, 0)
Screenshot: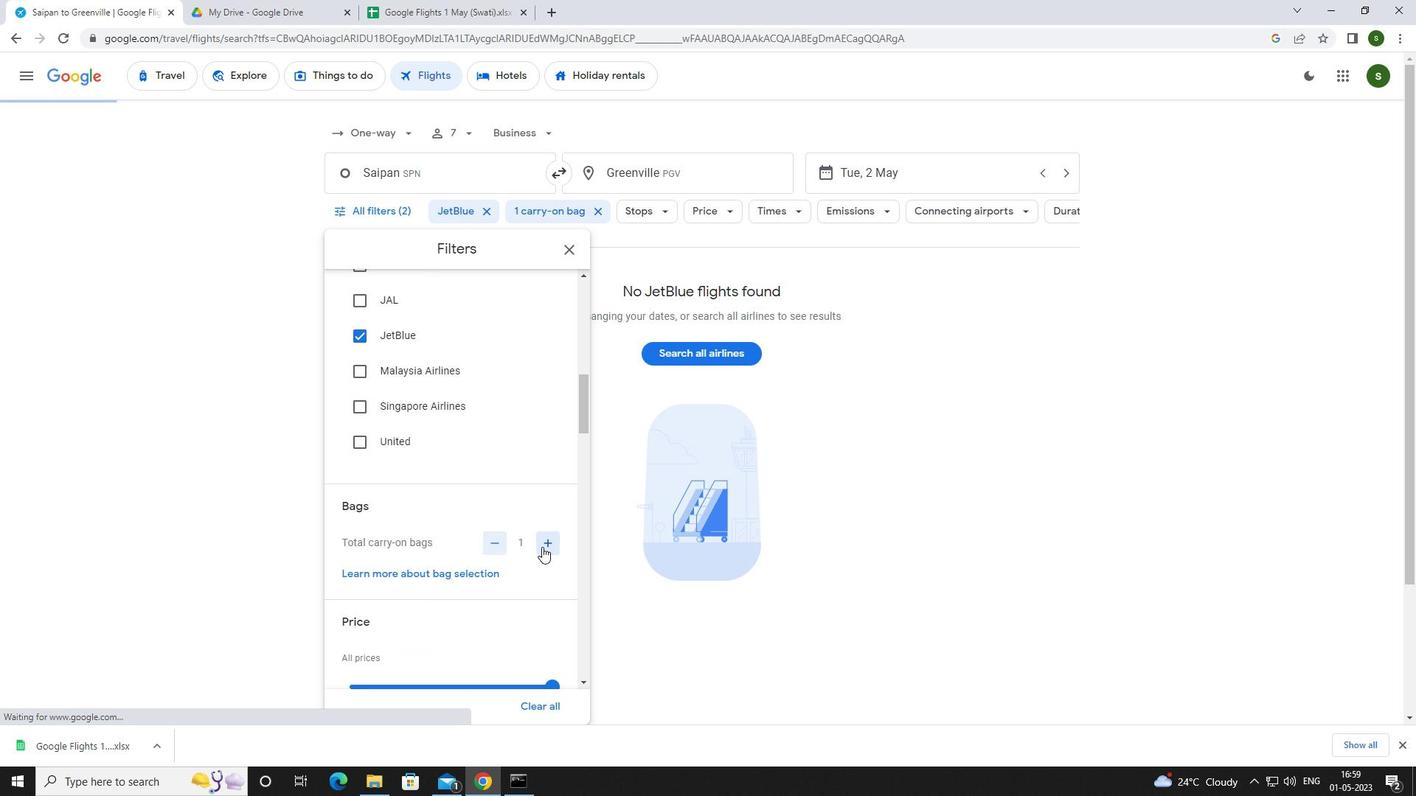 
Action: Mouse moved to (549, 541)
Screenshot: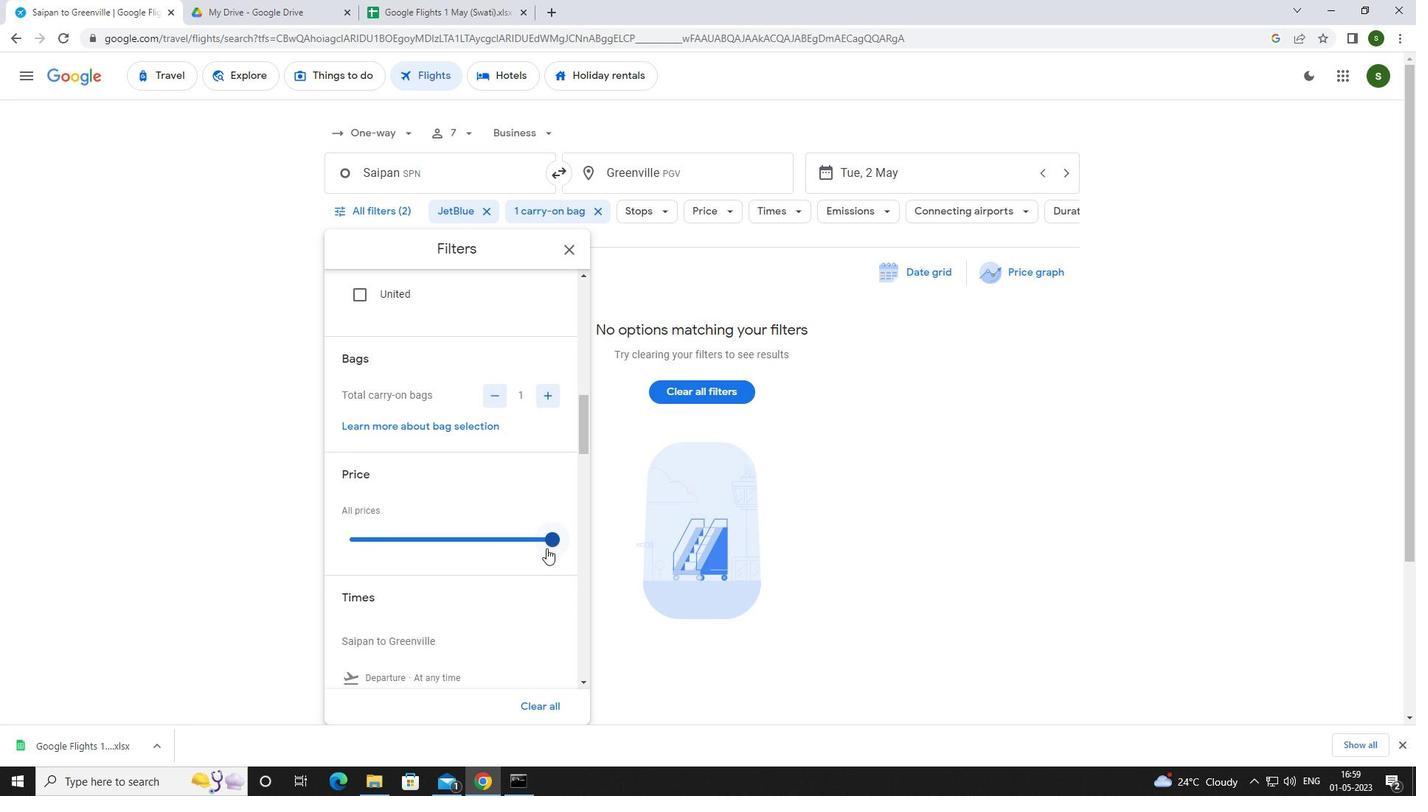 
Action: Mouse pressed left at (549, 541)
Screenshot: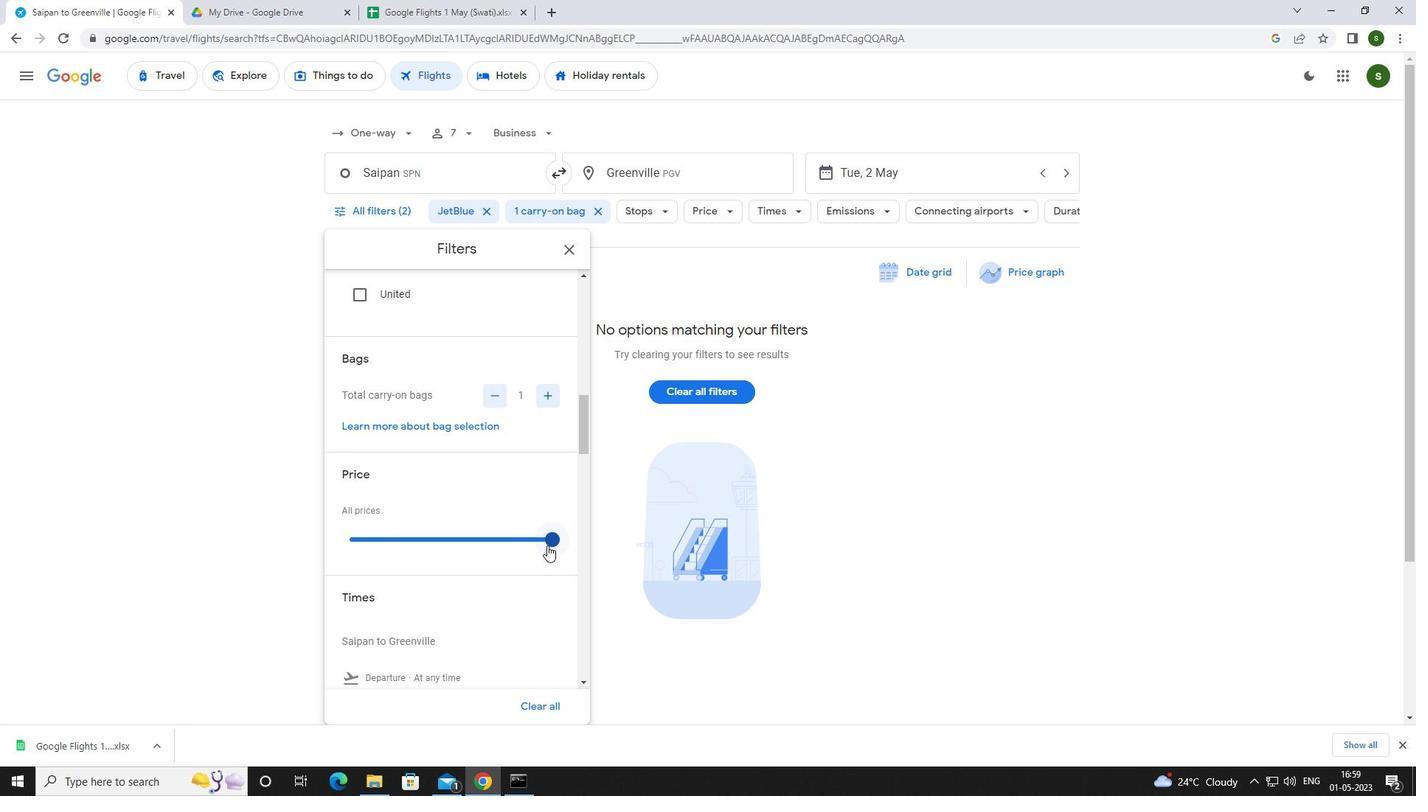 
Action: Mouse scrolled (549, 540) with delta (0, 0)
Screenshot: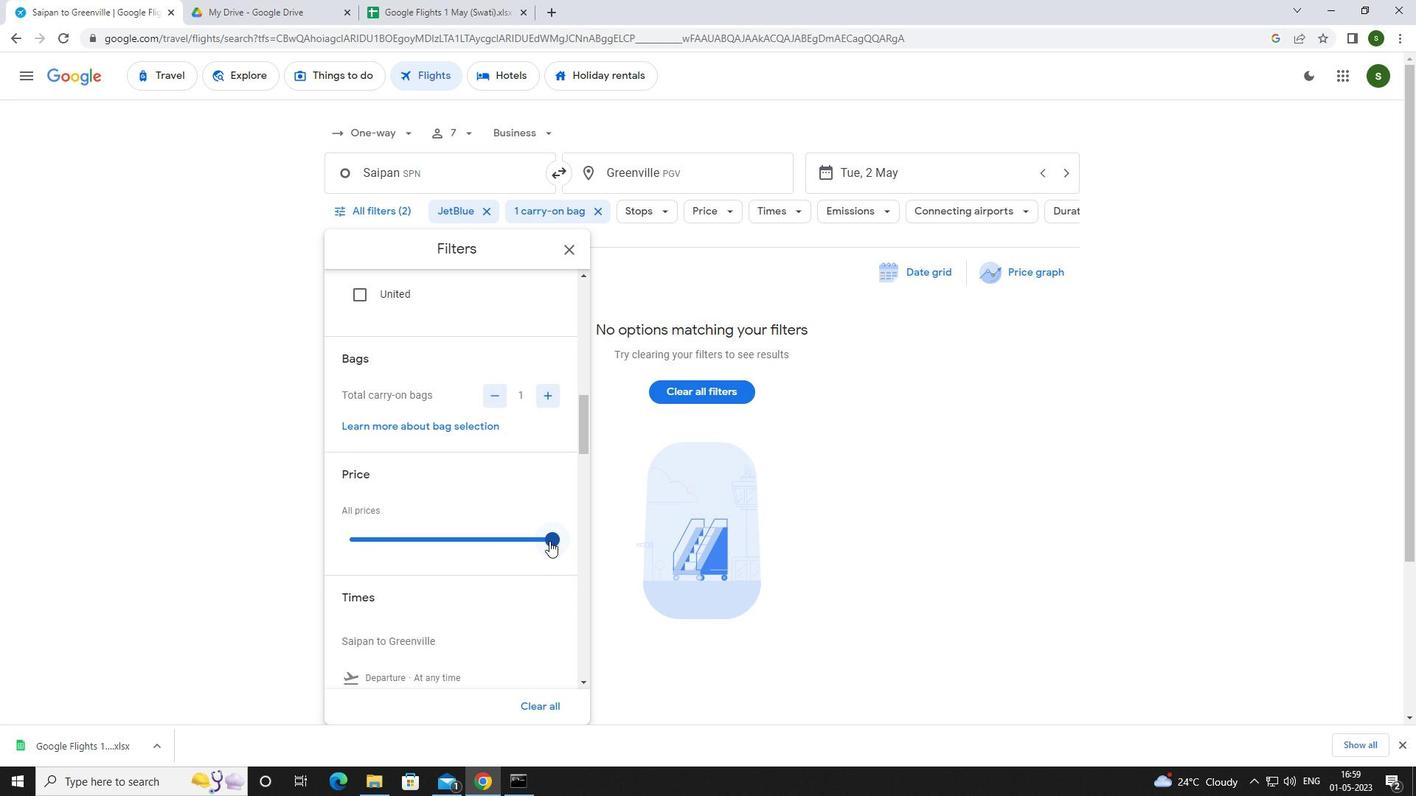 
Action: Mouse scrolled (549, 540) with delta (0, 0)
Screenshot: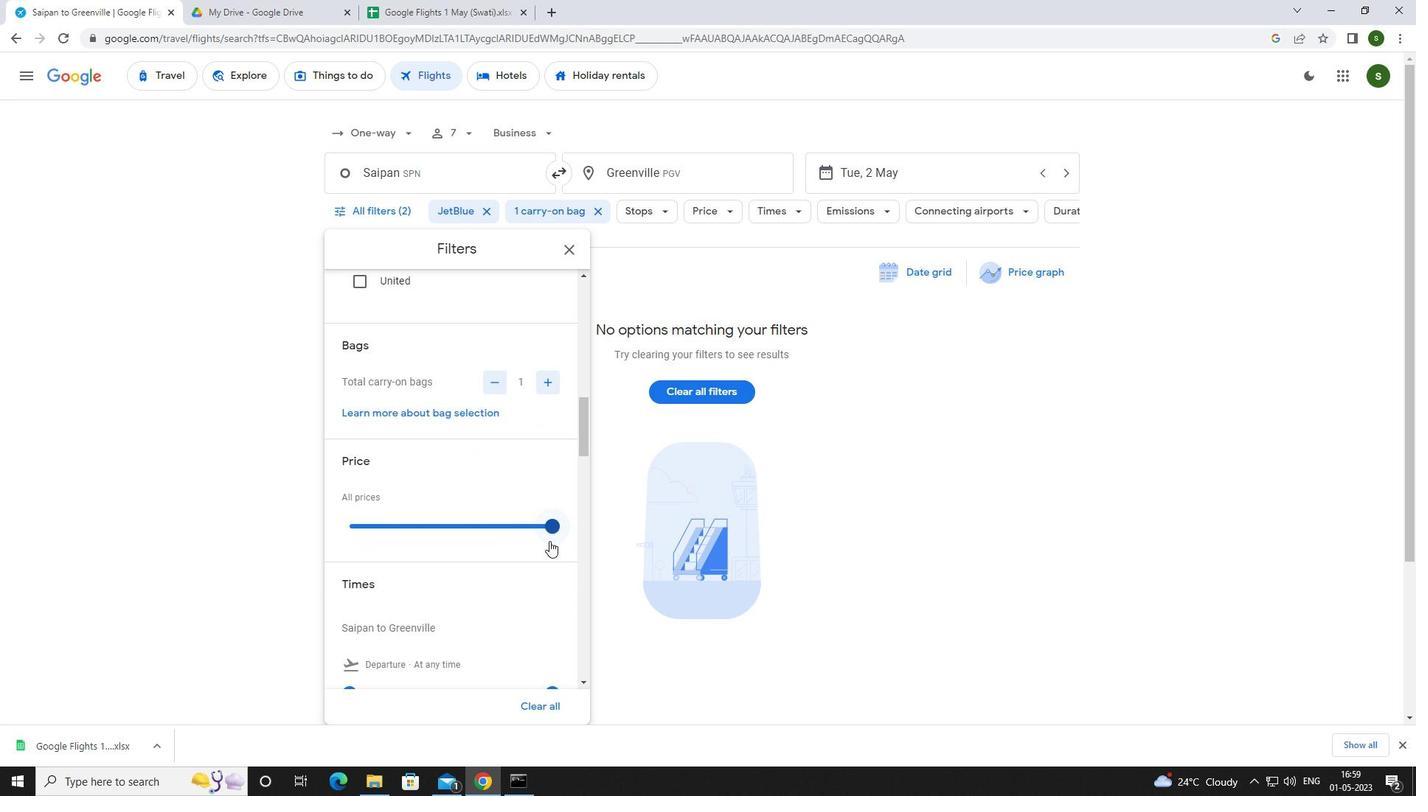 
Action: Mouse moved to (346, 557)
Screenshot: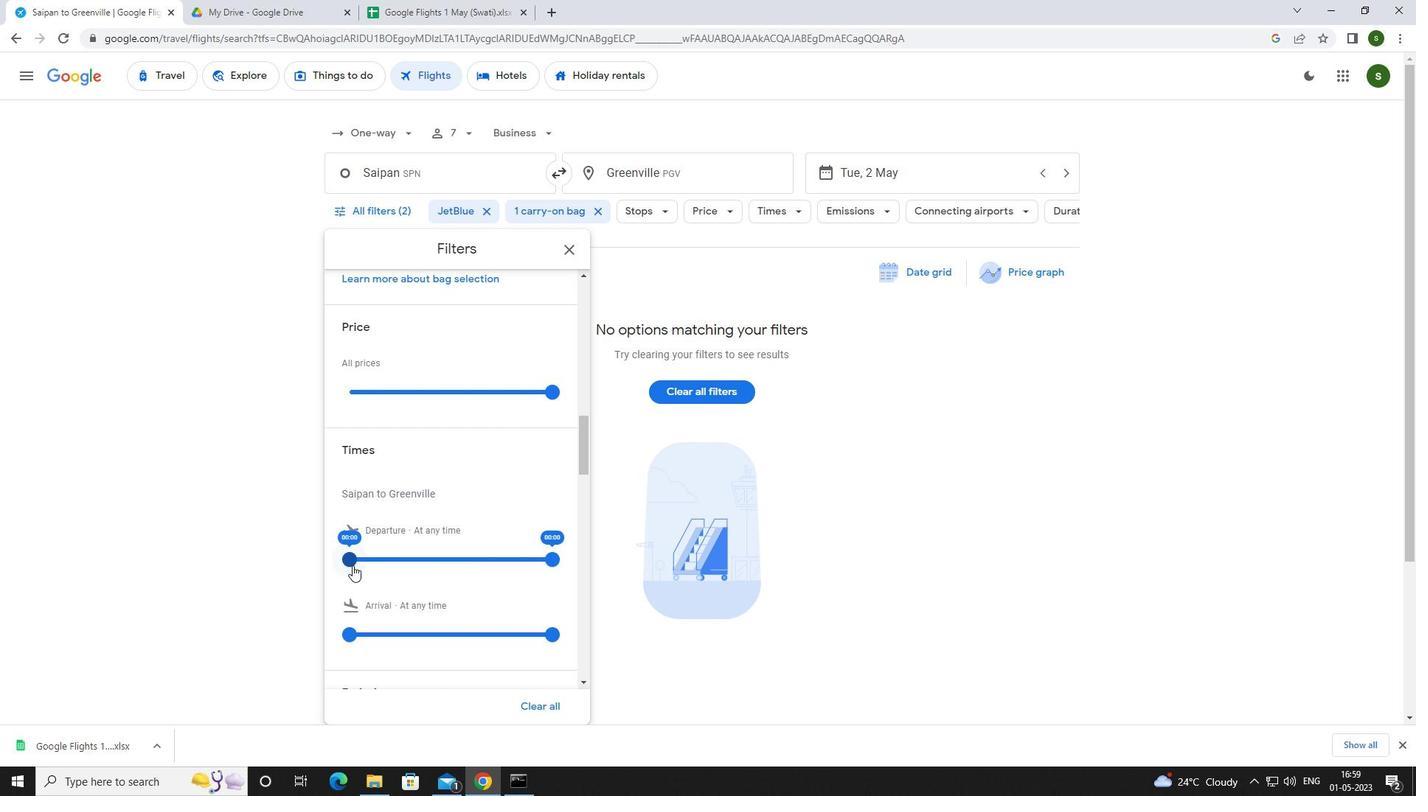
Action: Mouse pressed left at (346, 557)
Screenshot: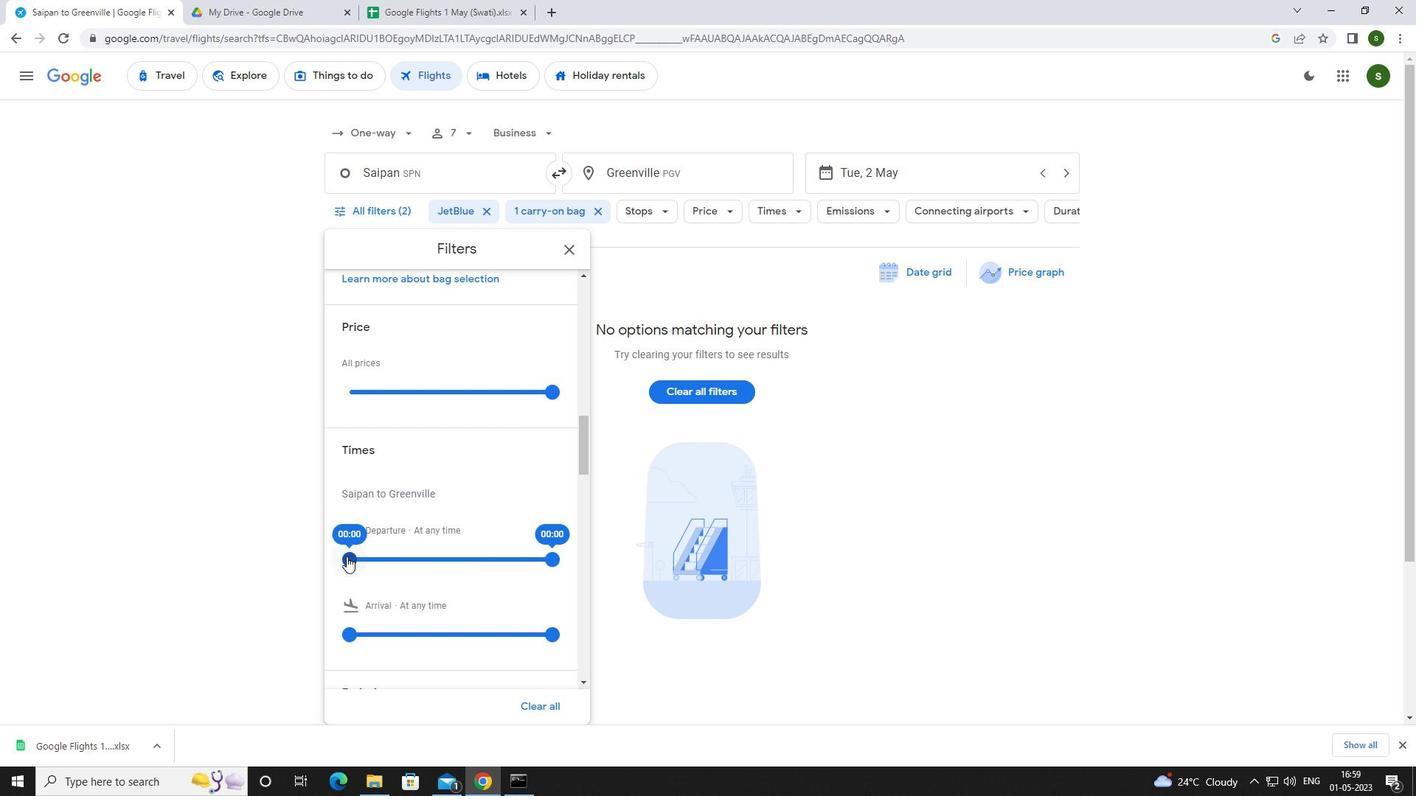 
Action: Mouse moved to (838, 489)
Screenshot: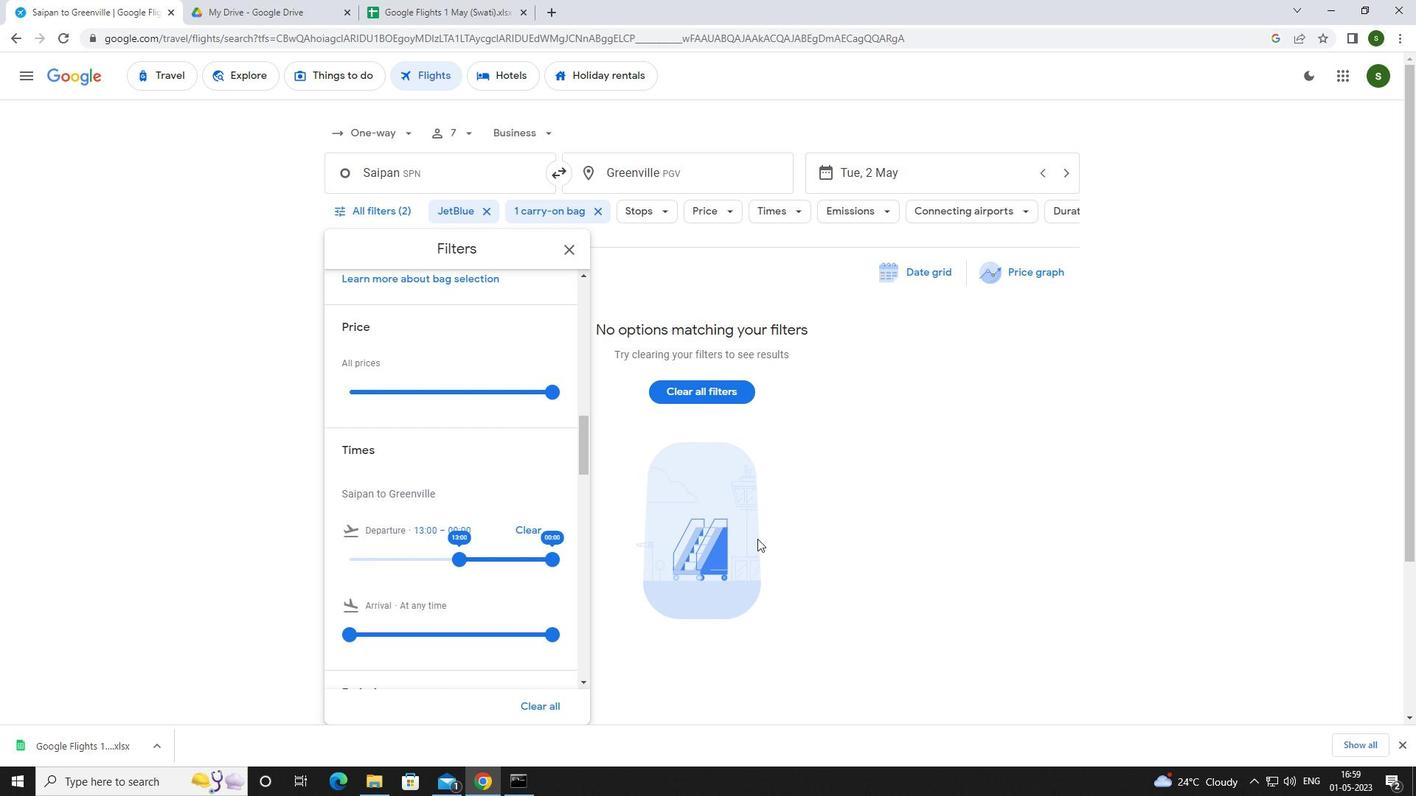 
Action: Mouse pressed left at (838, 489)
Screenshot: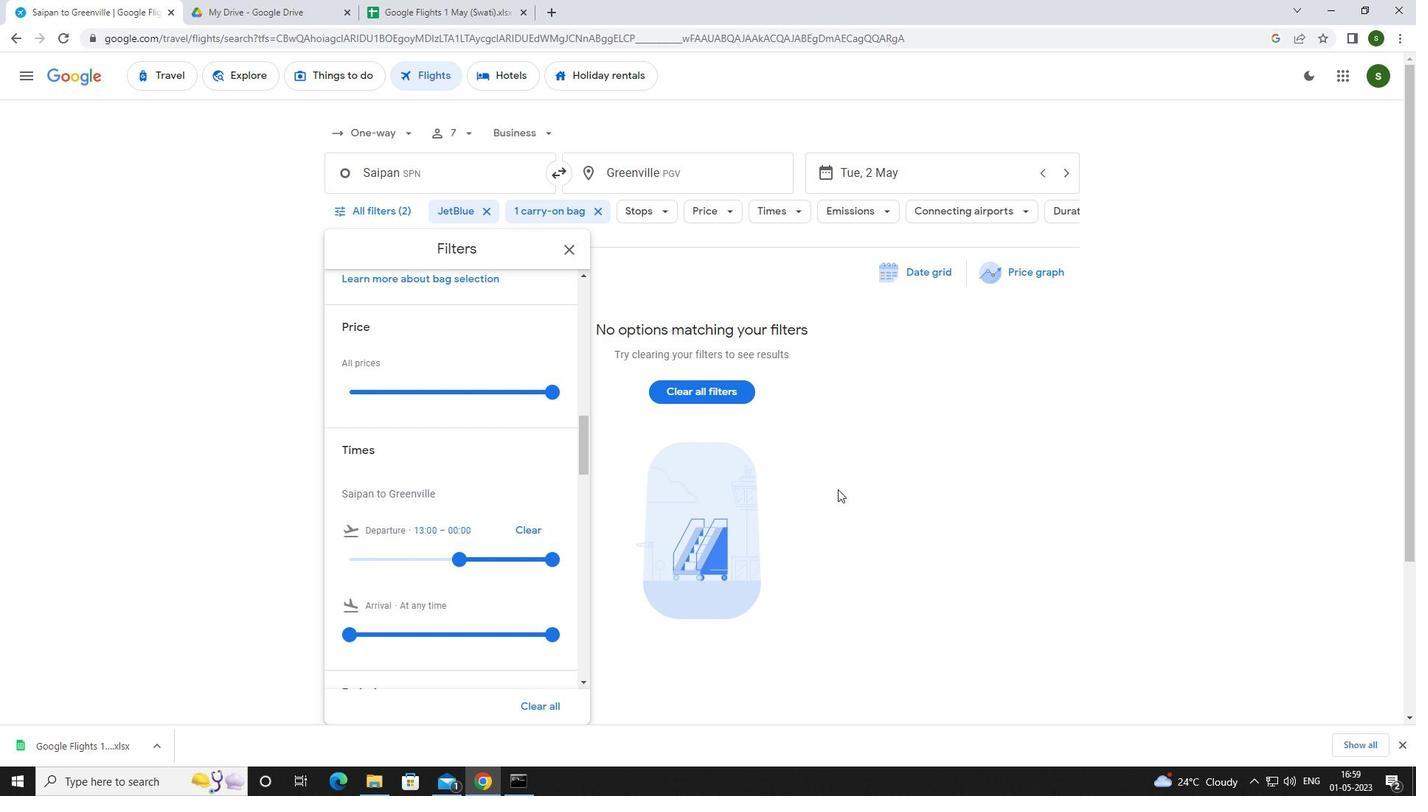 
